 Task: Find connections with filter location Saint-Louis with filter topic #2021with filter profile language French with filter current company Whizz HR with filter school NRI Careers with filter industry Nanotechnology Research with filter service category Retirement Planning with filter keywords title Library Assistant
Action: Mouse moved to (305, 237)
Screenshot: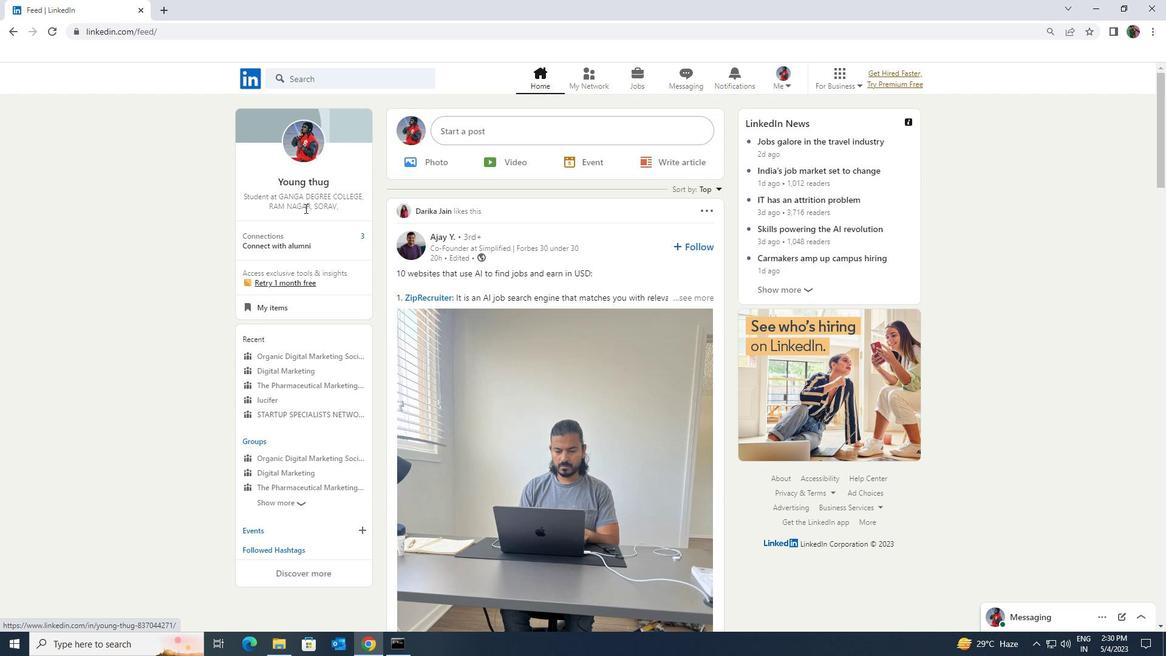 
Action: Mouse pressed left at (305, 237)
Screenshot: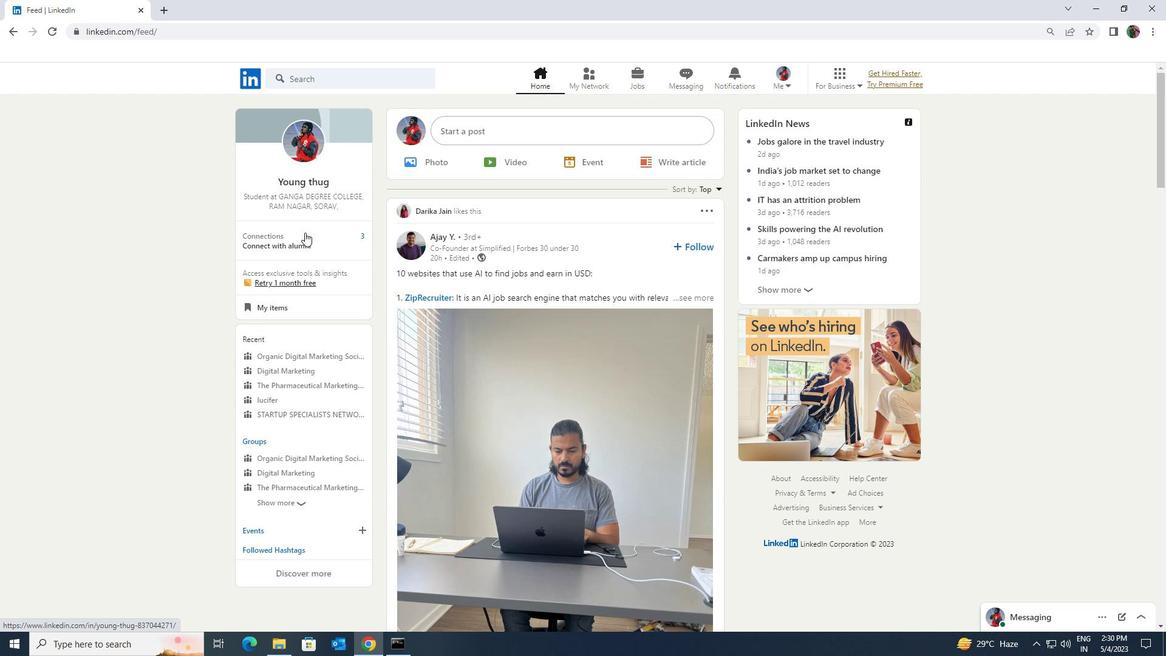 
Action: Mouse moved to (300, 145)
Screenshot: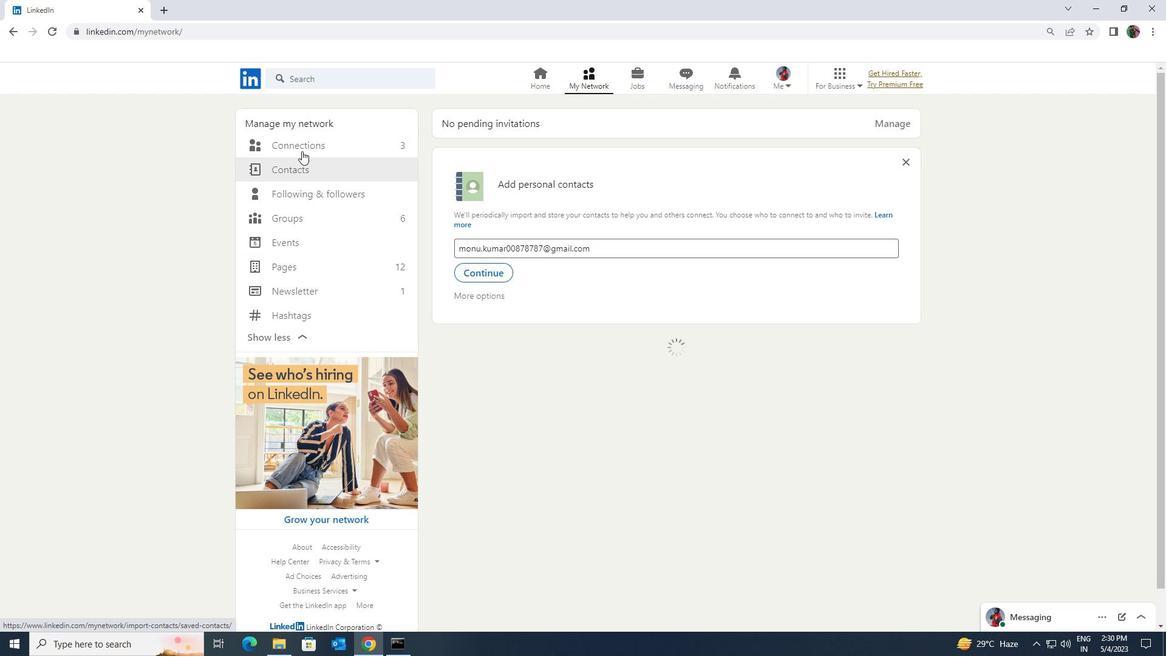 
Action: Mouse pressed left at (300, 145)
Screenshot: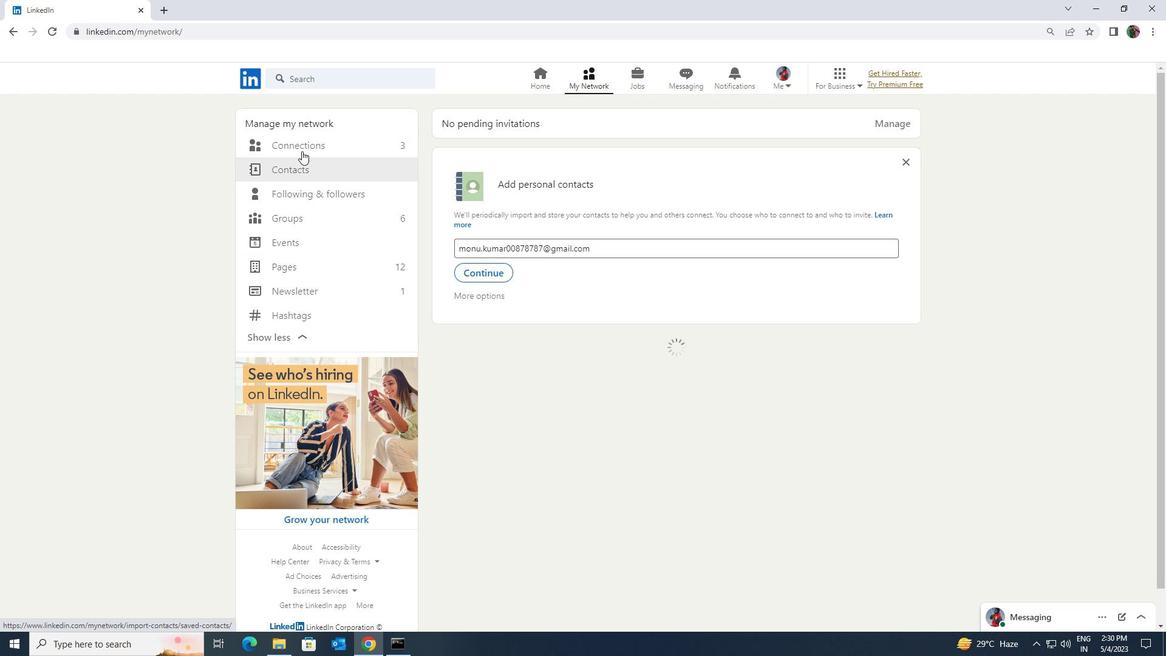 
Action: Mouse moved to (655, 148)
Screenshot: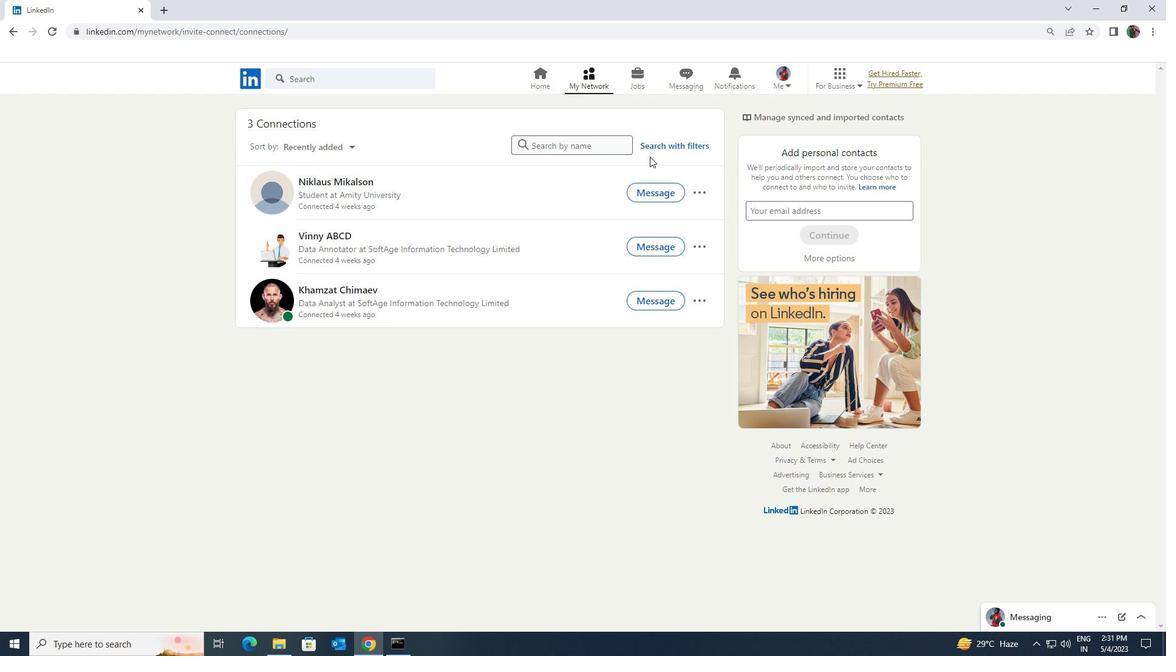 
Action: Mouse pressed left at (655, 148)
Screenshot: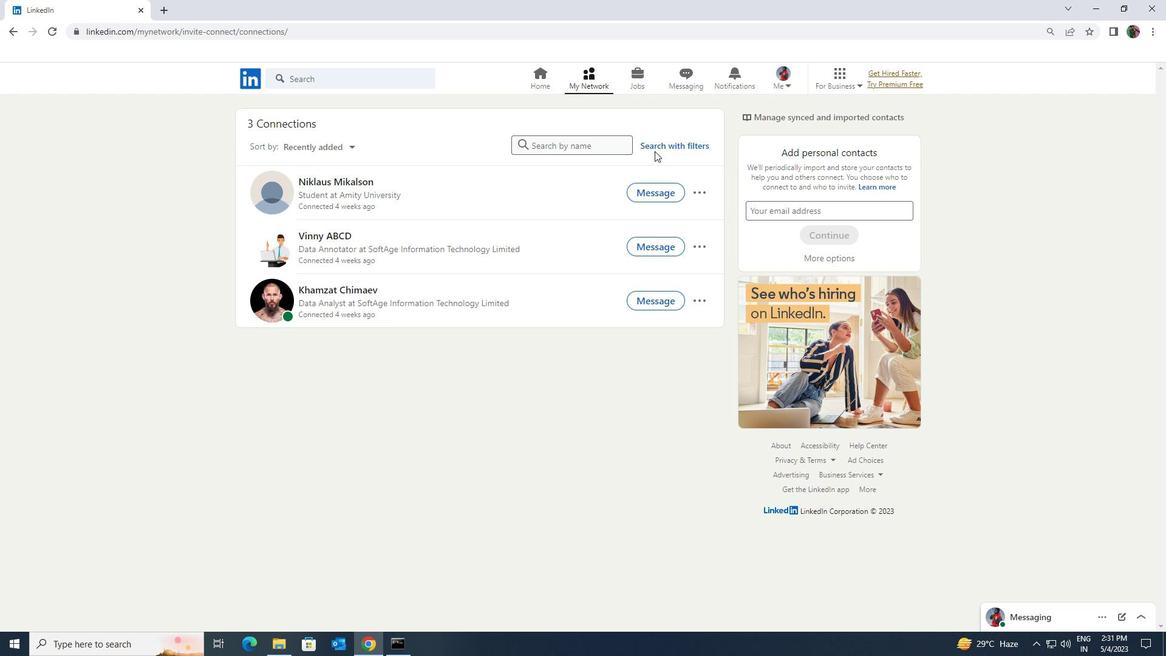 
Action: Mouse moved to (616, 108)
Screenshot: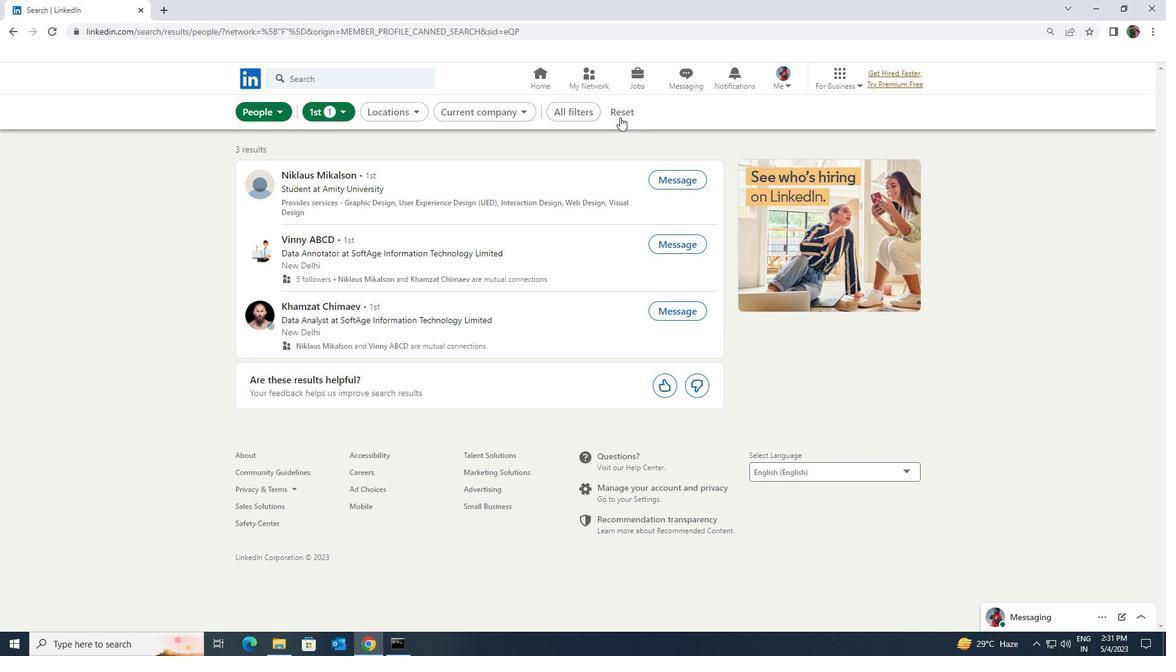
Action: Mouse pressed left at (616, 108)
Screenshot: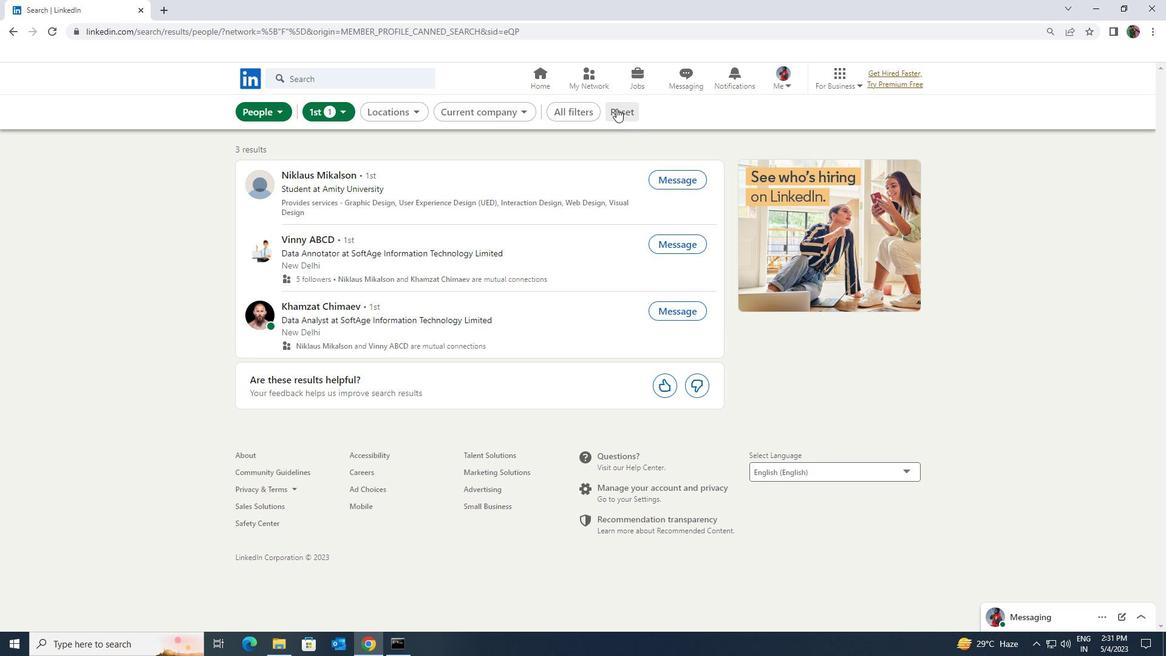
Action: Mouse moved to (604, 108)
Screenshot: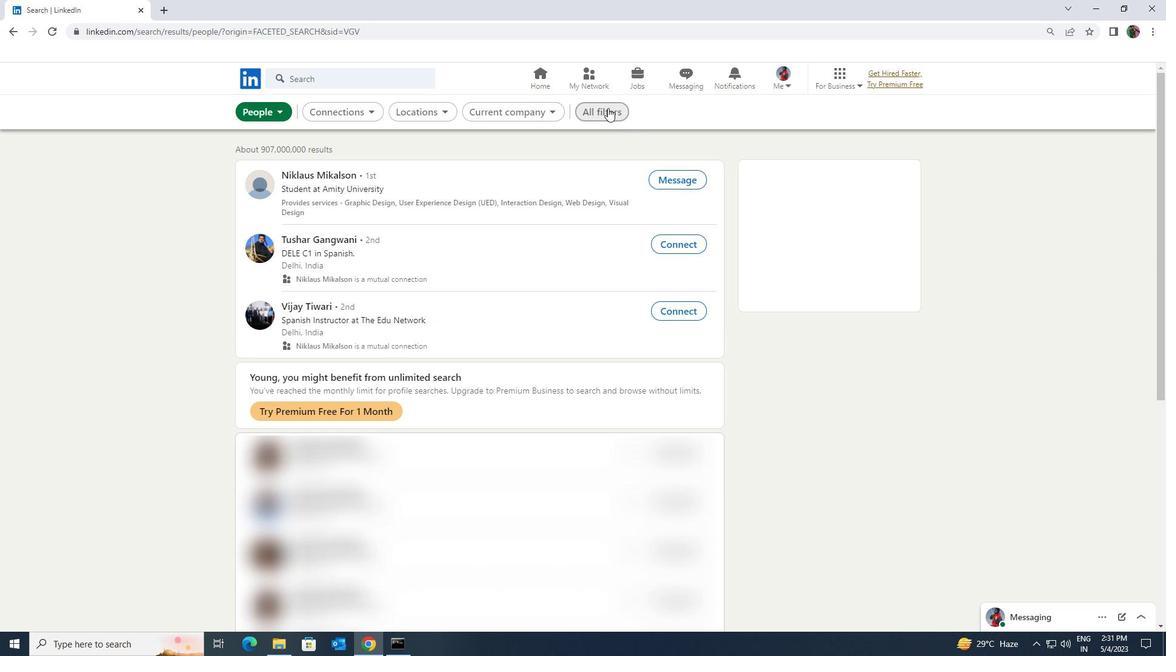 
Action: Mouse pressed left at (604, 108)
Screenshot: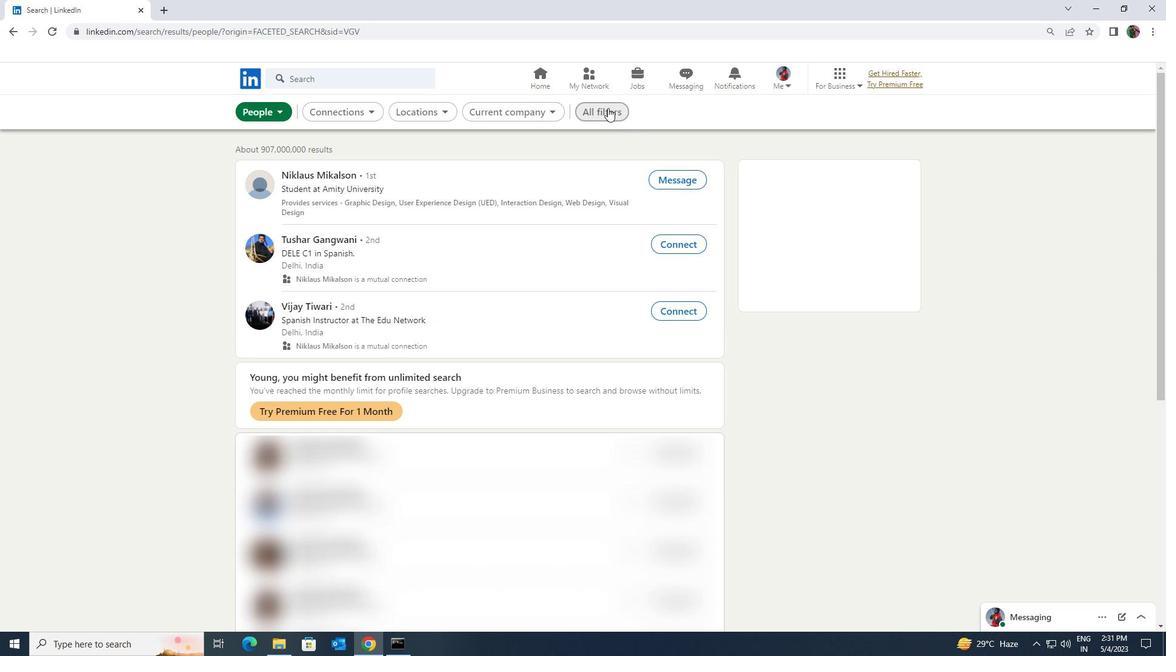 
Action: Mouse moved to (1000, 465)
Screenshot: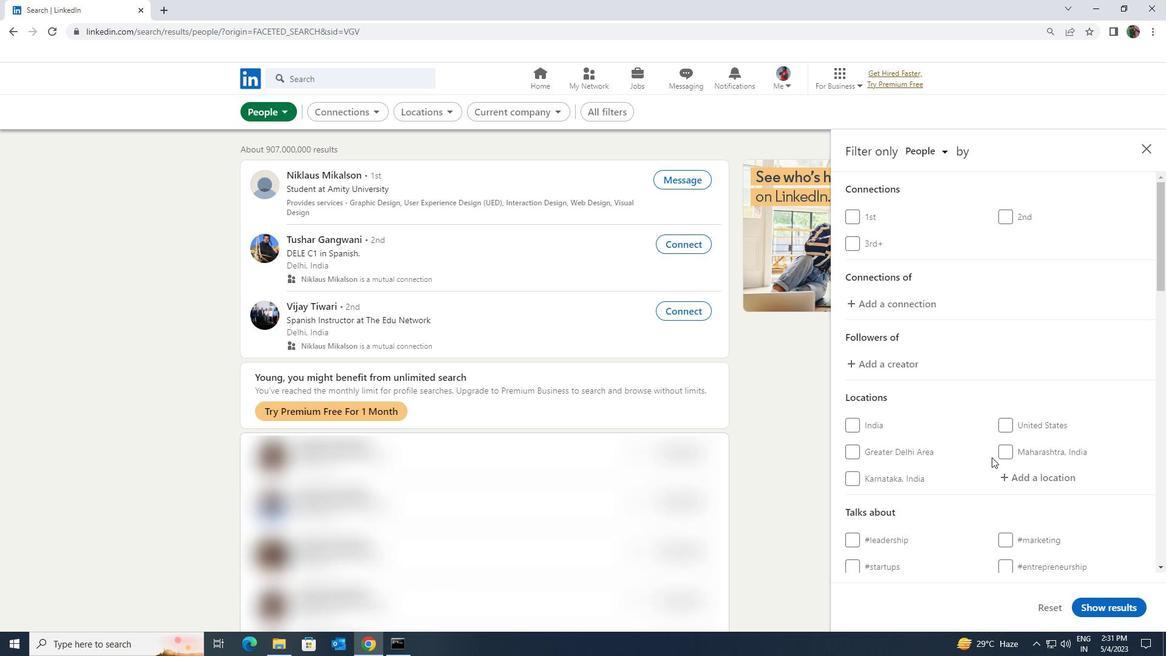 
Action: Mouse pressed left at (1000, 465)
Screenshot: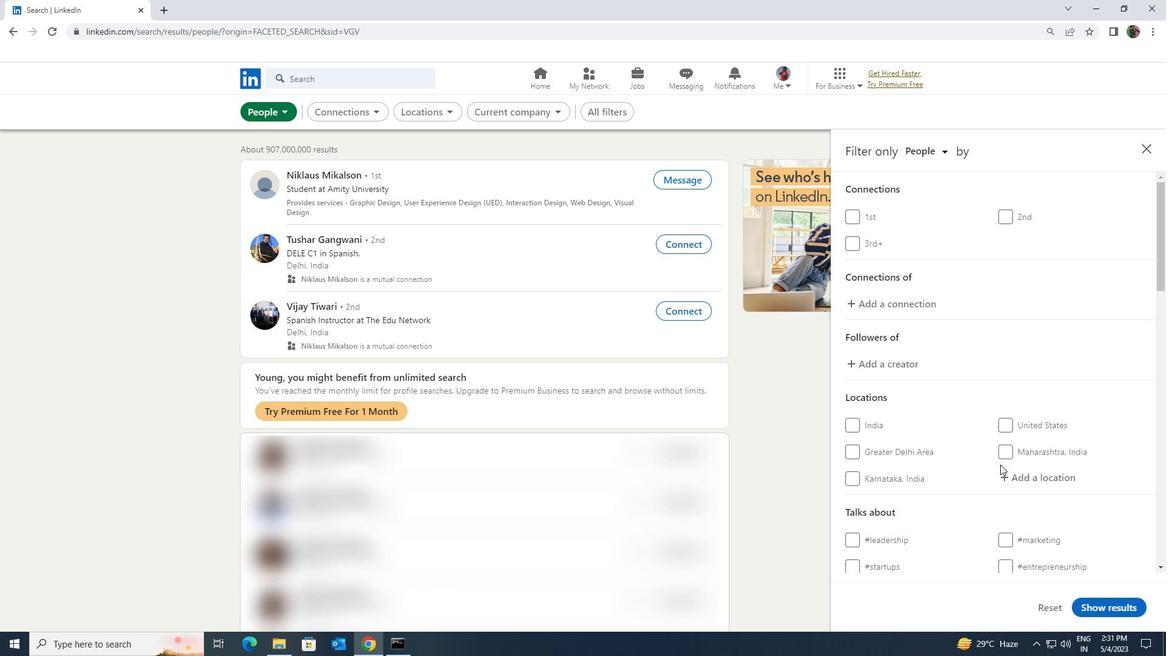 
Action: Mouse moved to (1010, 481)
Screenshot: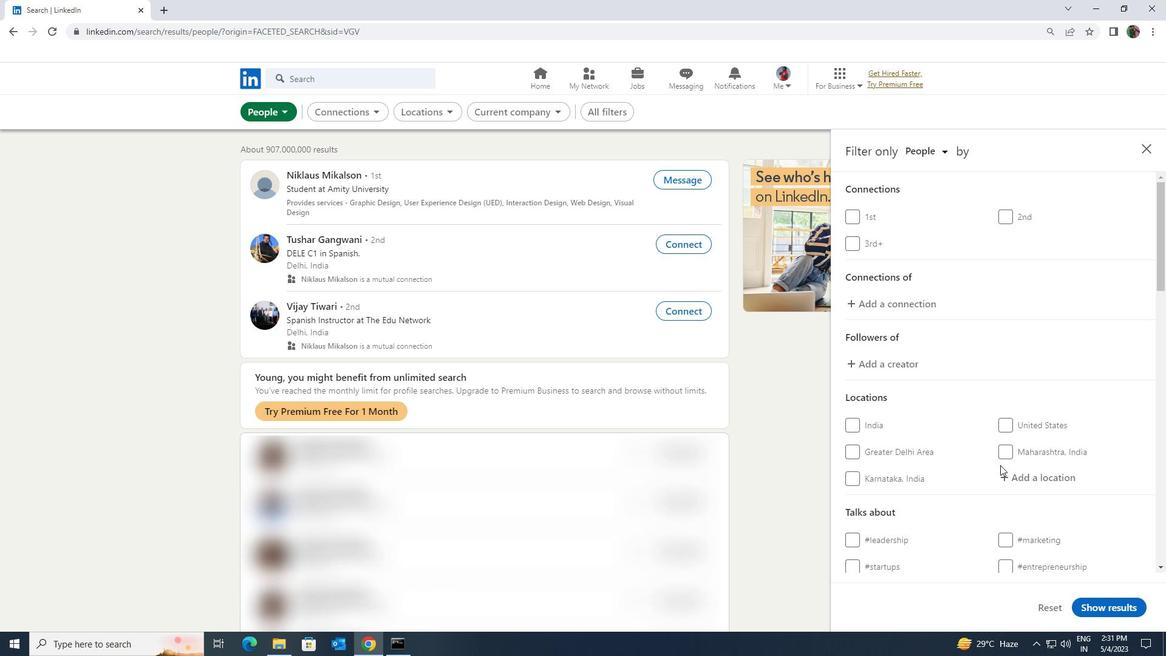 
Action: Mouse pressed left at (1010, 481)
Screenshot: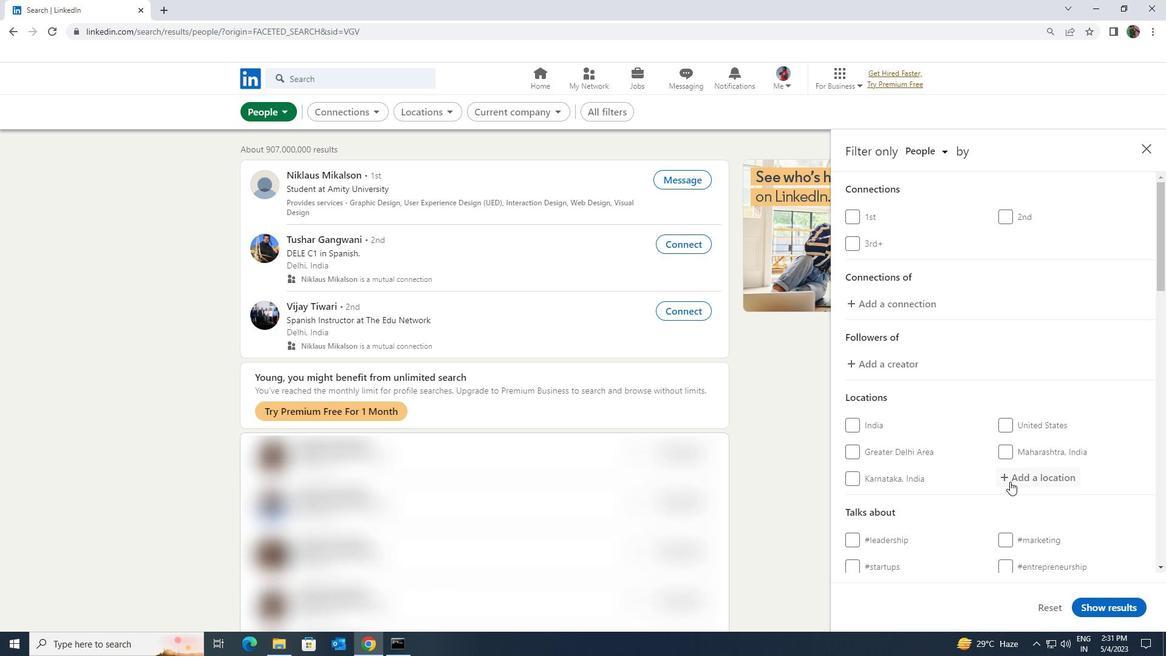 
Action: Key pressed <Key.shift>SAINT<Key.space><Key.shift>LOUIS
Screenshot: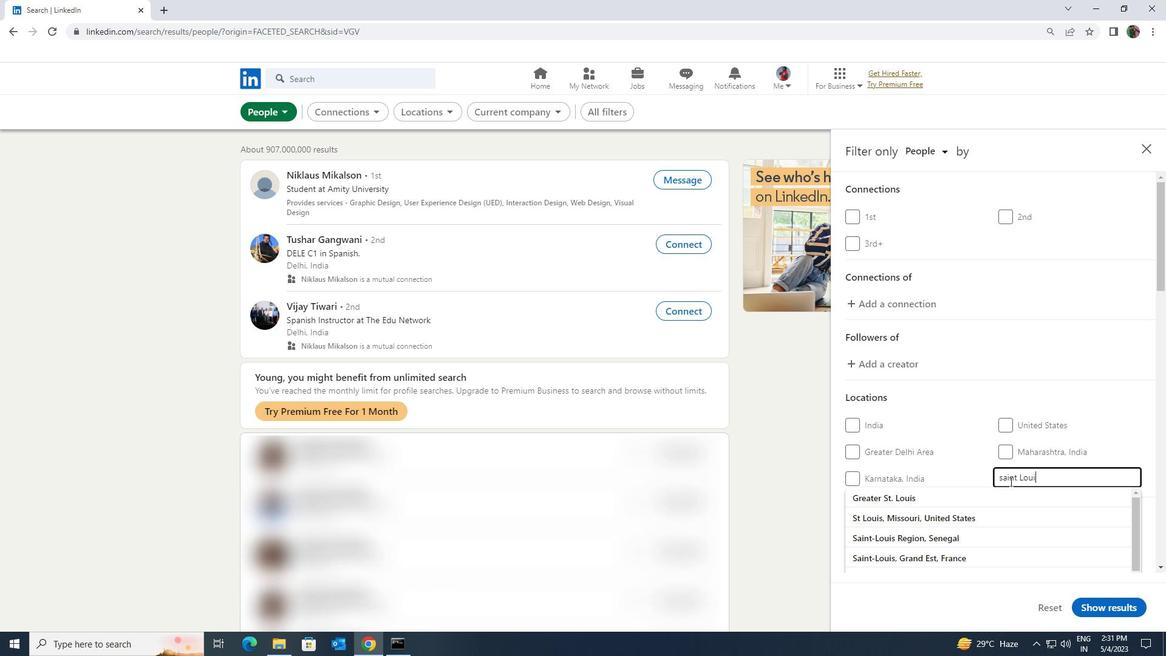 
Action: Mouse moved to (1003, 495)
Screenshot: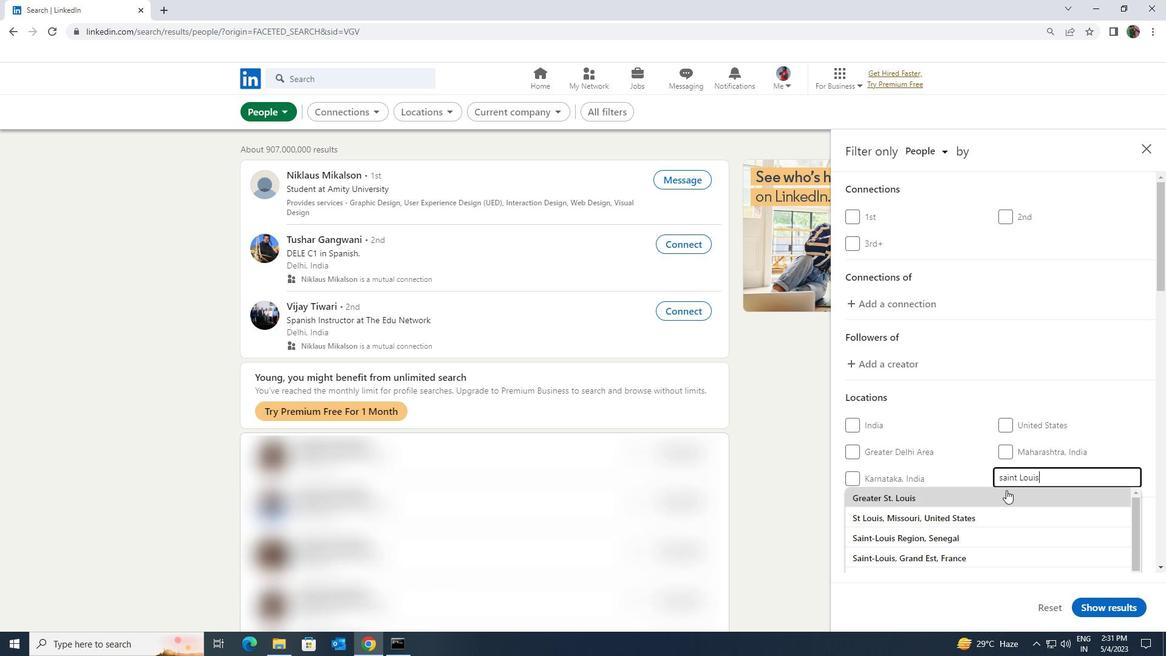
Action: Mouse pressed left at (1003, 495)
Screenshot: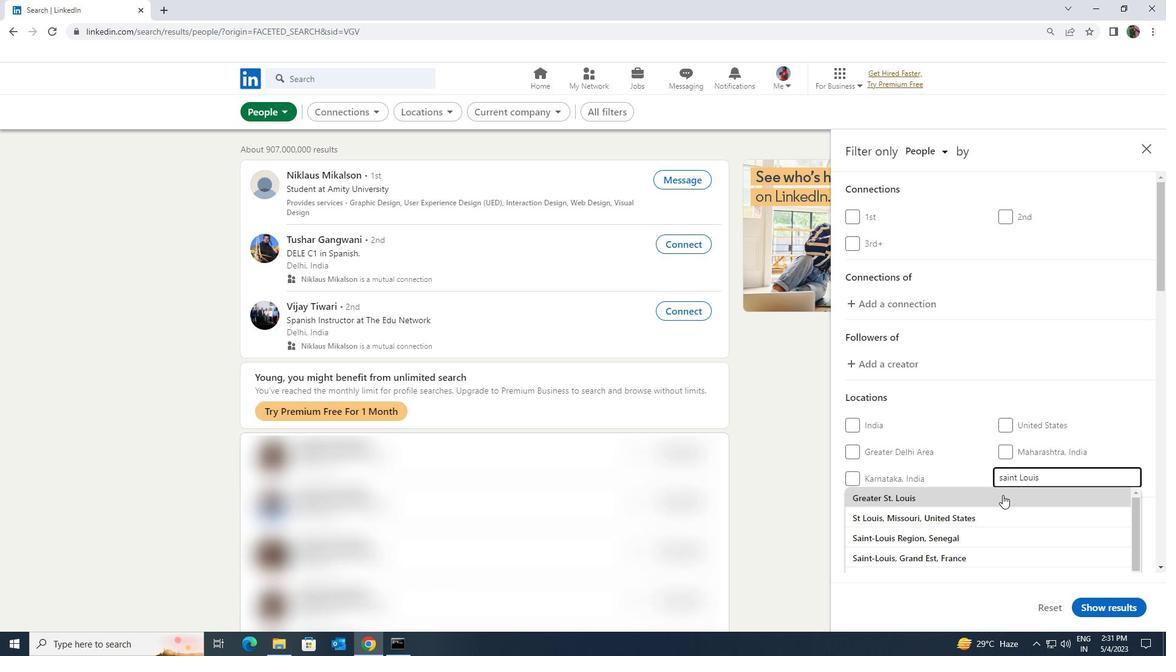 
Action: Mouse scrolled (1003, 494) with delta (0, 0)
Screenshot: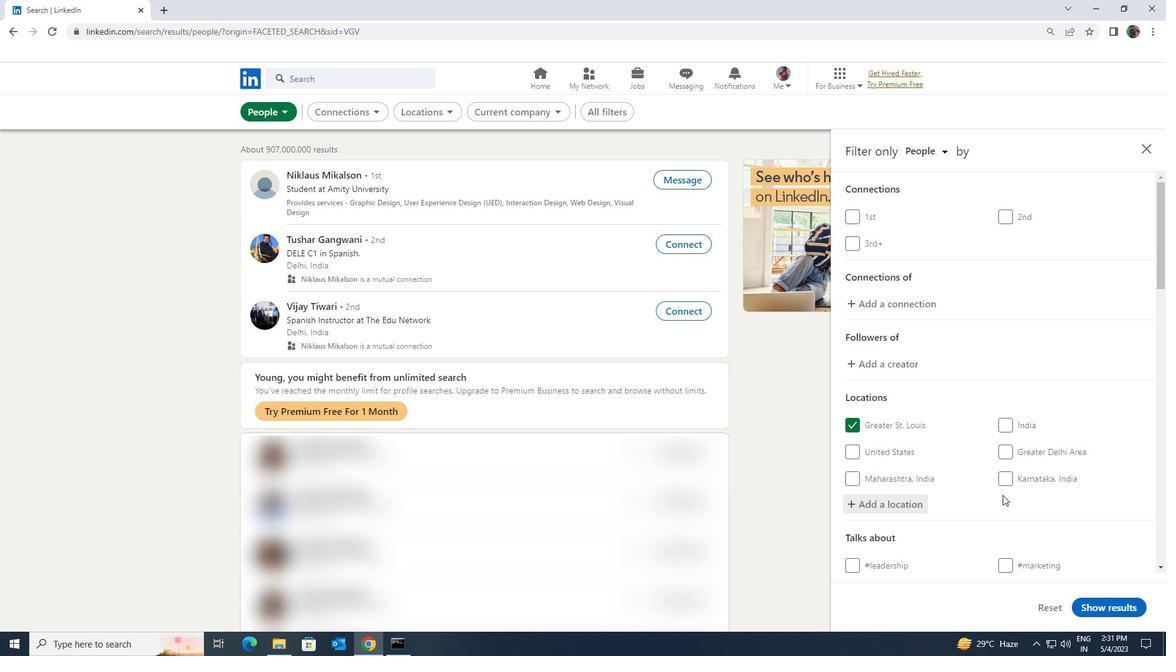 
Action: Mouse scrolled (1003, 494) with delta (0, 0)
Screenshot: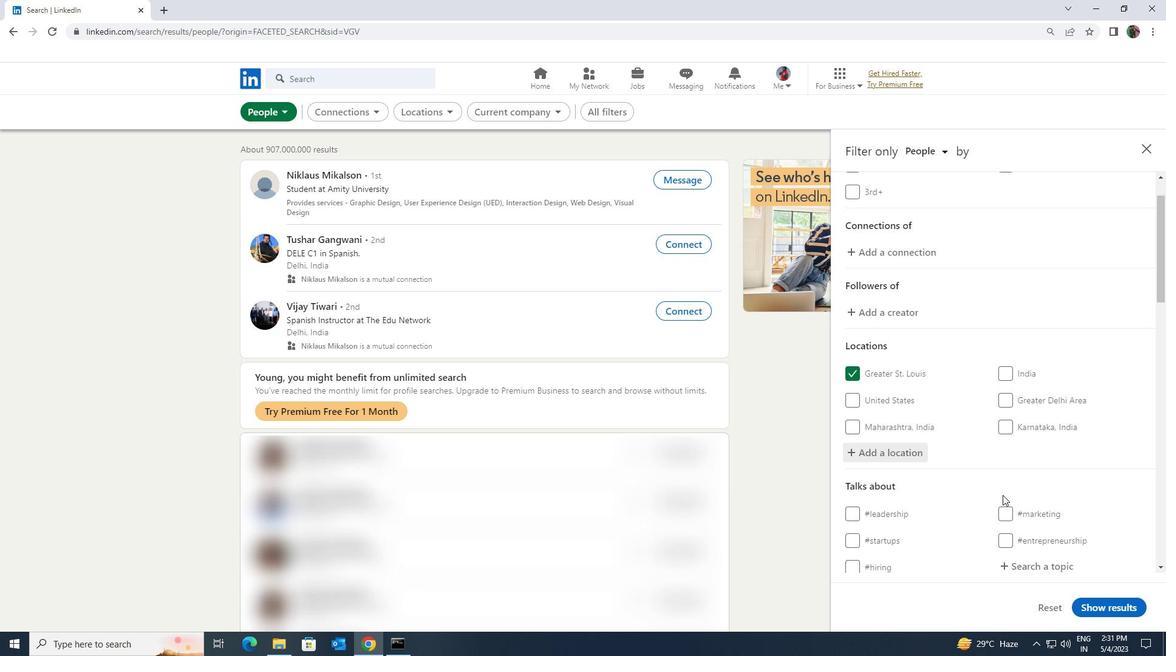 
Action: Mouse moved to (1003, 496)
Screenshot: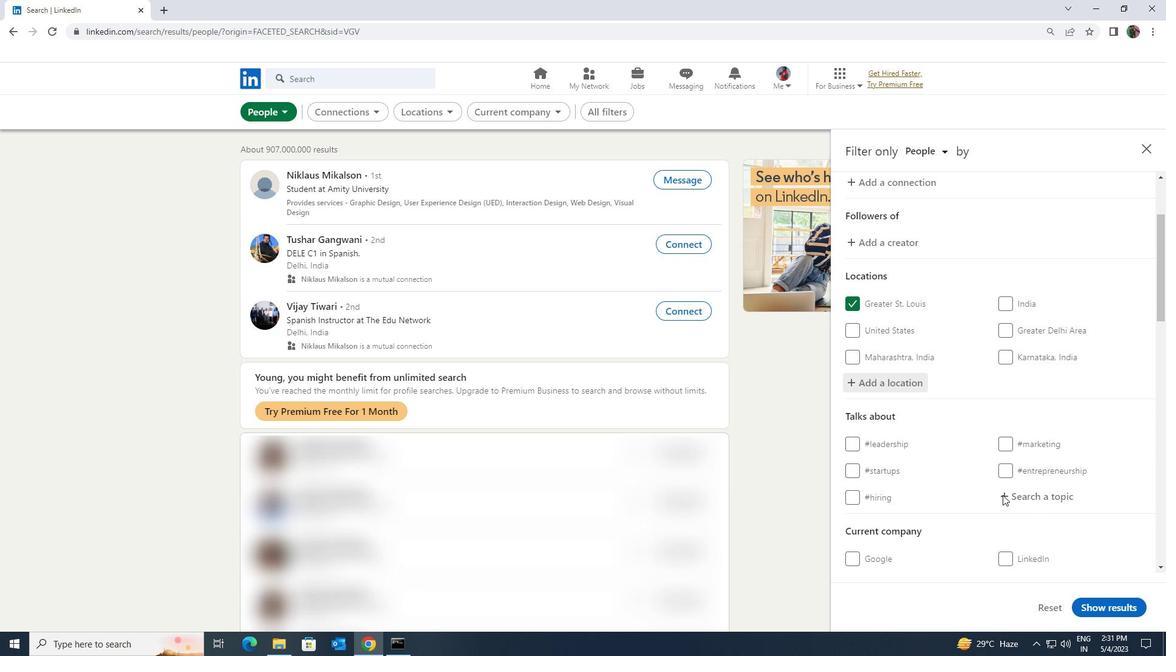 
Action: Mouse pressed left at (1003, 496)
Screenshot: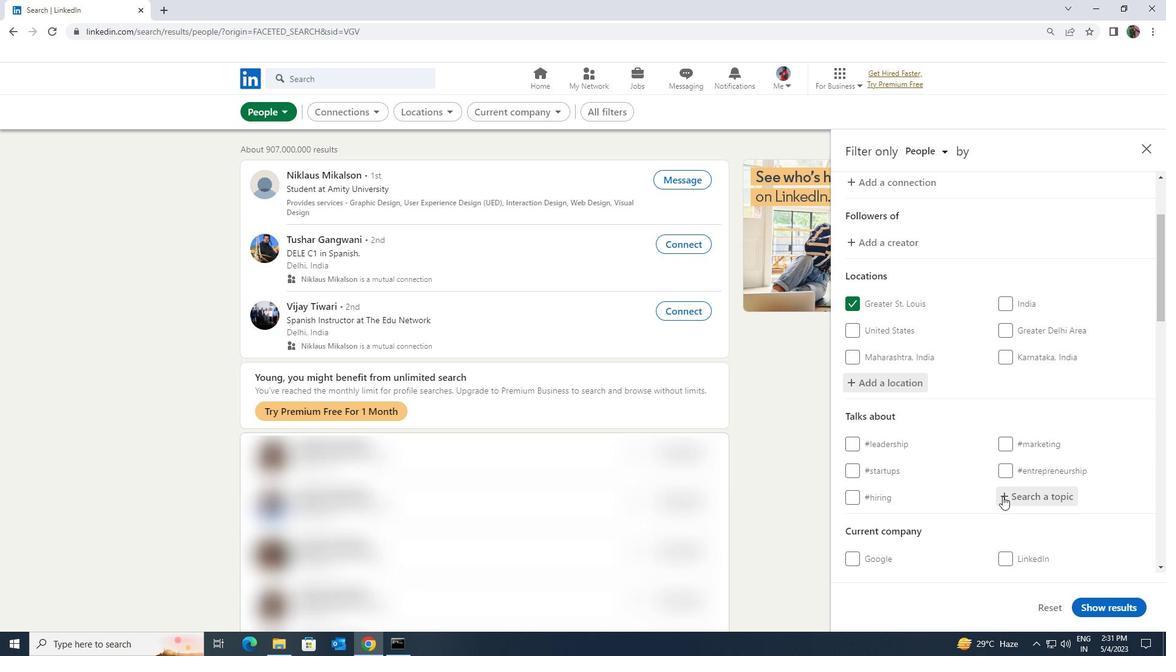 
Action: Key pressed <Key.shift>2021
Screenshot: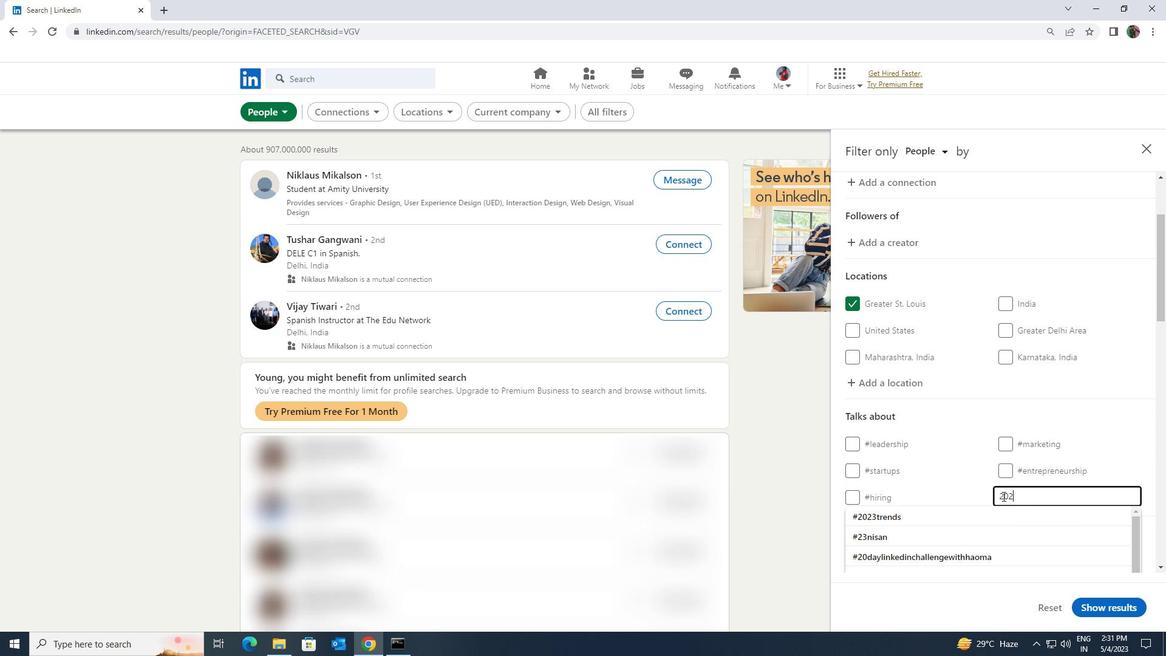 
Action: Mouse moved to (1002, 499)
Screenshot: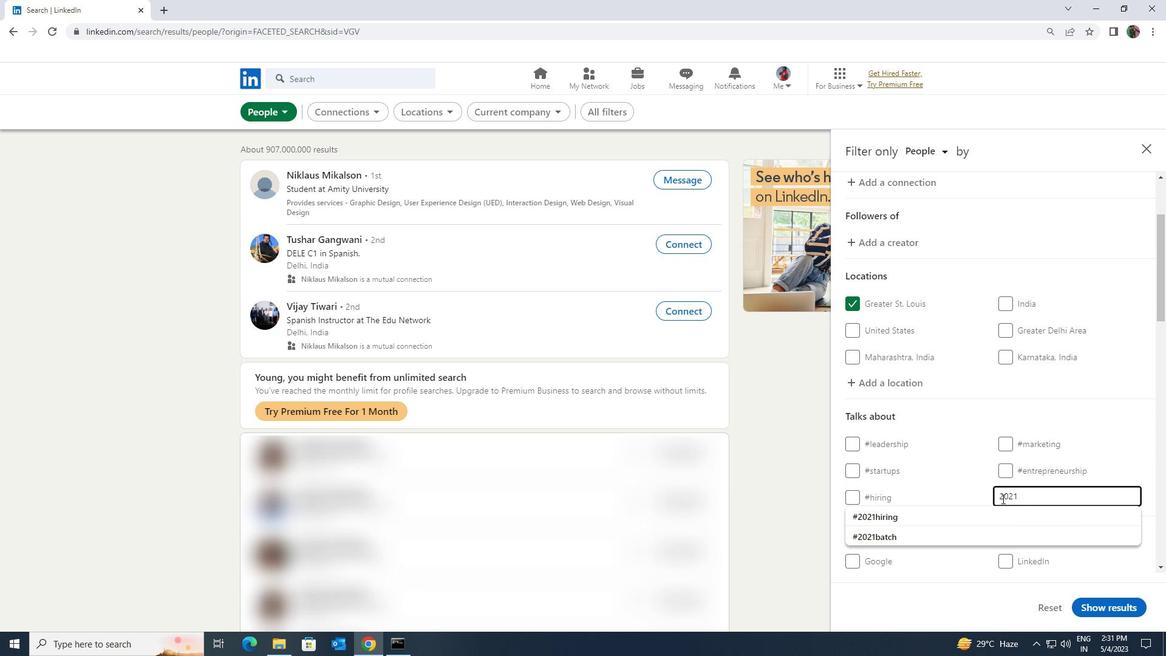 
Action: Key pressed <Key.enter>
Screenshot: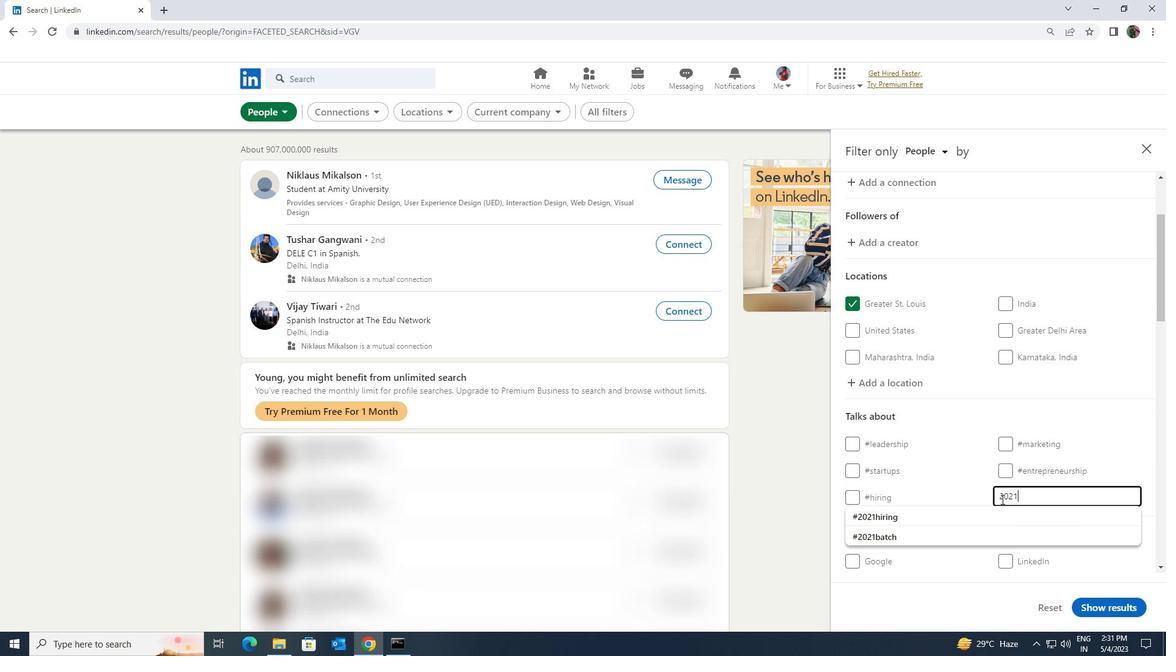 
Action: Mouse moved to (1000, 500)
Screenshot: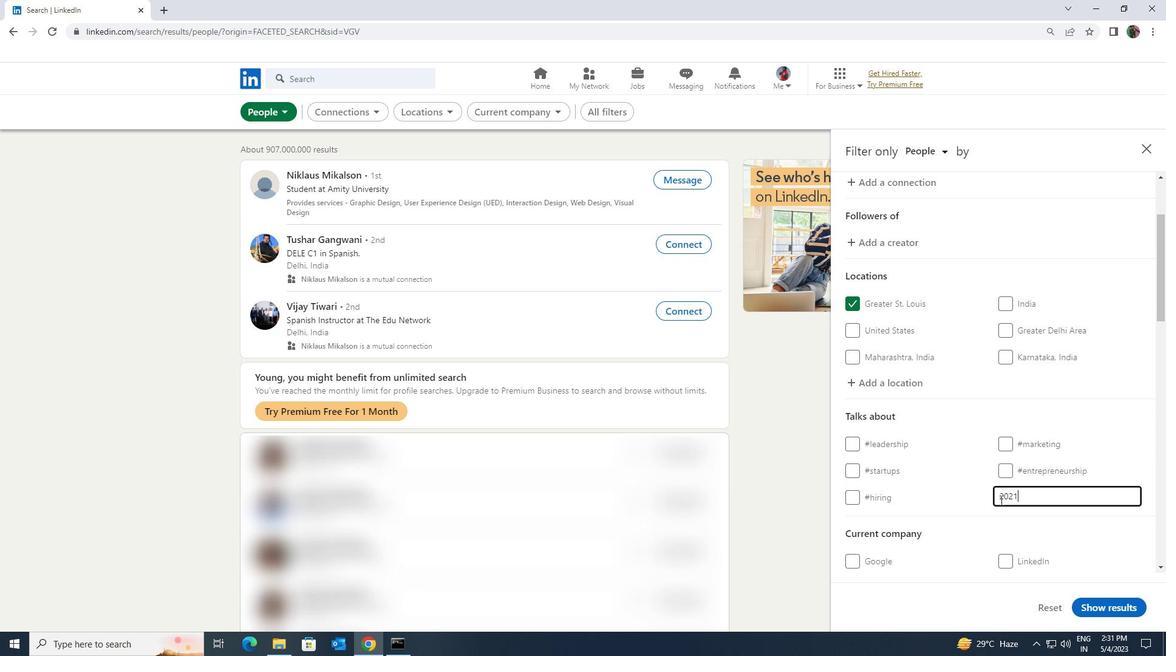
Action: Mouse scrolled (1000, 500) with delta (0, 0)
Screenshot: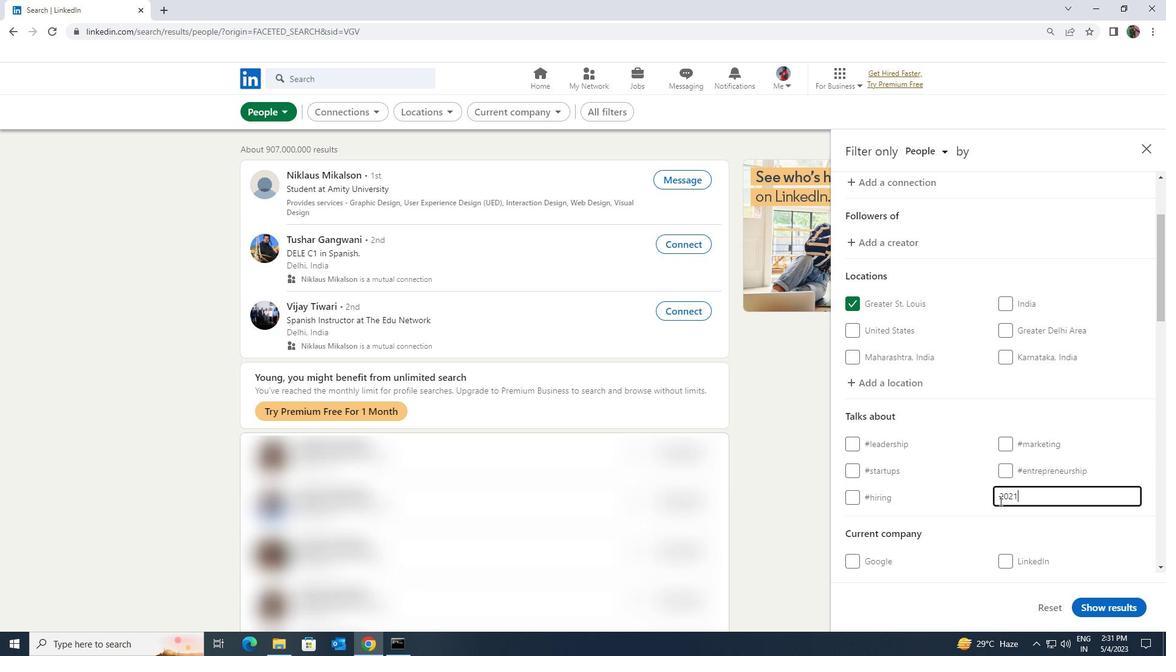 
Action: Mouse scrolled (1000, 500) with delta (0, 0)
Screenshot: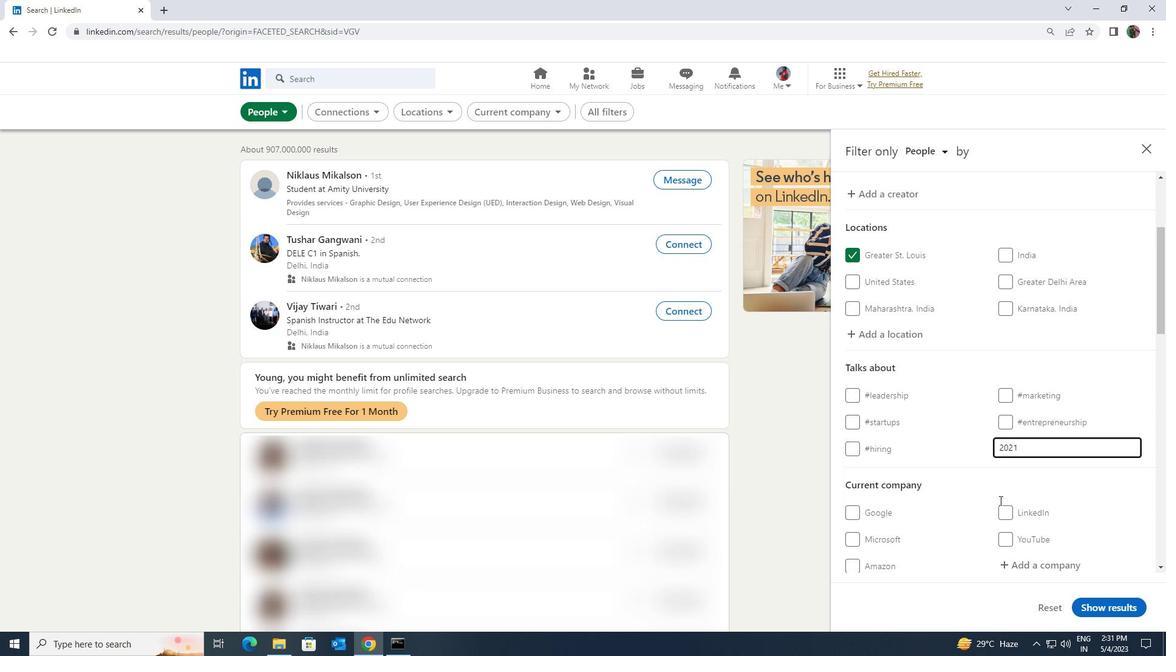 
Action: Mouse moved to (999, 500)
Screenshot: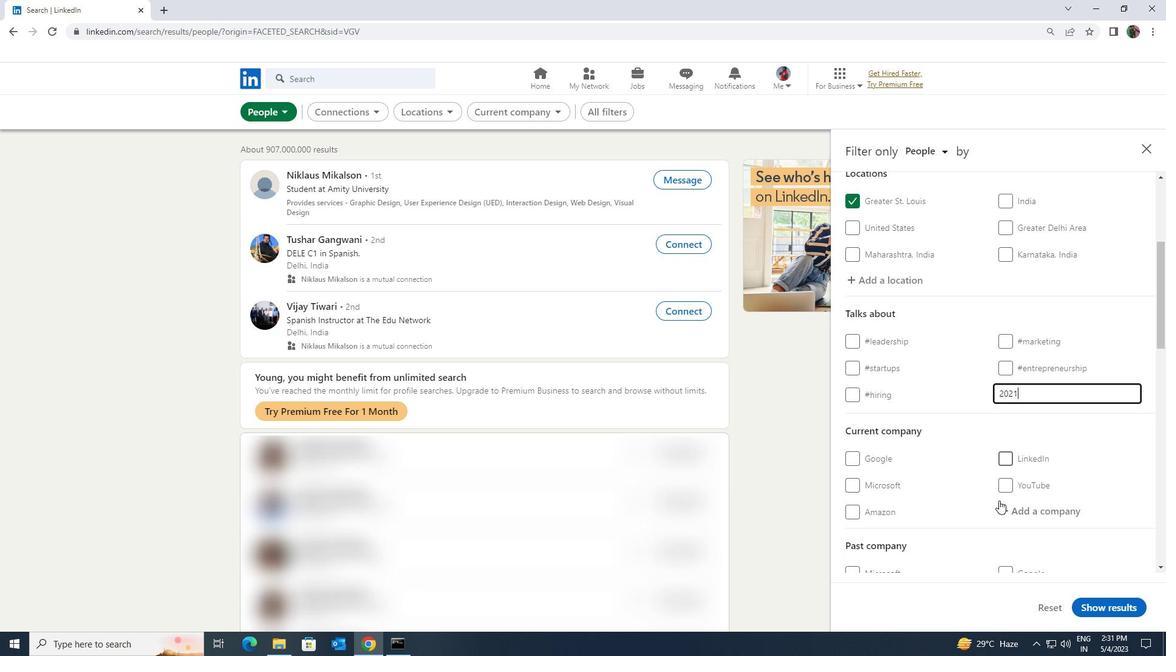 
Action: Mouse scrolled (999, 500) with delta (0, 0)
Screenshot: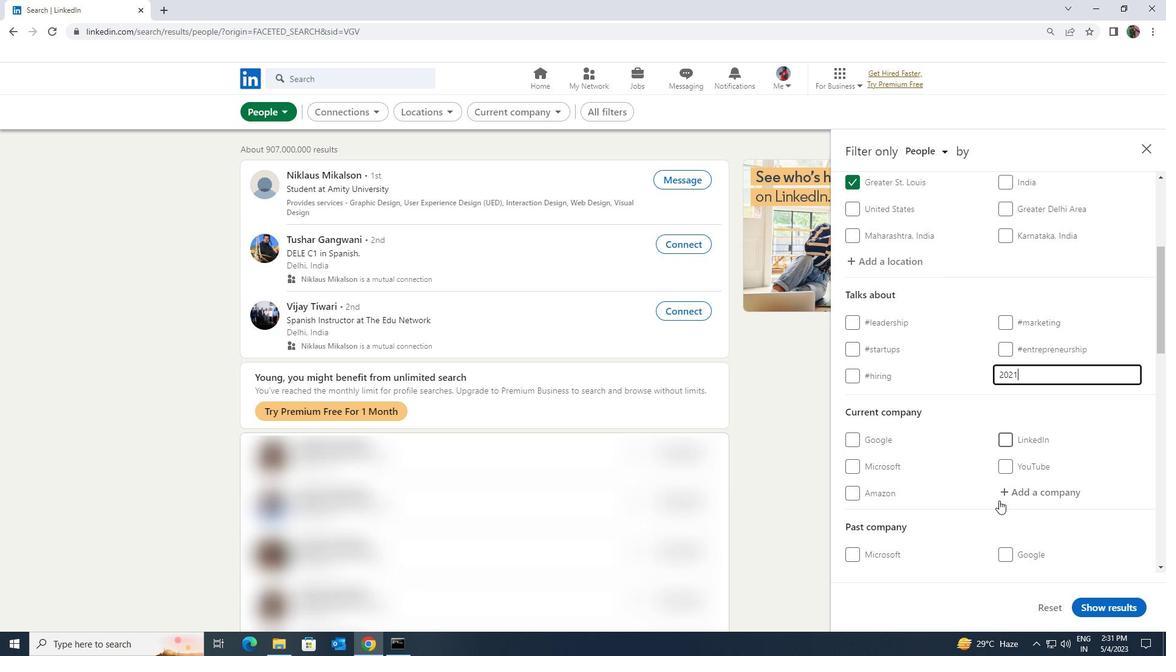 
Action: Mouse scrolled (999, 500) with delta (0, 0)
Screenshot: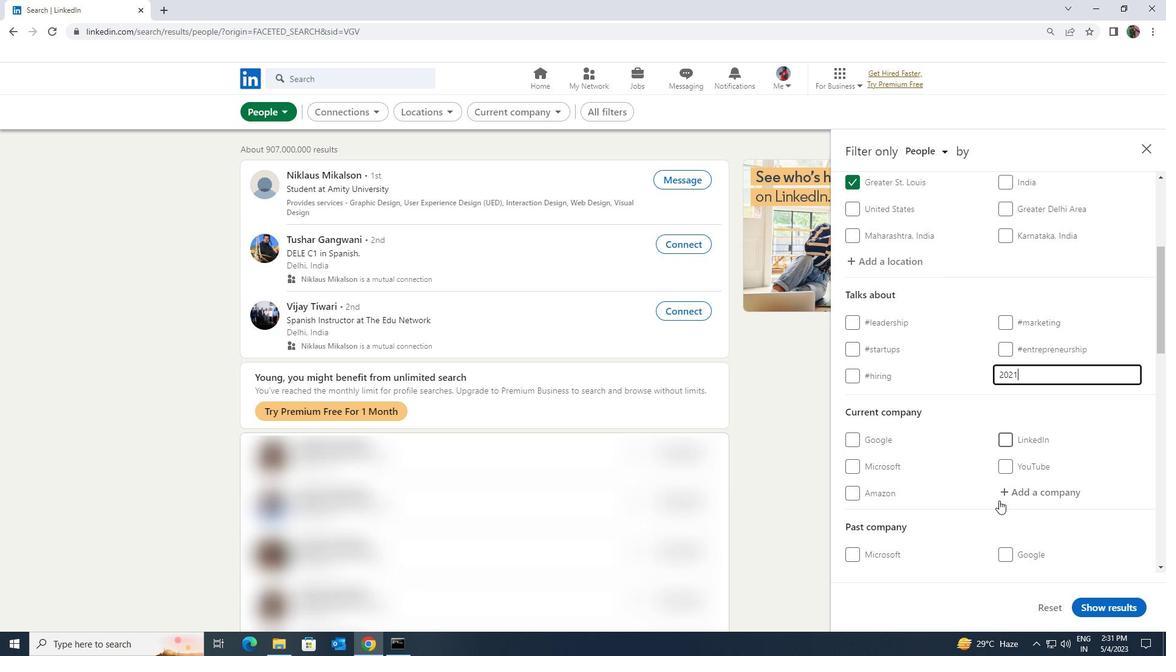 
Action: Mouse scrolled (999, 500) with delta (0, 0)
Screenshot: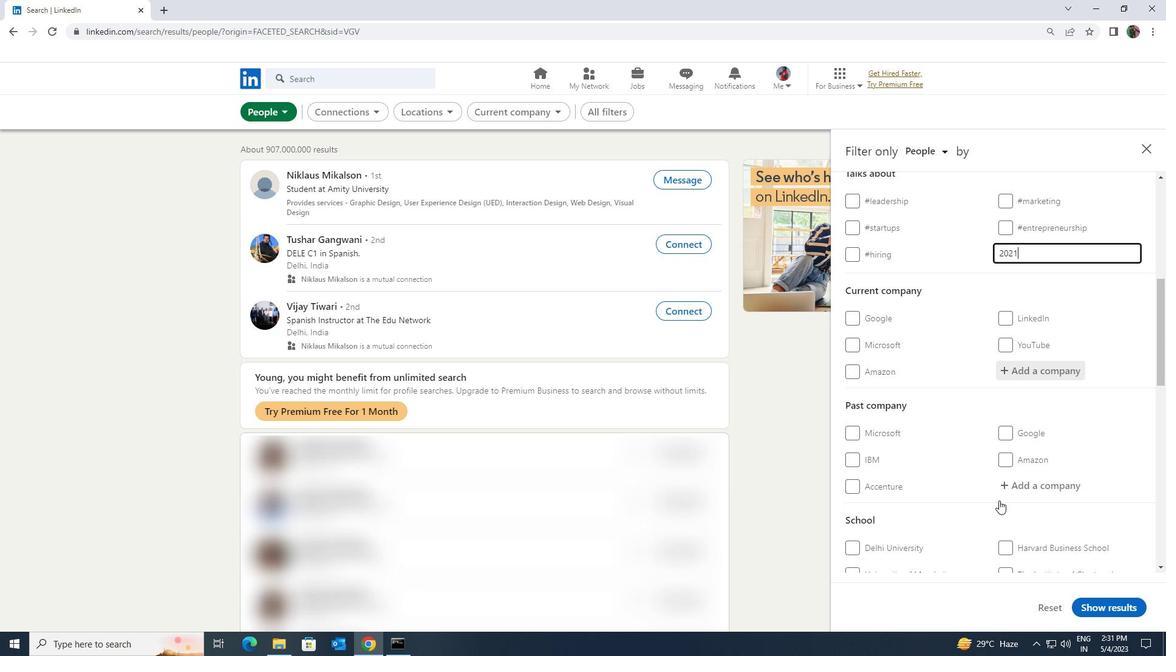 
Action: Mouse scrolled (999, 500) with delta (0, 0)
Screenshot: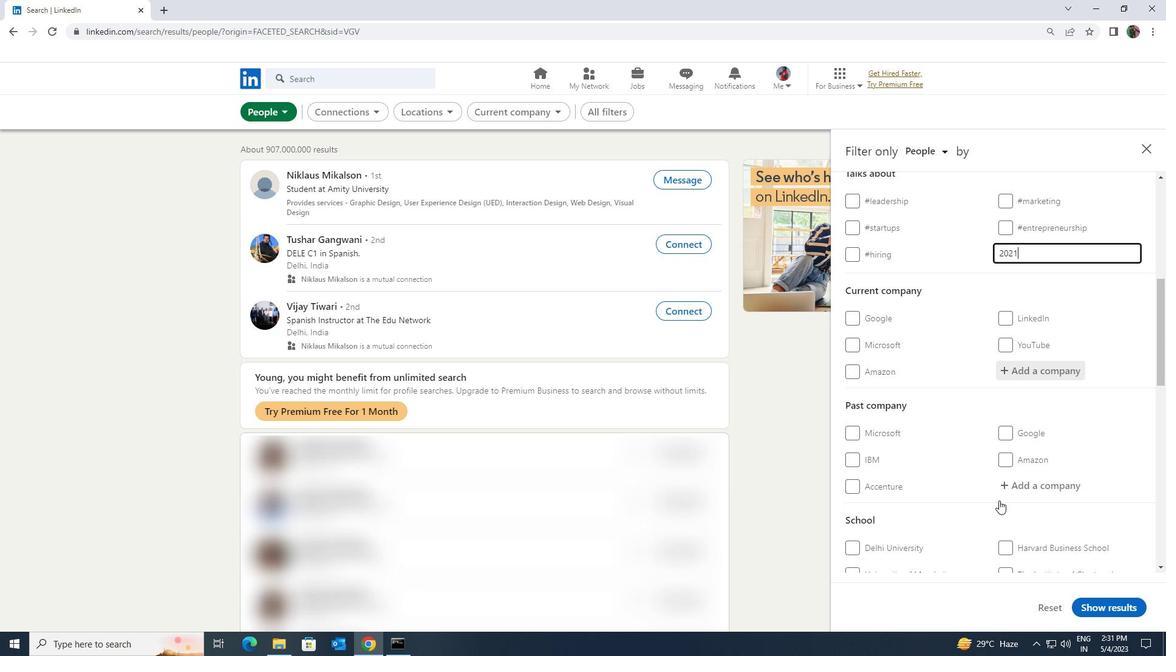 
Action: Mouse scrolled (999, 500) with delta (0, 0)
Screenshot: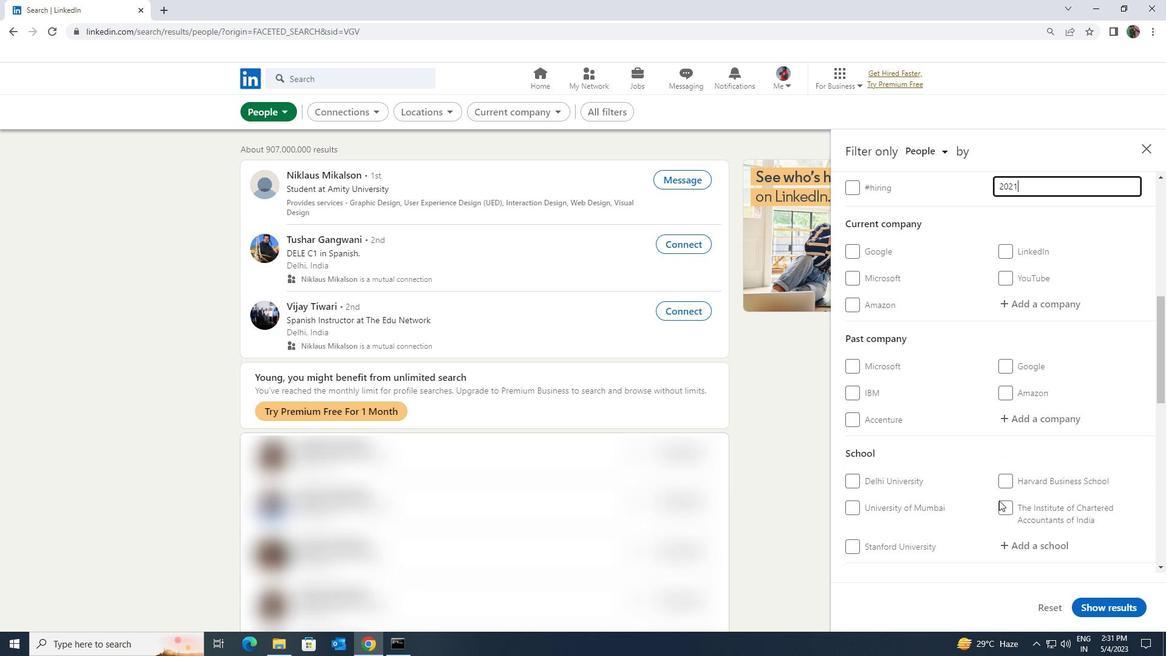 
Action: Mouse scrolled (999, 500) with delta (0, 0)
Screenshot: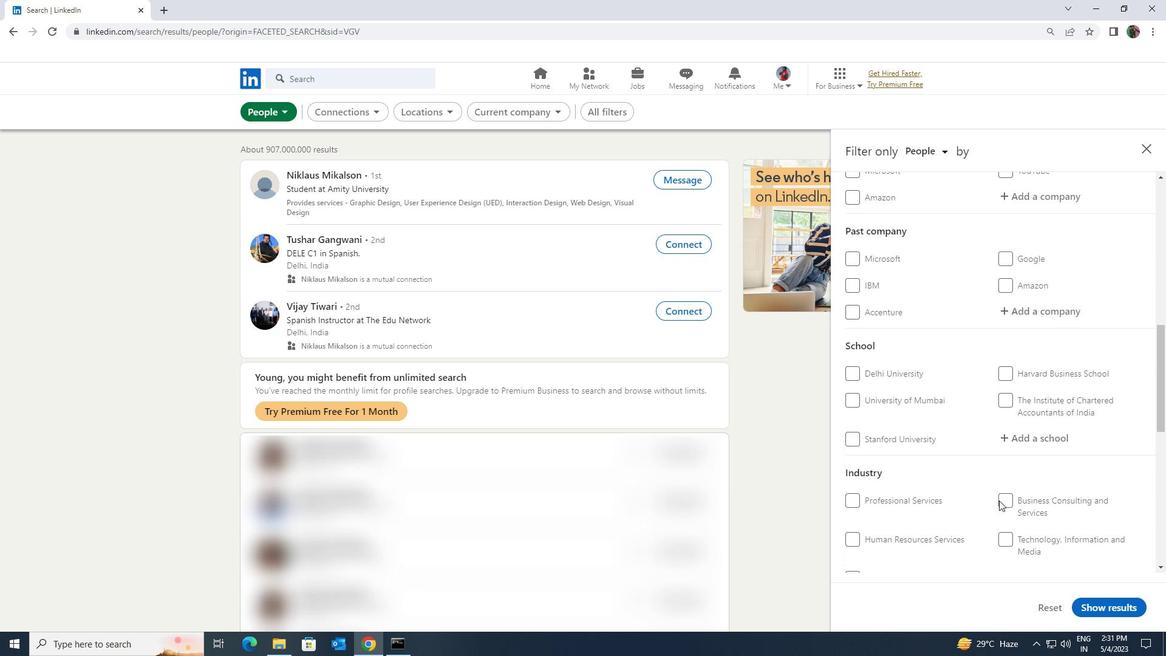 
Action: Mouse scrolled (999, 500) with delta (0, 0)
Screenshot: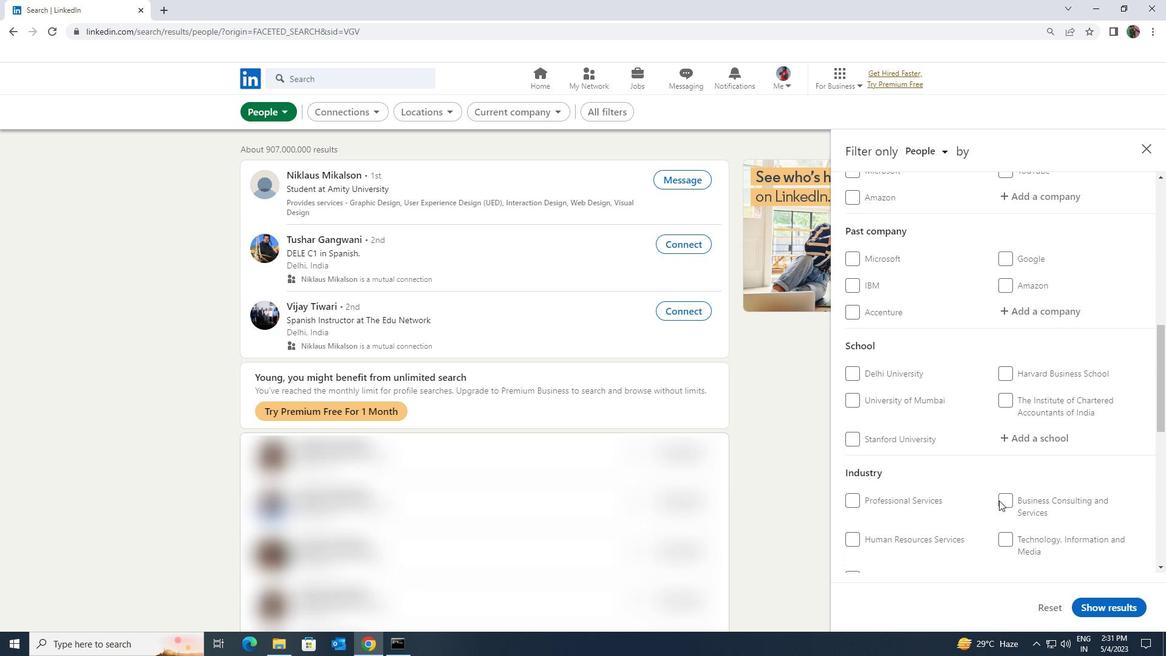 
Action: Mouse scrolled (999, 500) with delta (0, 0)
Screenshot: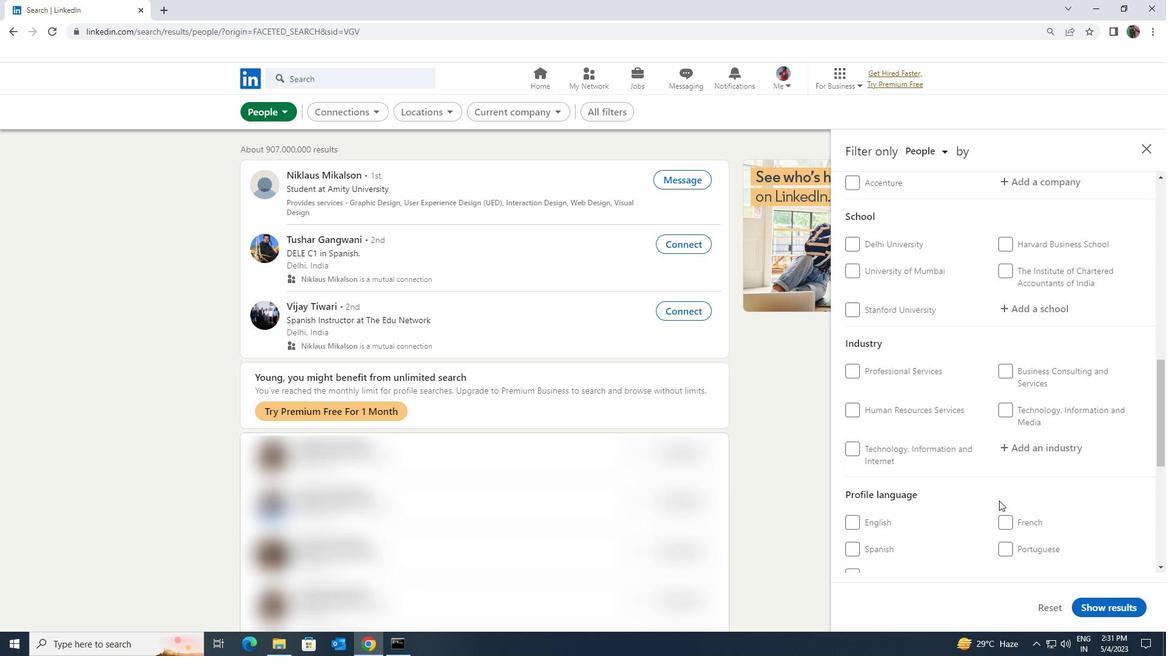 
Action: Mouse scrolled (999, 500) with delta (0, 0)
Screenshot: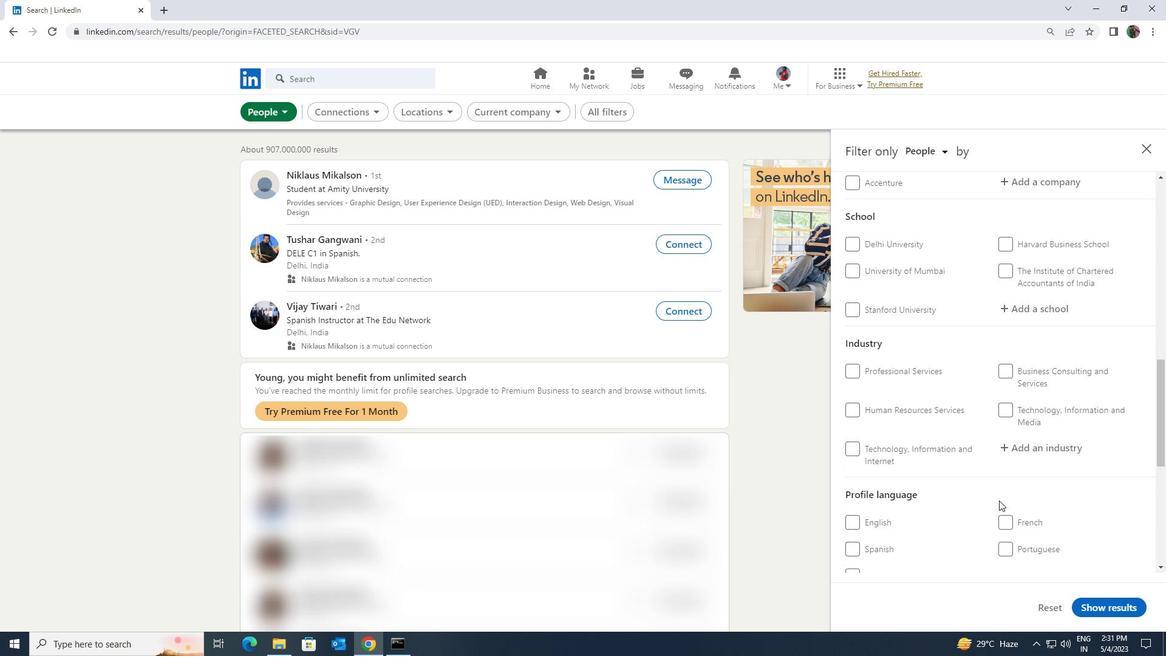 
Action: Mouse moved to (1002, 404)
Screenshot: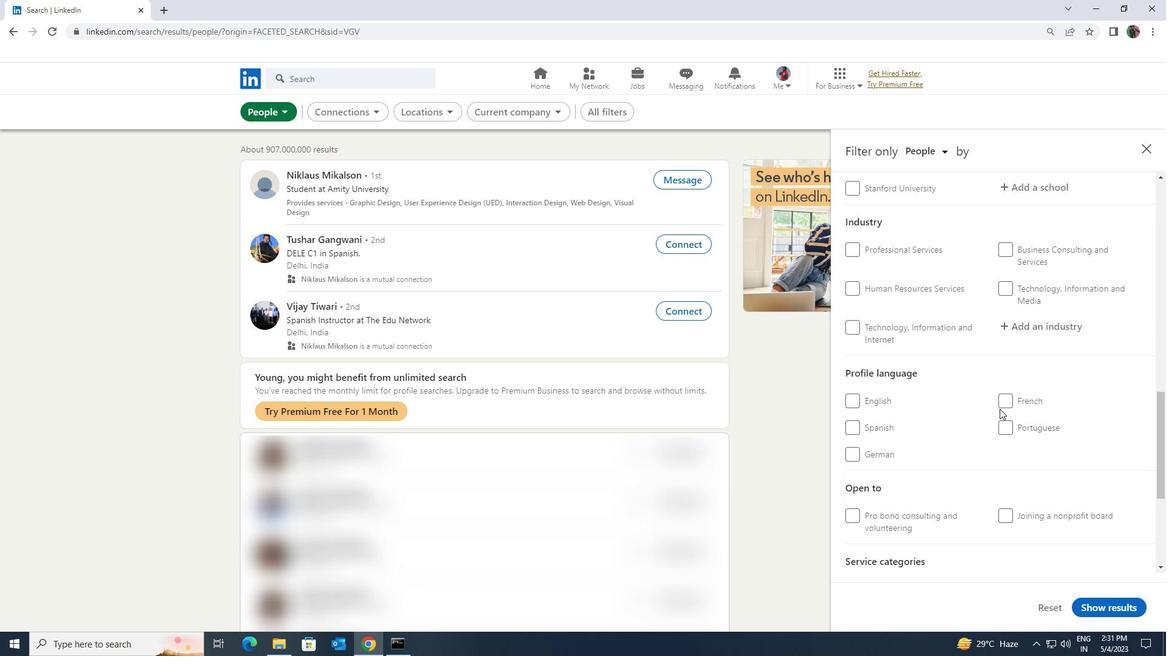 
Action: Mouse pressed left at (1002, 404)
Screenshot: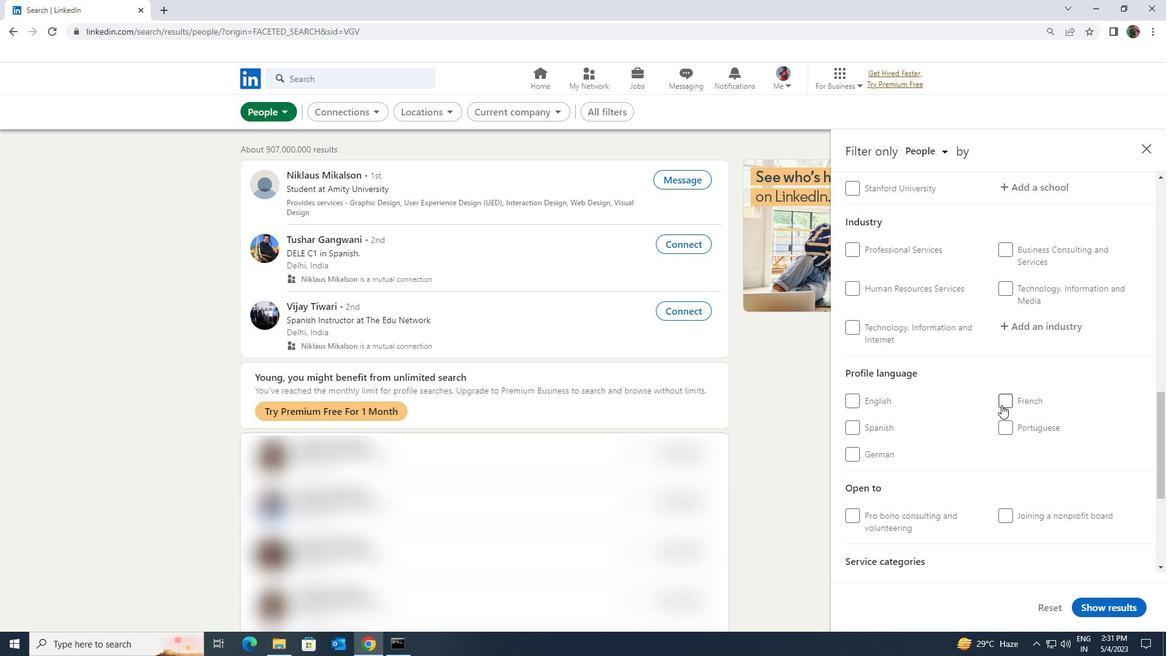 
Action: Mouse moved to (1001, 404)
Screenshot: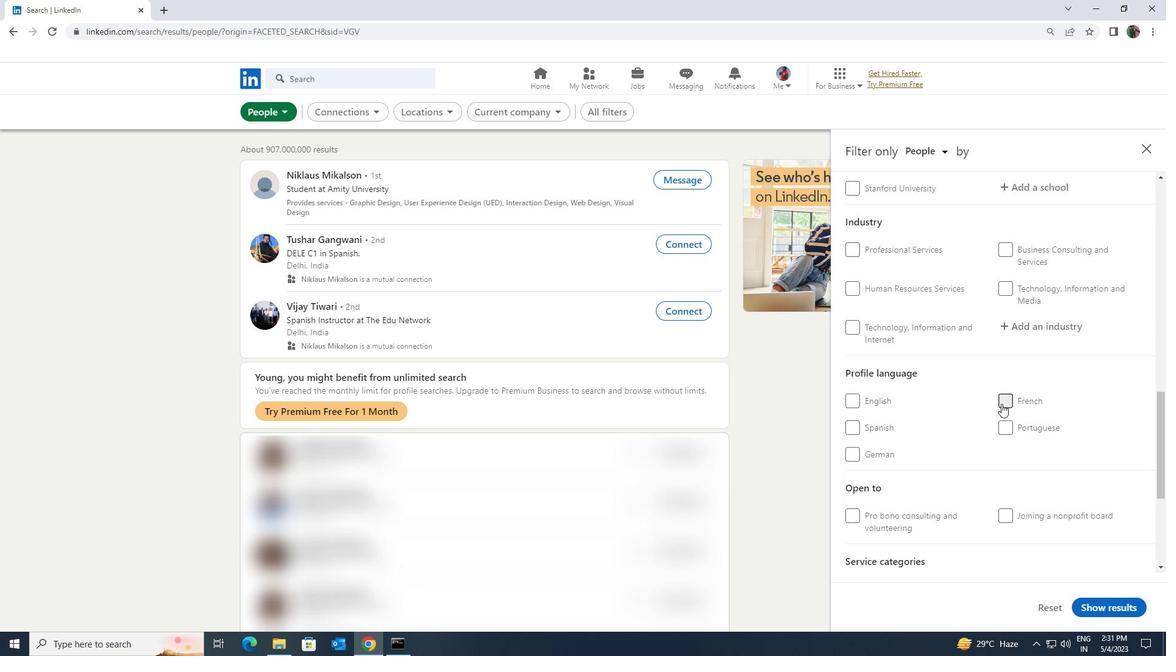 
Action: Mouse scrolled (1001, 404) with delta (0, 0)
Screenshot: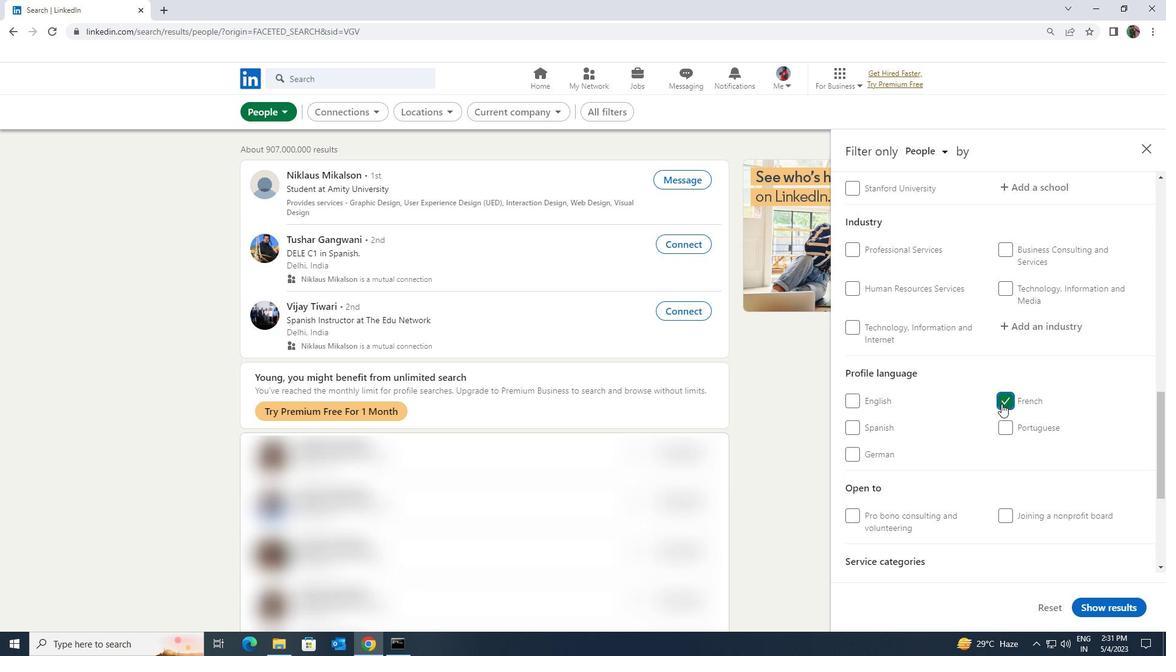 
Action: Mouse scrolled (1001, 404) with delta (0, 0)
Screenshot: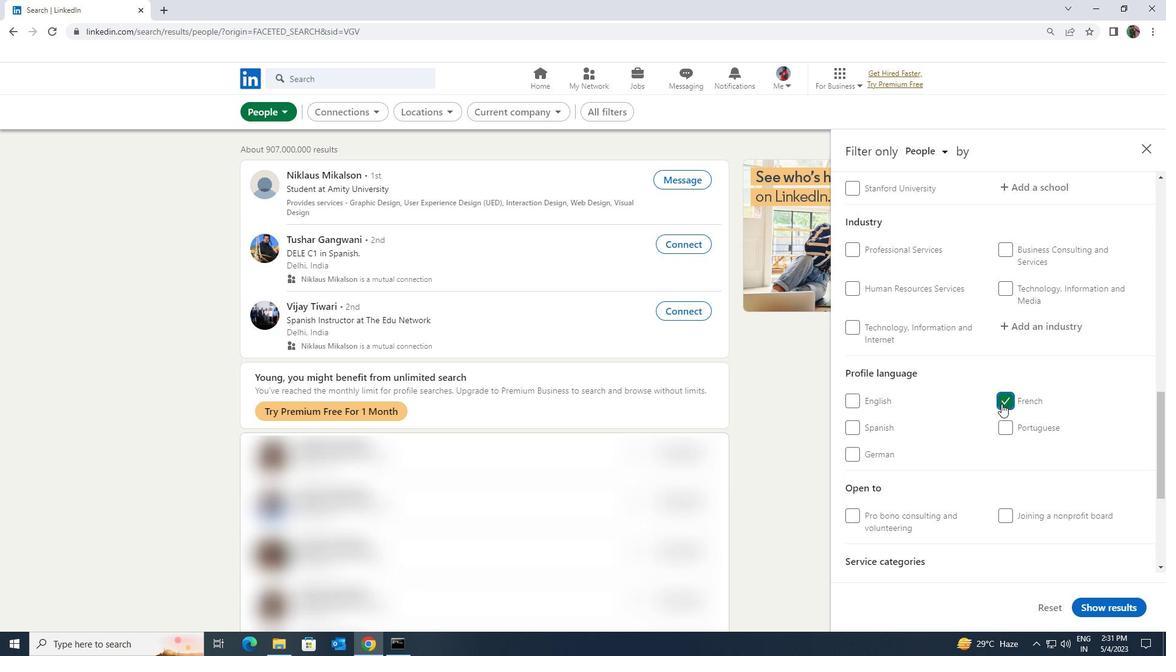 
Action: Mouse scrolled (1001, 404) with delta (0, 0)
Screenshot: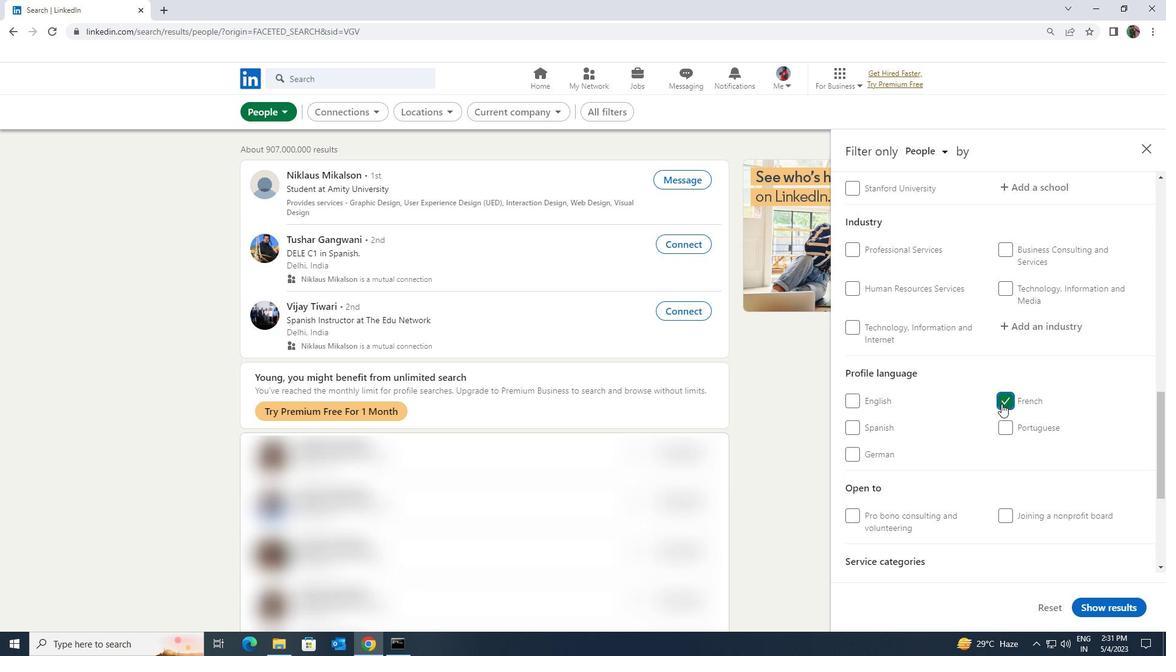
Action: Mouse scrolled (1001, 404) with delta (0, 0)
Screenshot: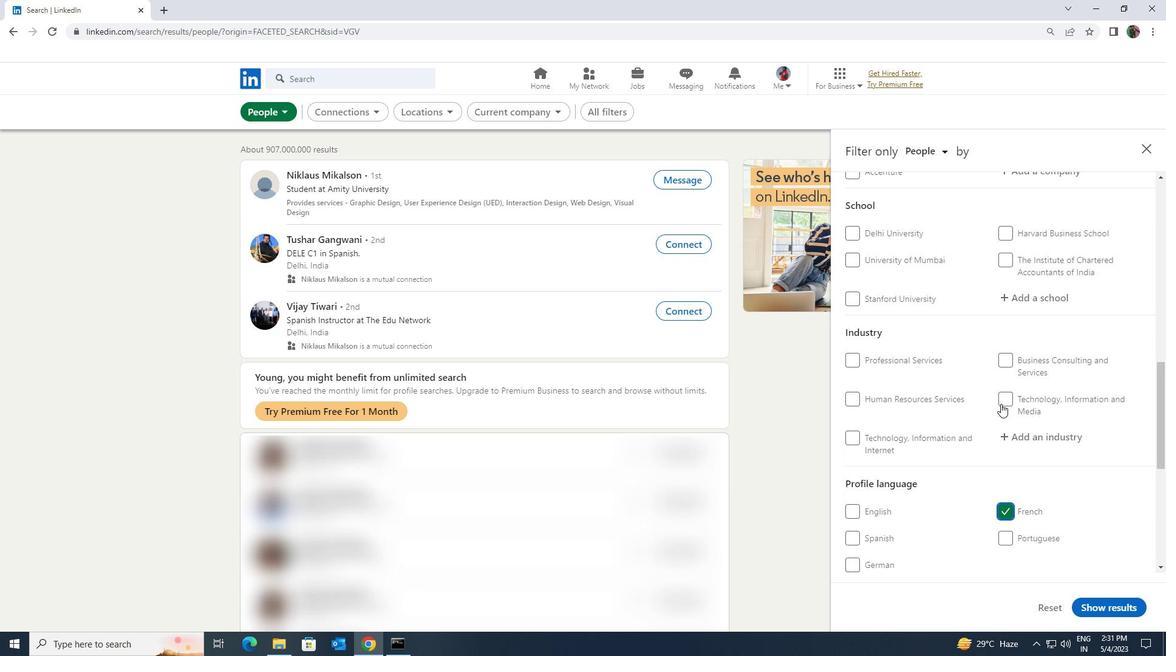 
Action: Mouse scrolled (1001, 404) with delta (0, 0)
Screenshot: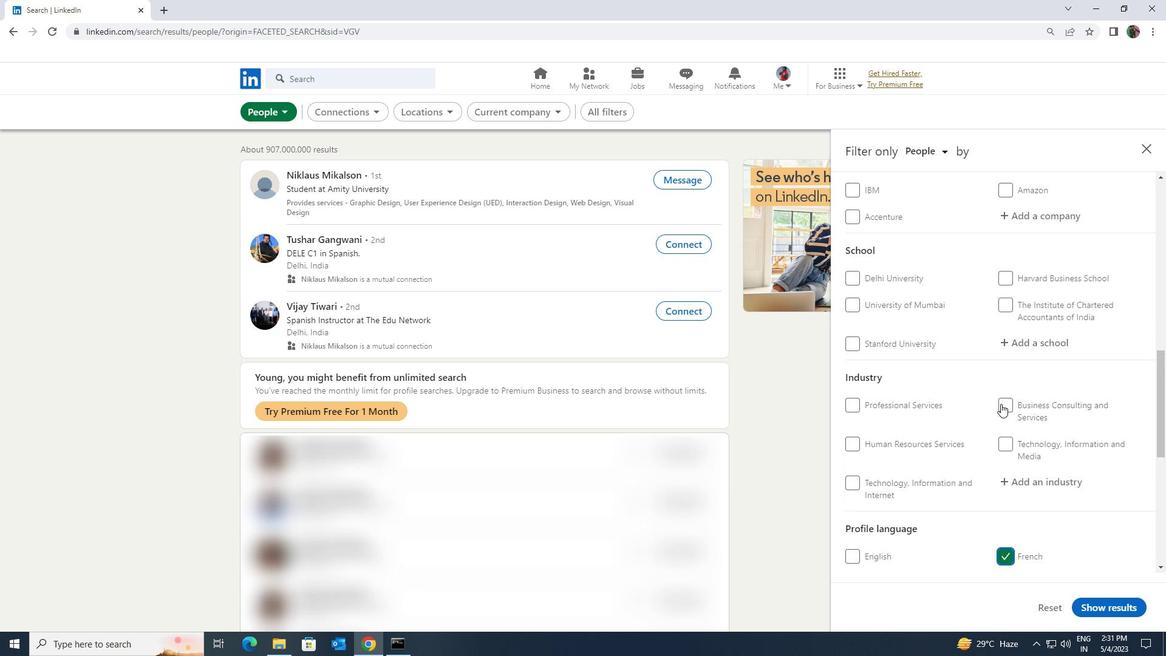 
Action: Mouse scrolled (1001, 404) with delta (0, 0)
Screenshot: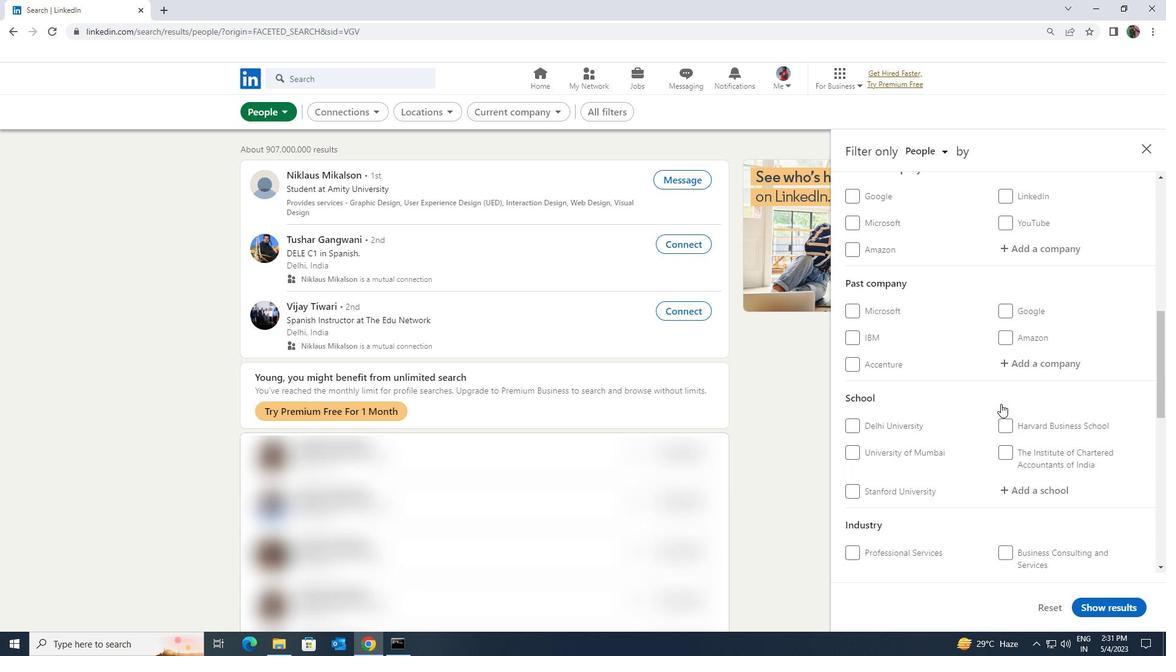
Action: Mouse scrolled (1001, 404) with delta (0, 0)
Screenshot: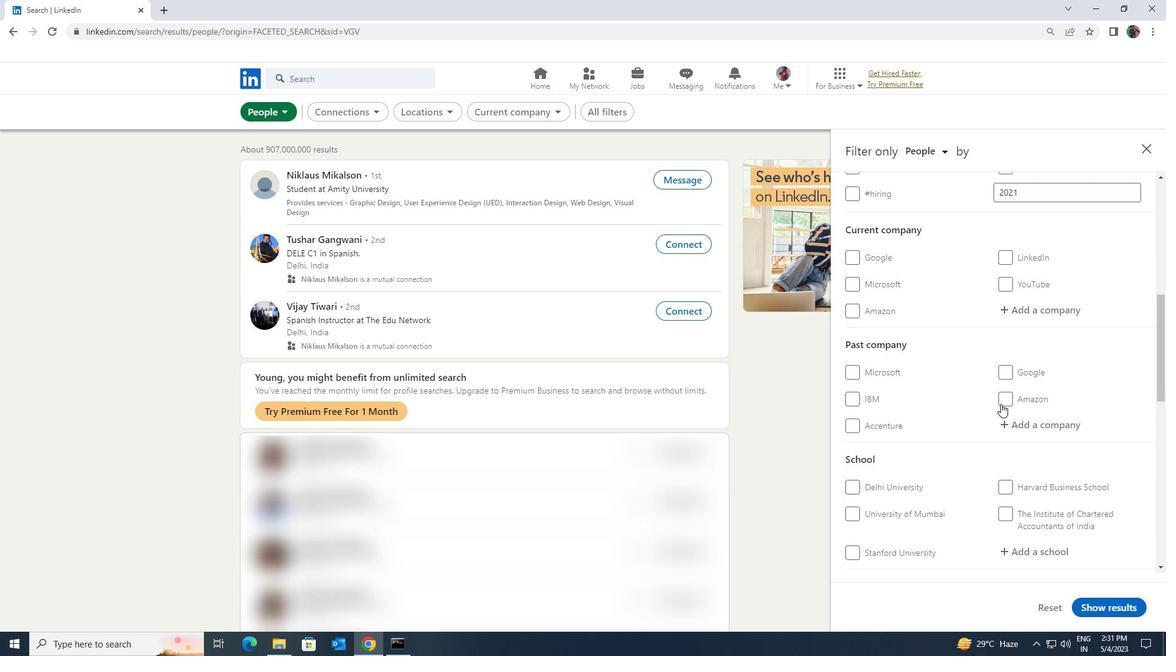 
Action: Mouse moved to (1010, 374)
Screenshot: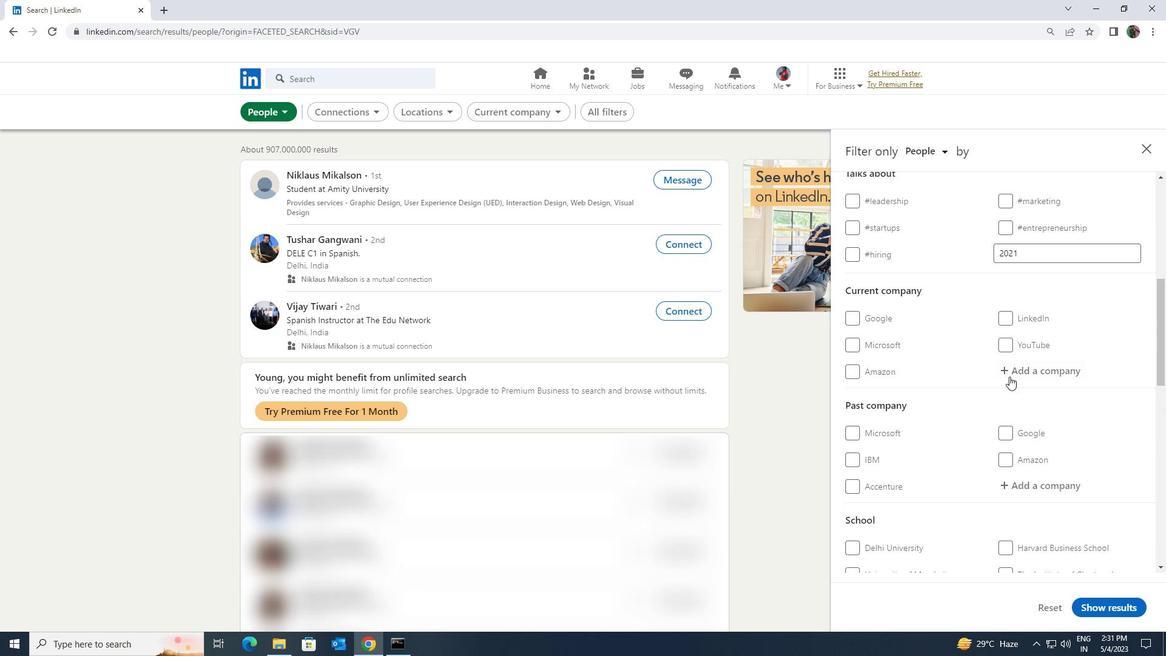 
Action: Mouse pressed left at (1010, 374)
Screenshot: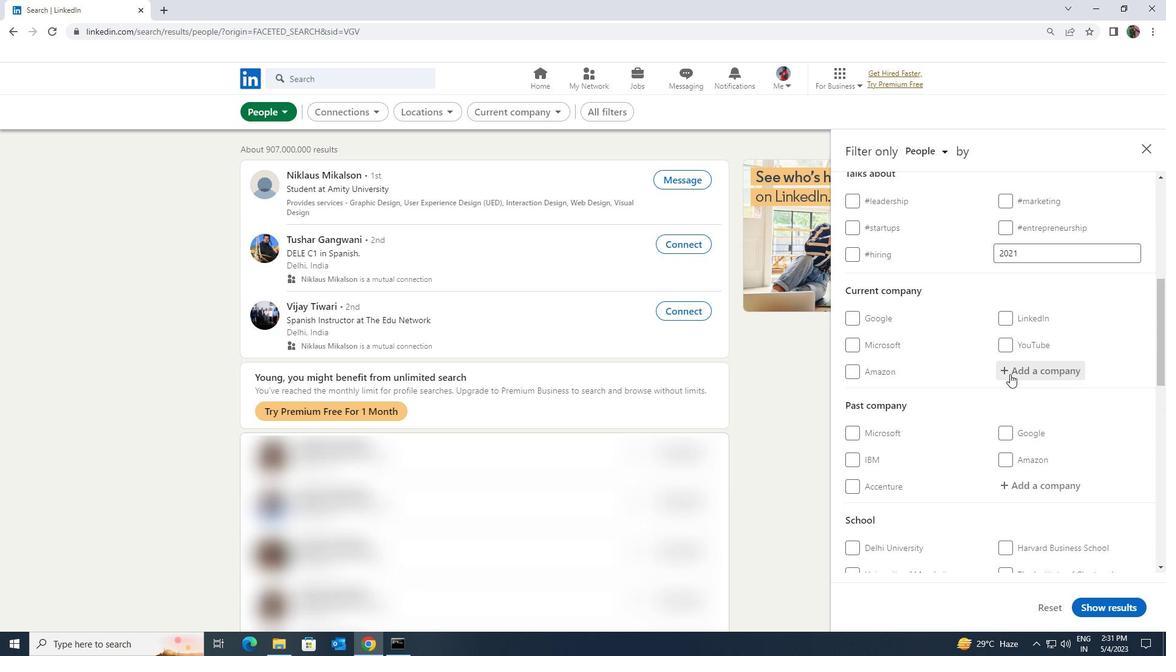 
Action: Key pressed <Key.shift><Key.shift>WHIZZ<Key.space>
Screenshot: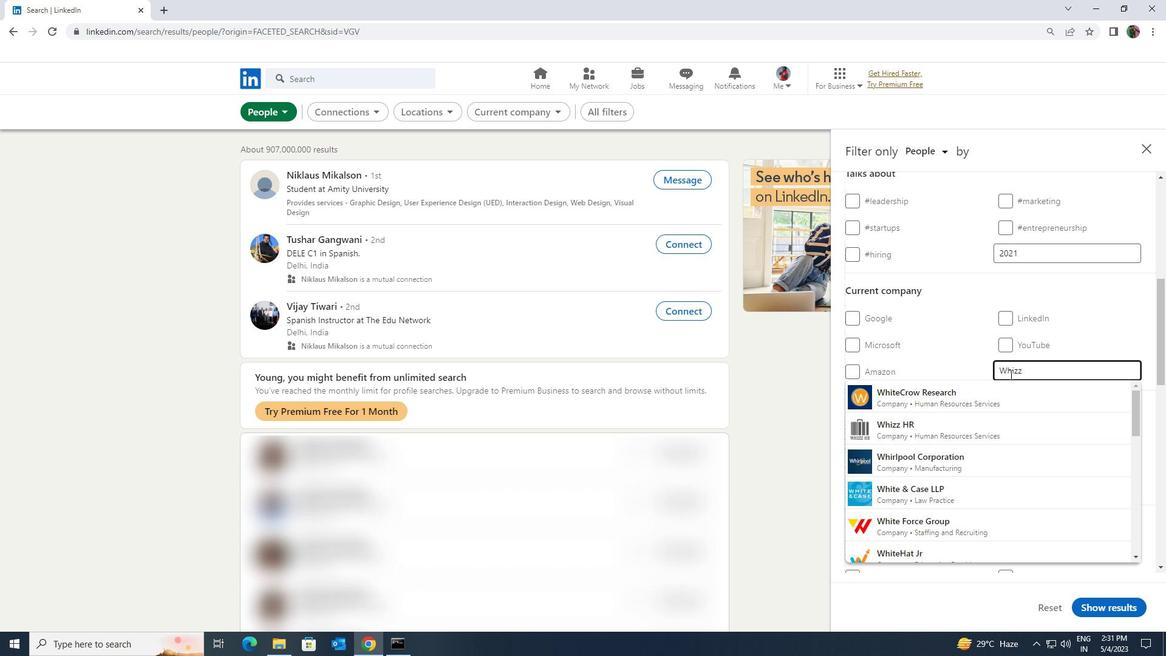 
Action: Mouse moved to (989, 407)
Screenshot: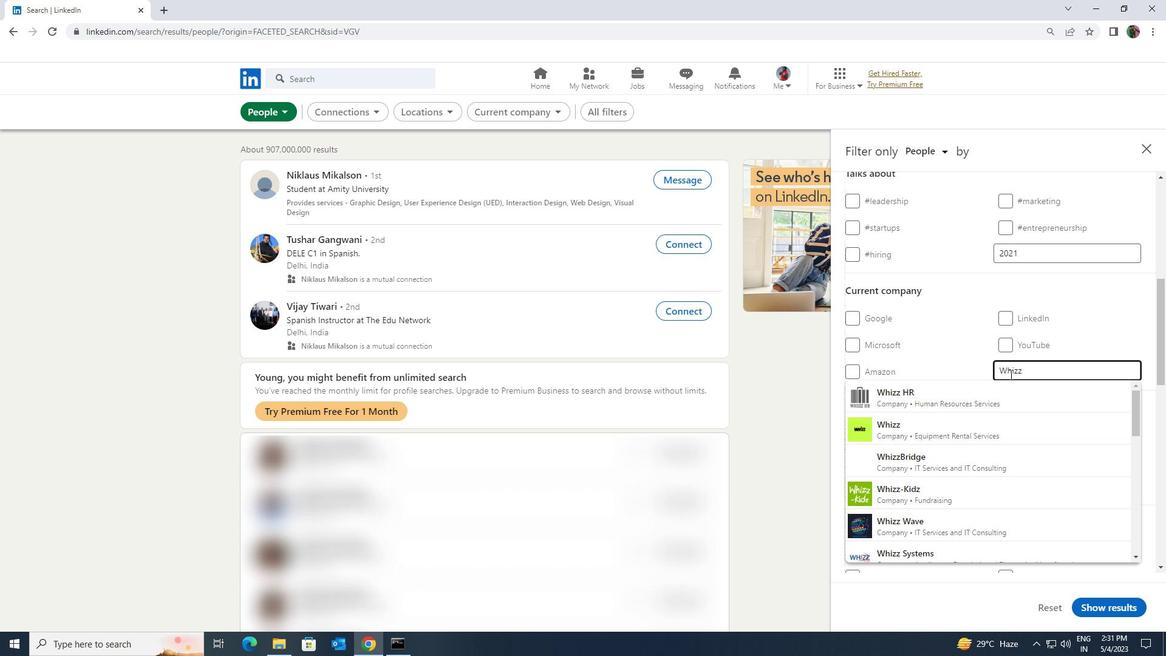 
Action: Mouse pressed left at (989, 407)
Screenshot: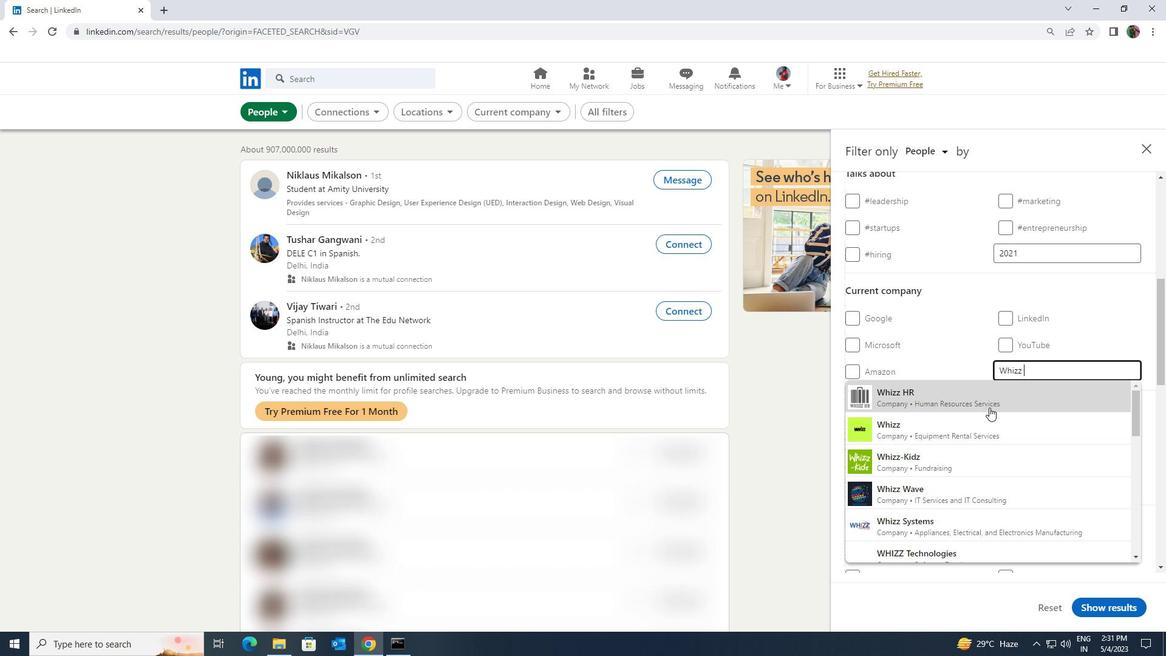 
Action: Mouse scrolled (989, 407) with delta (0, 0)
Screenshot: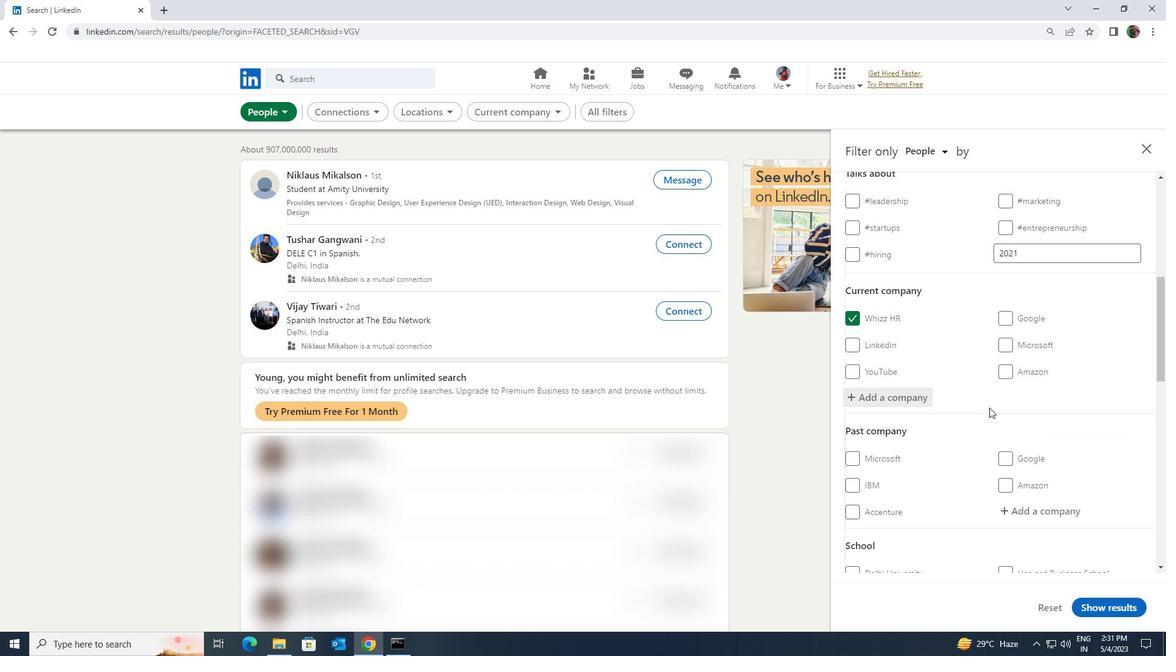 
Action: Mouse scrolled (989, 407) with delta (0, 0)
Screenshot: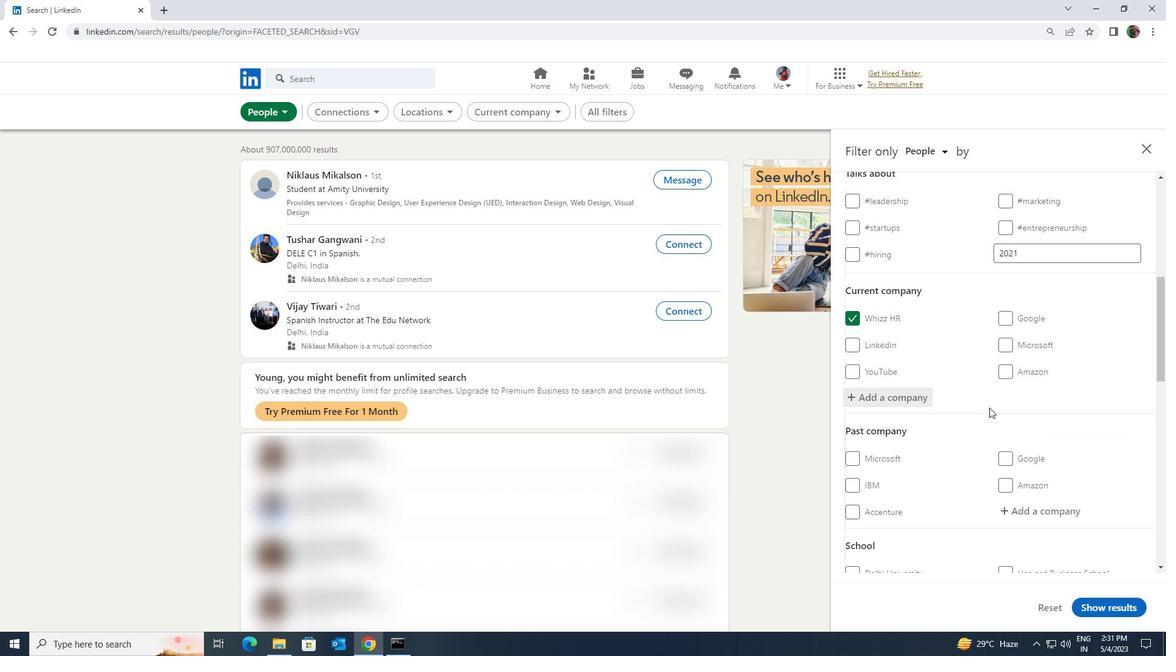 
Action: Mouse moved to (989, 407)
Screenshot: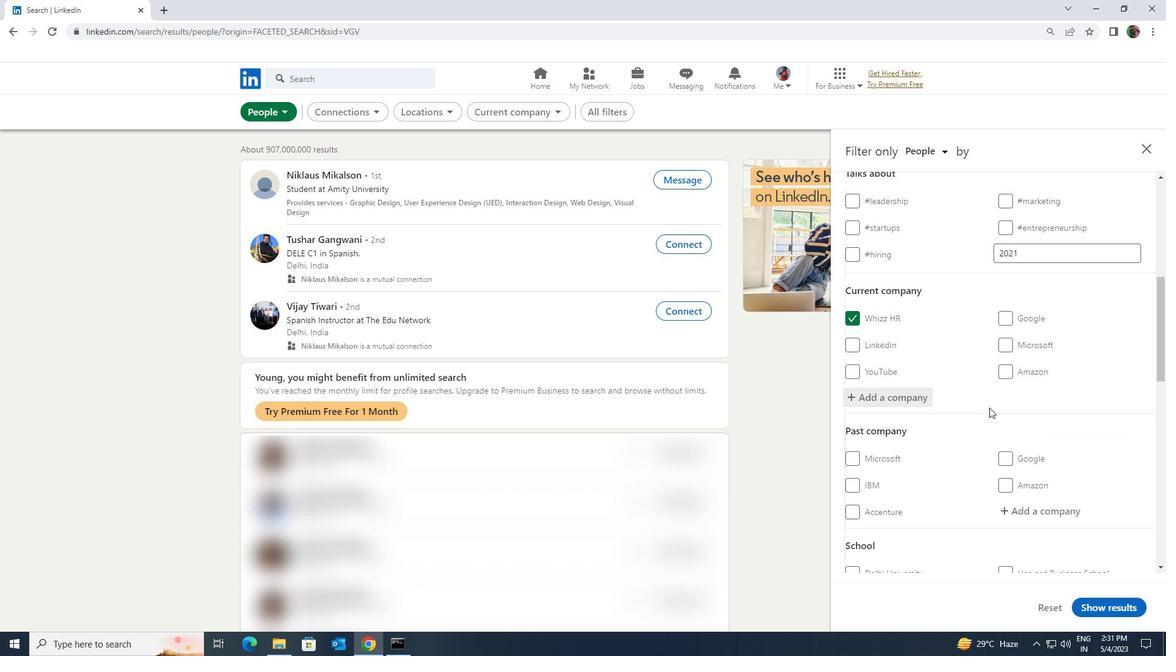 
Action: Mouse scrolled (989, 407) with delta (0, 0)
Screenshot: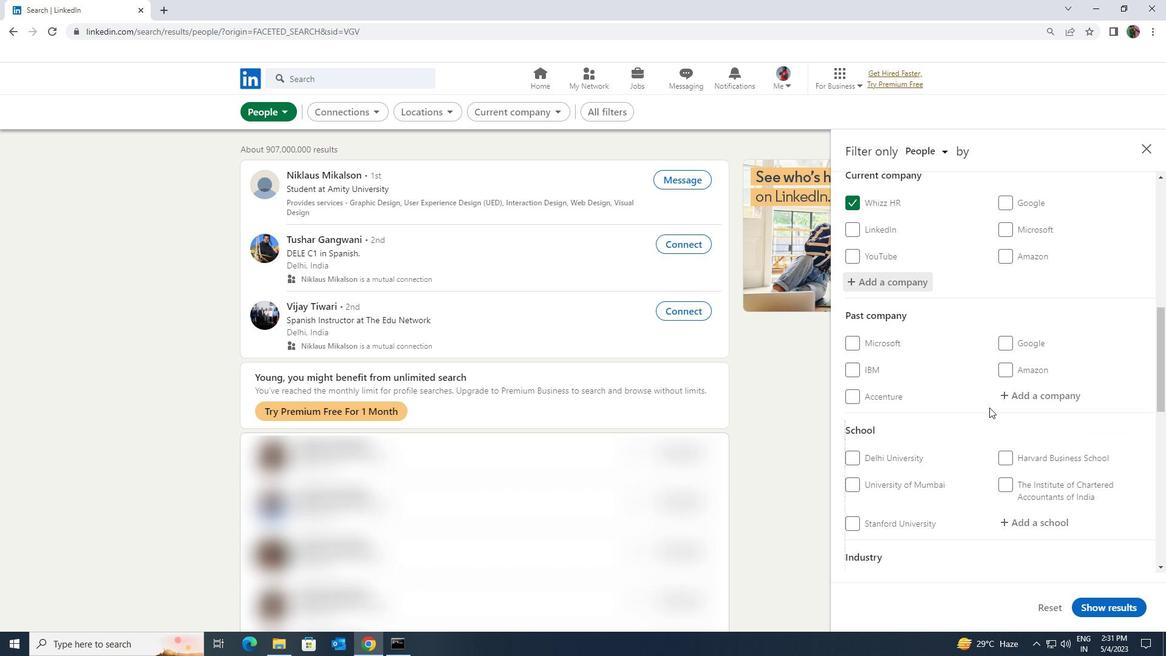 
Action: Mouse scrolled (989, 407) with delta (0, 0)
Screenshot: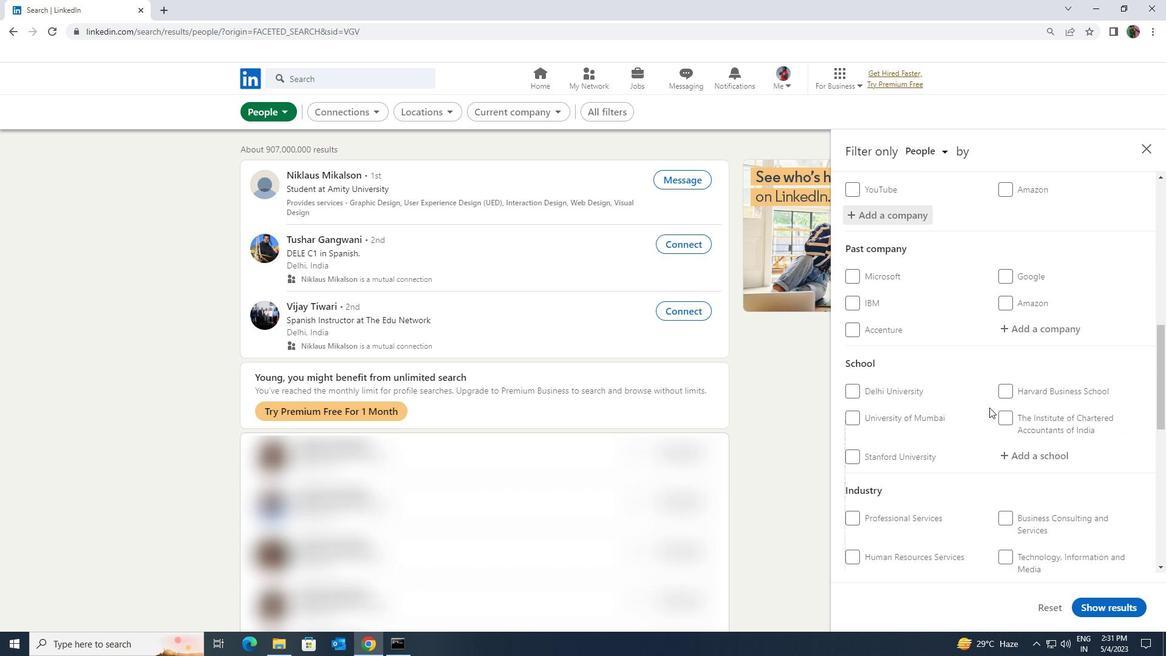 
Action: Mouse moved to (1010, 398)
Screenshot: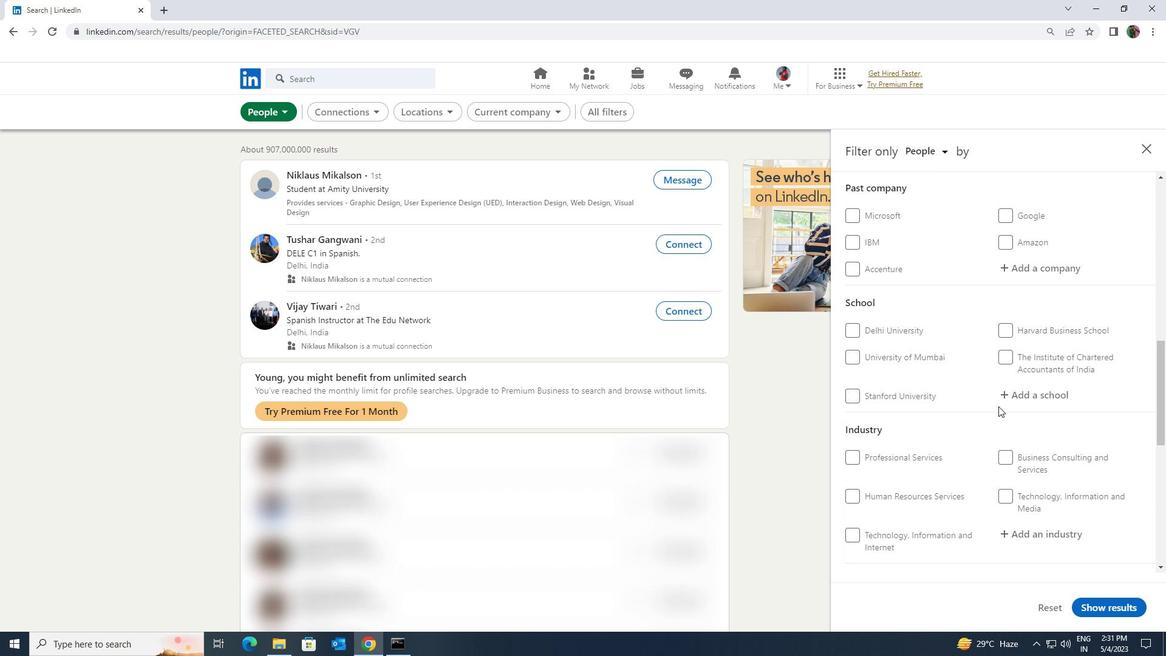 
Action: Mouse pressed left at (1010, 398)
Screenshot: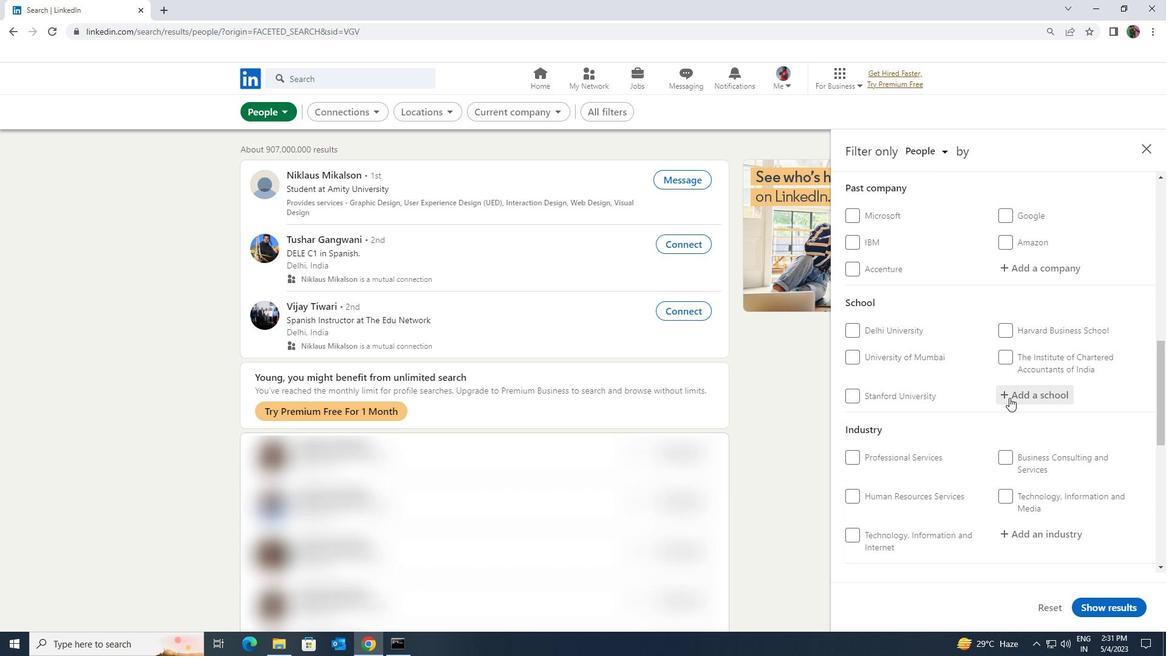 
Action: Mouse moved to (1008, 398)
Screenshot: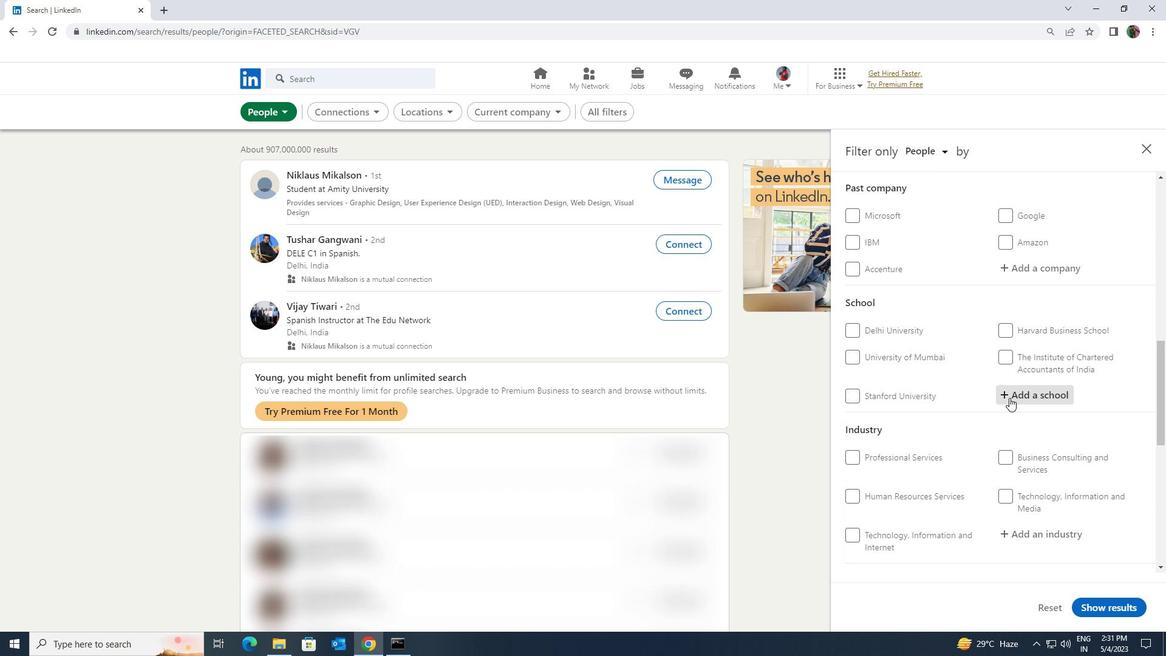
Action: Key pressed <Key.shift>NRI<Key.space><Key.shift>CA
Screenshot: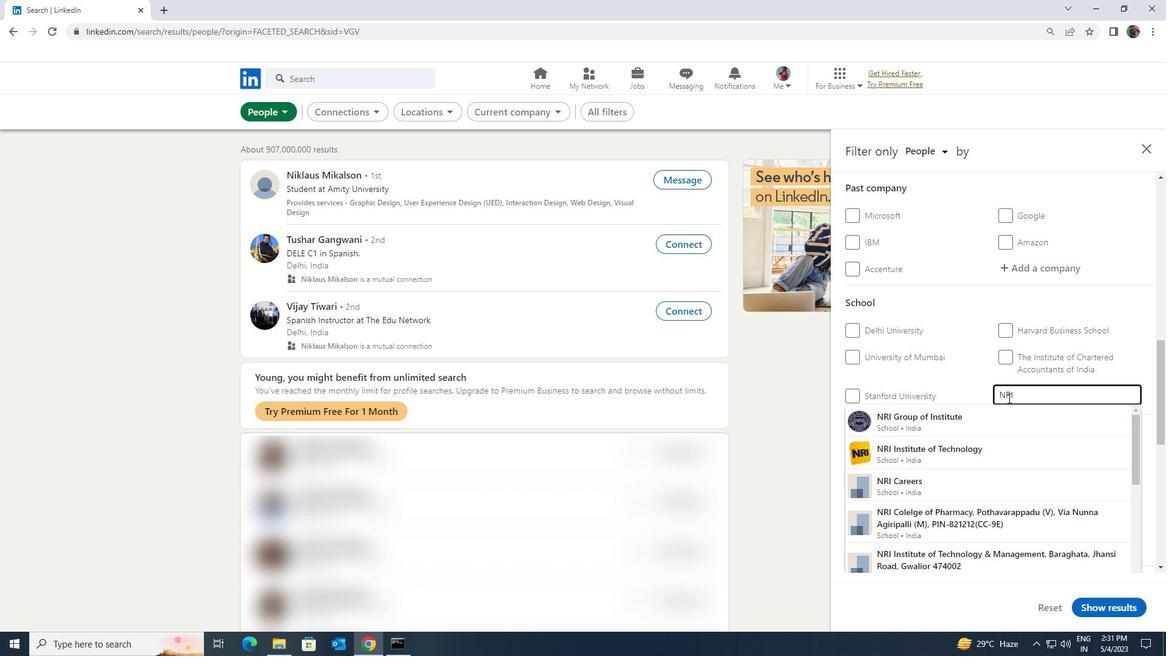 
Action: Mouse moved to (993, 409)
Screenshot: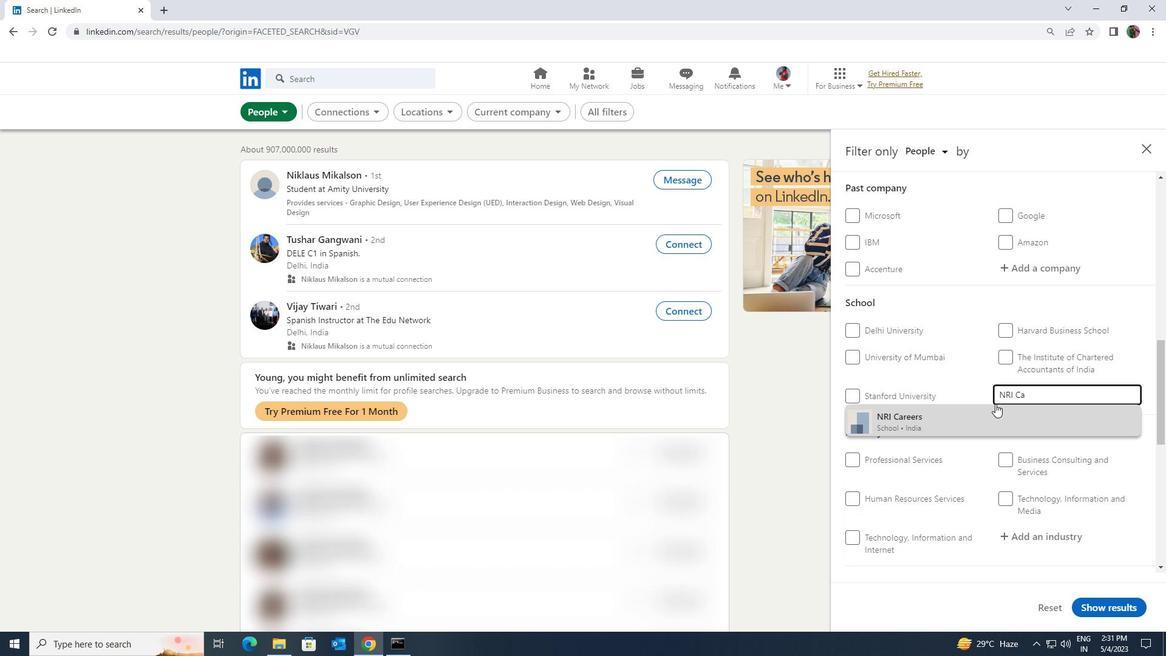 
Action: Mouse pressed left at (993, 409)
Screenshot: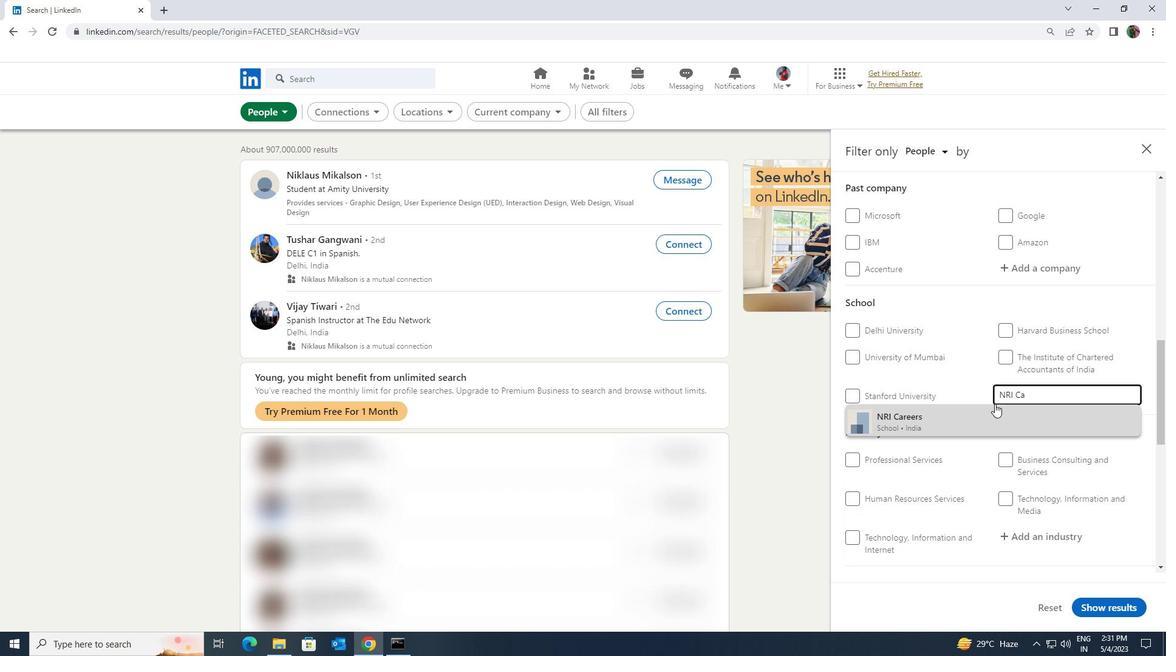 
Action: Mouse scrolled (993, 408) with delta (0, 0)
Screenshot: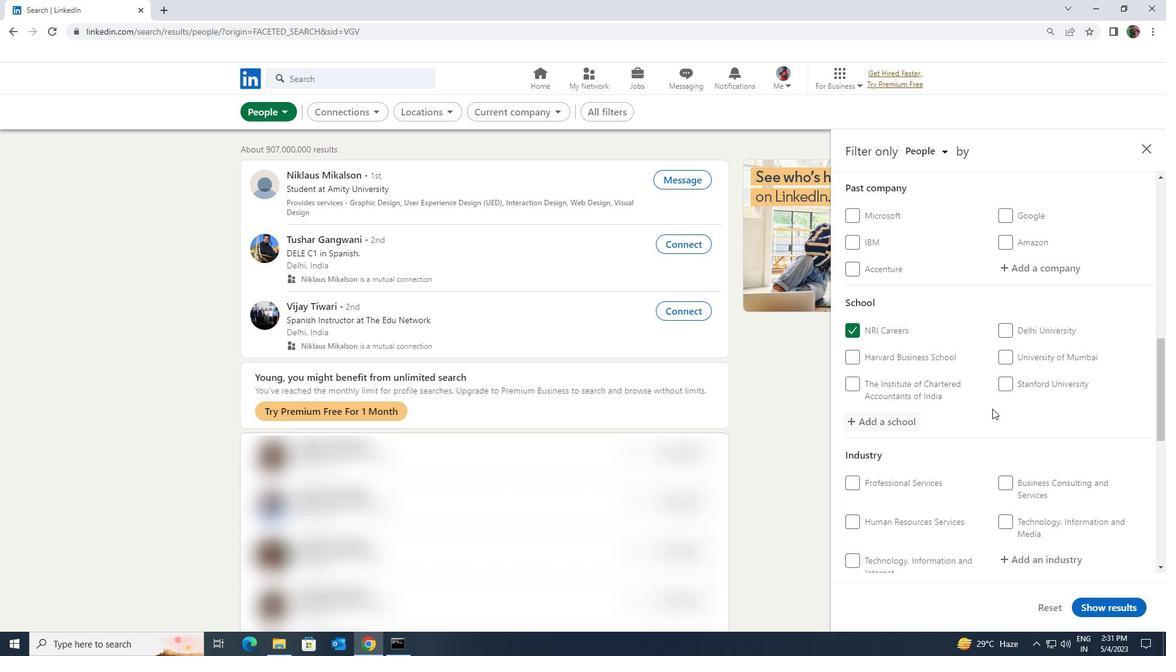 
Action: Mouse scrolled (993, 408) with delta (0, 0)
Screenshot: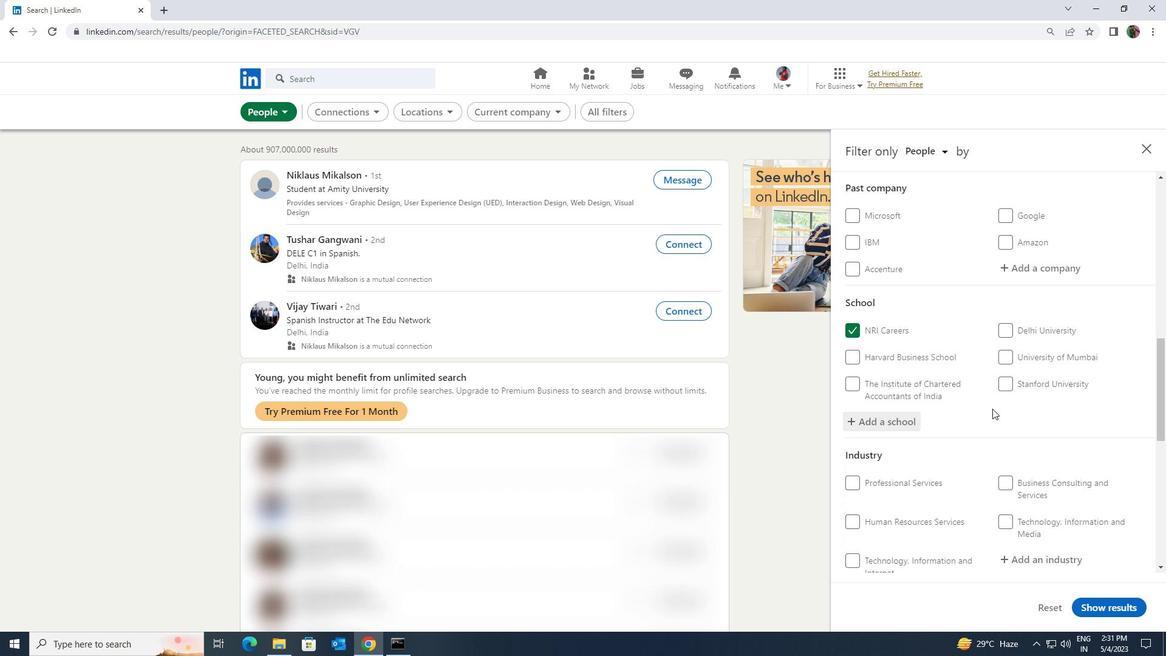 
Action: Mouse scrolled (993, 408) with delta (0, 0)
Screenshot: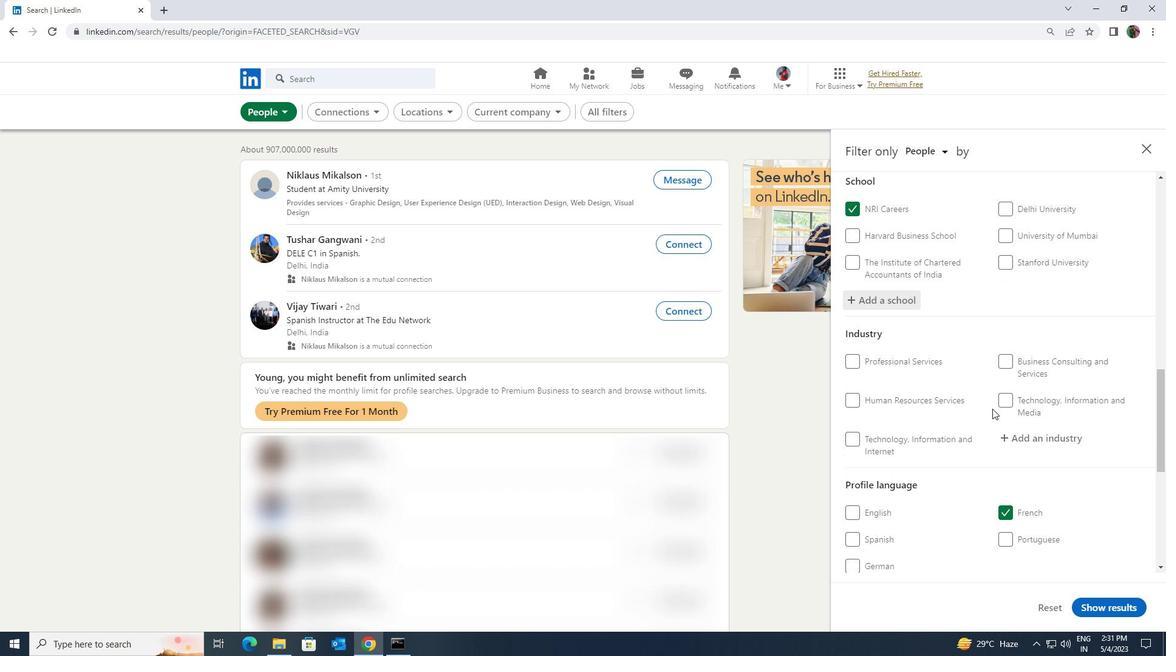 
Action: Mouse moved to (1010, 381)
Screenshot: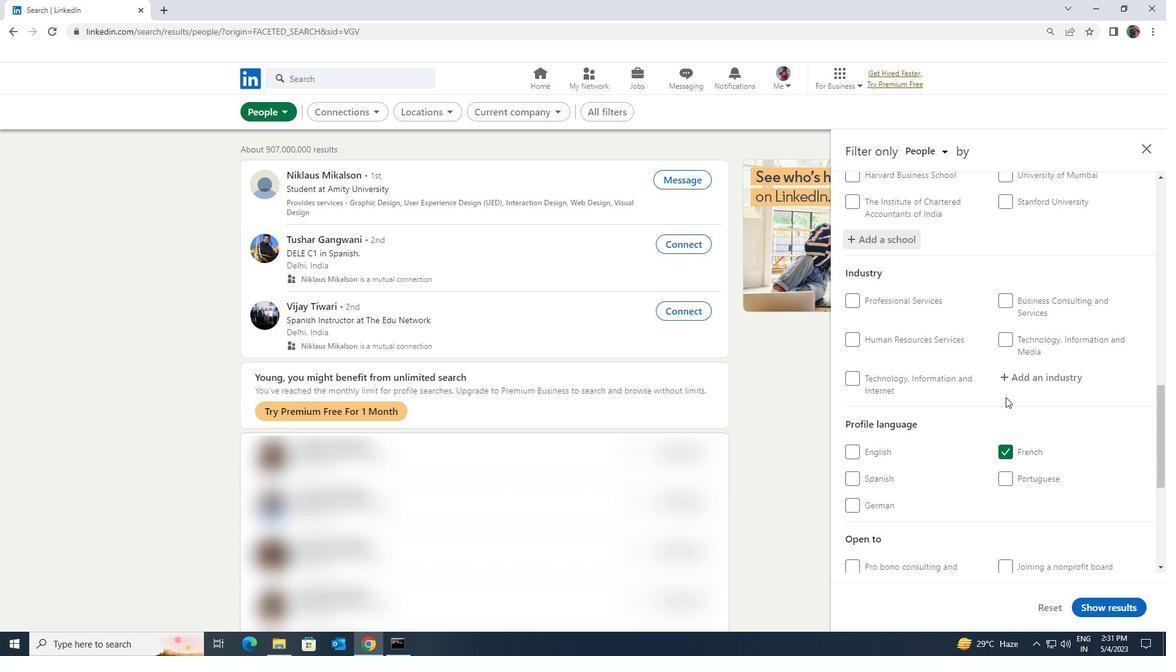 
Action: Mouse pressed left at (1010, 381)
Screenshot: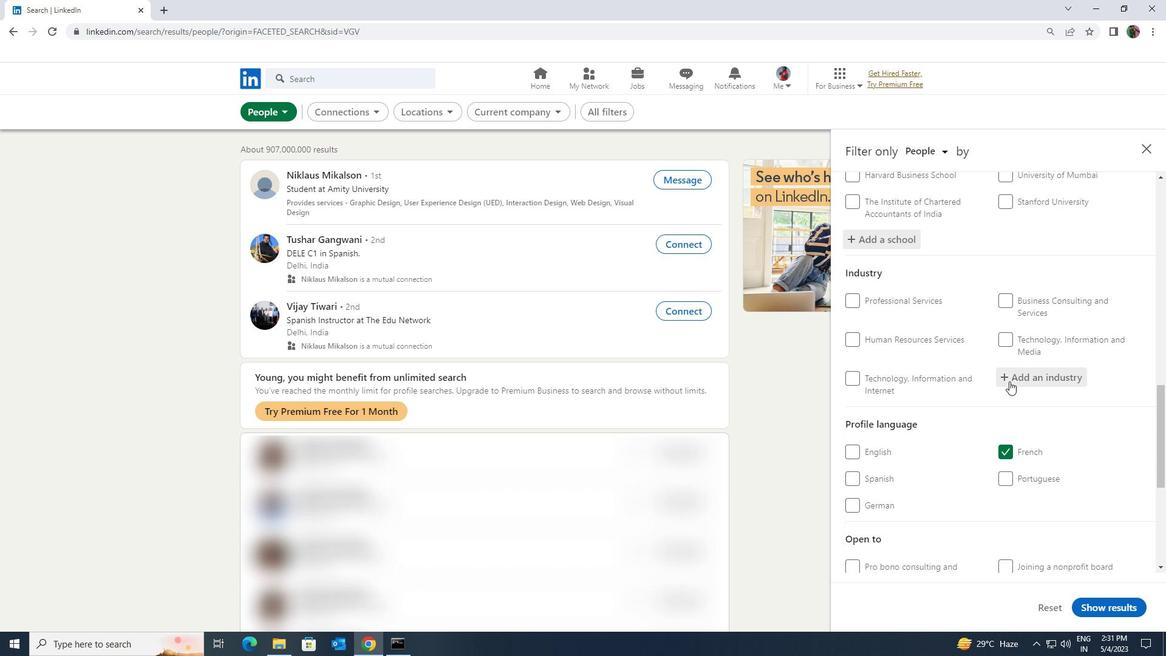 
Action: Key pressed <Key.shift>NANOTEC
Screenshot: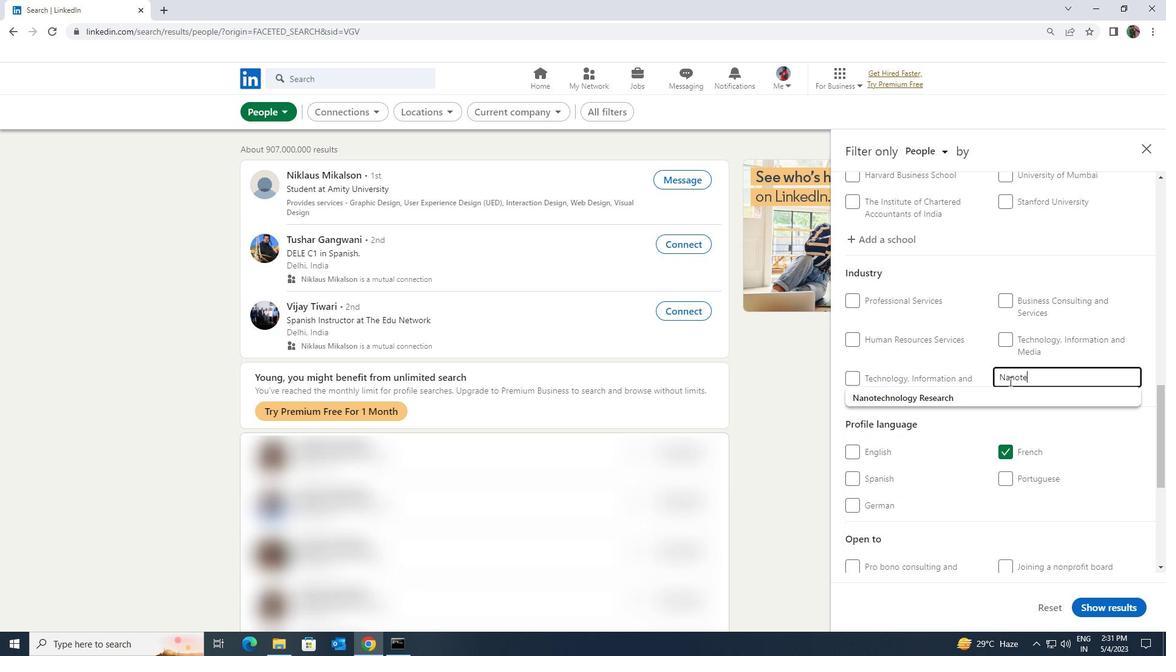 
Action: Mouse moved to (1007, 388)
Screenshot: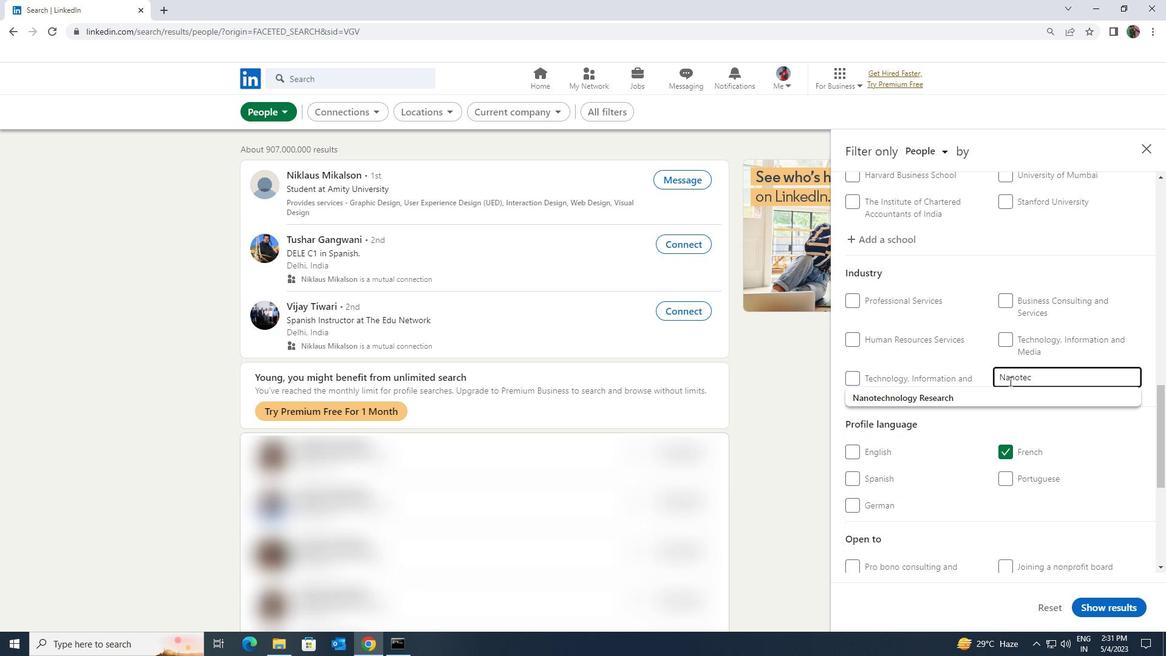 
Action: Mouse pressed left at (1007, 388)
Screenshot: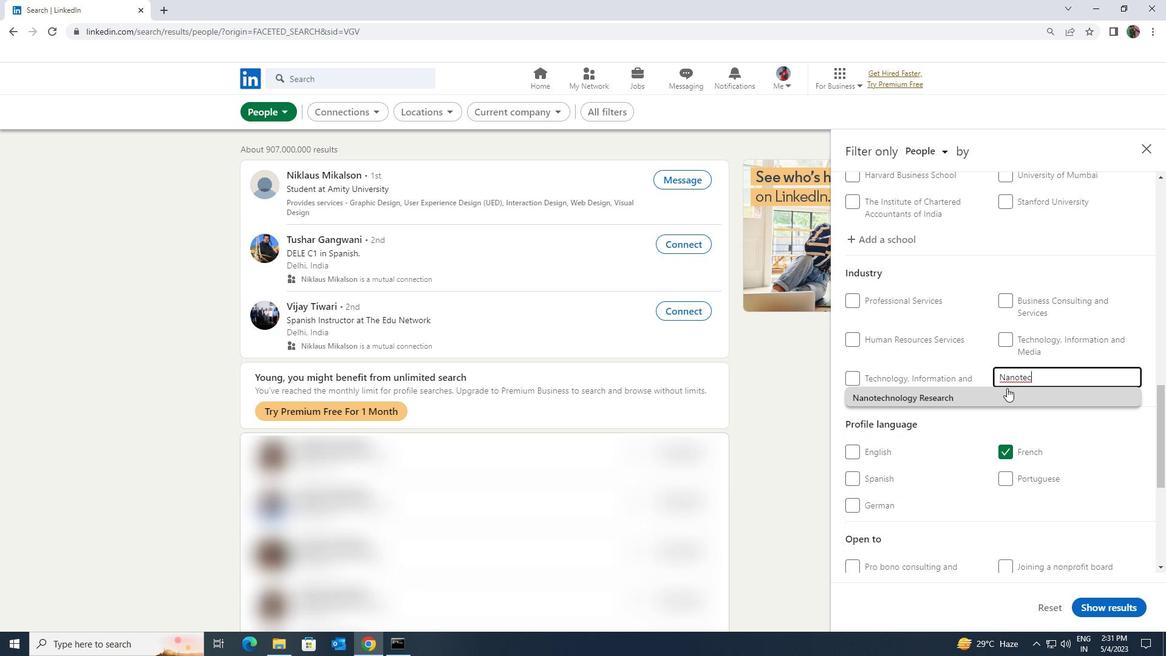 
Action: Mouse scrolled (1007, 387) with delta (0, 0)
Screenshot: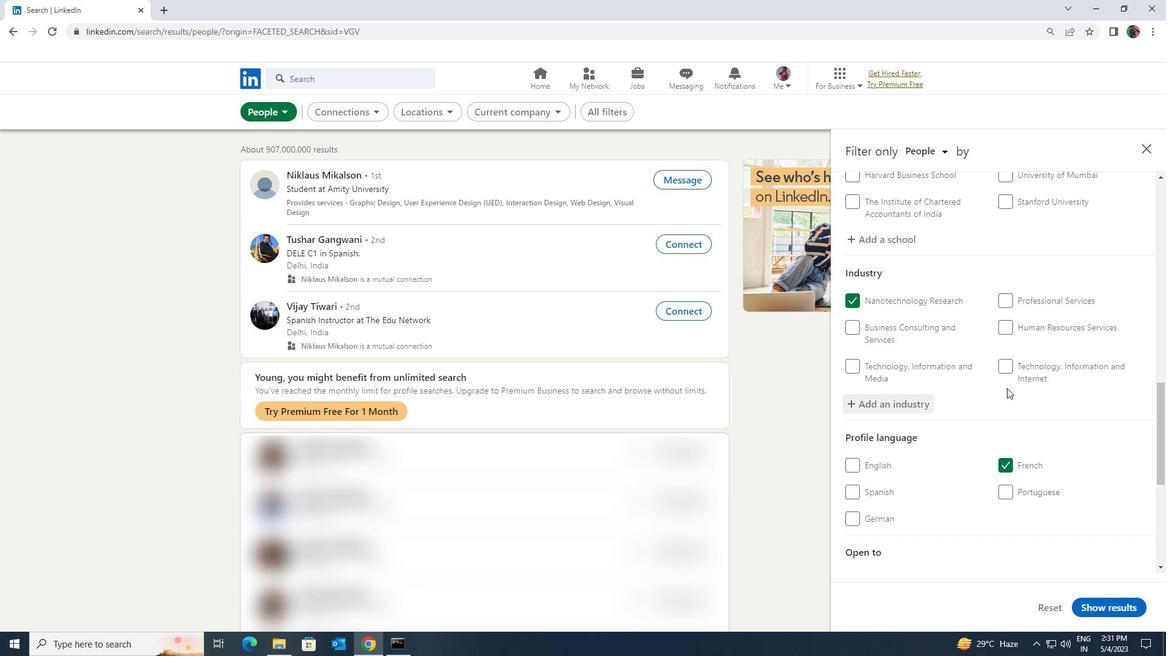 
Action: Mouse scrolled (1007, 387) with delta (0, 0)
Screenshot: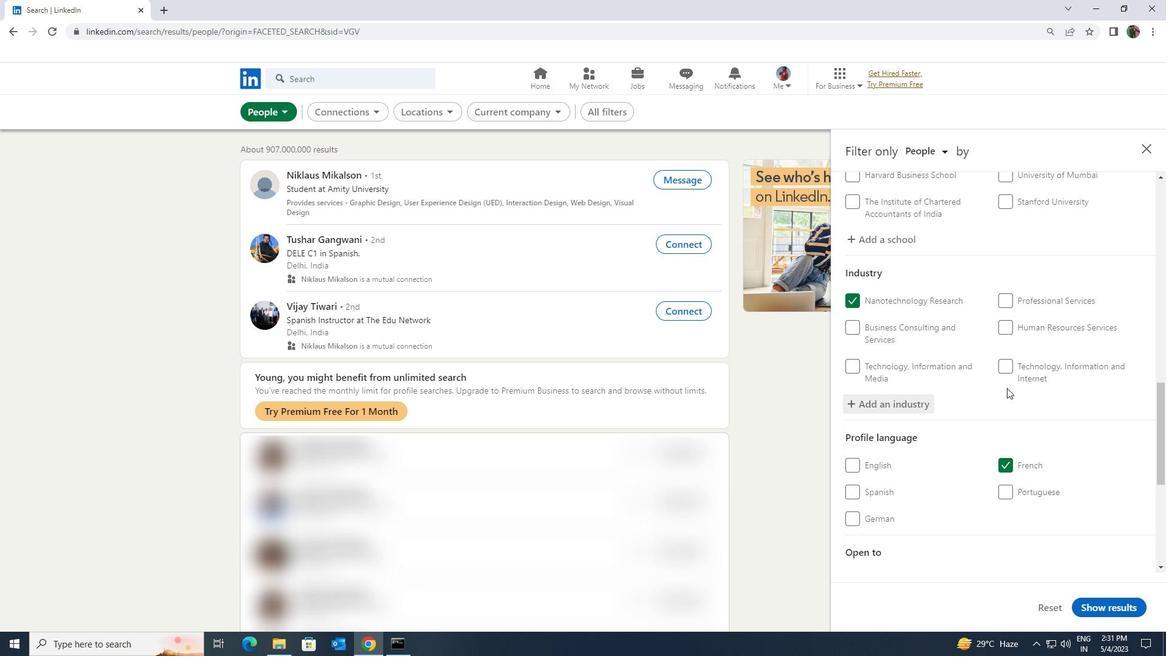 
Action: Mouse scrolled (1007, 387) with delta (0, 0)
Screenshot: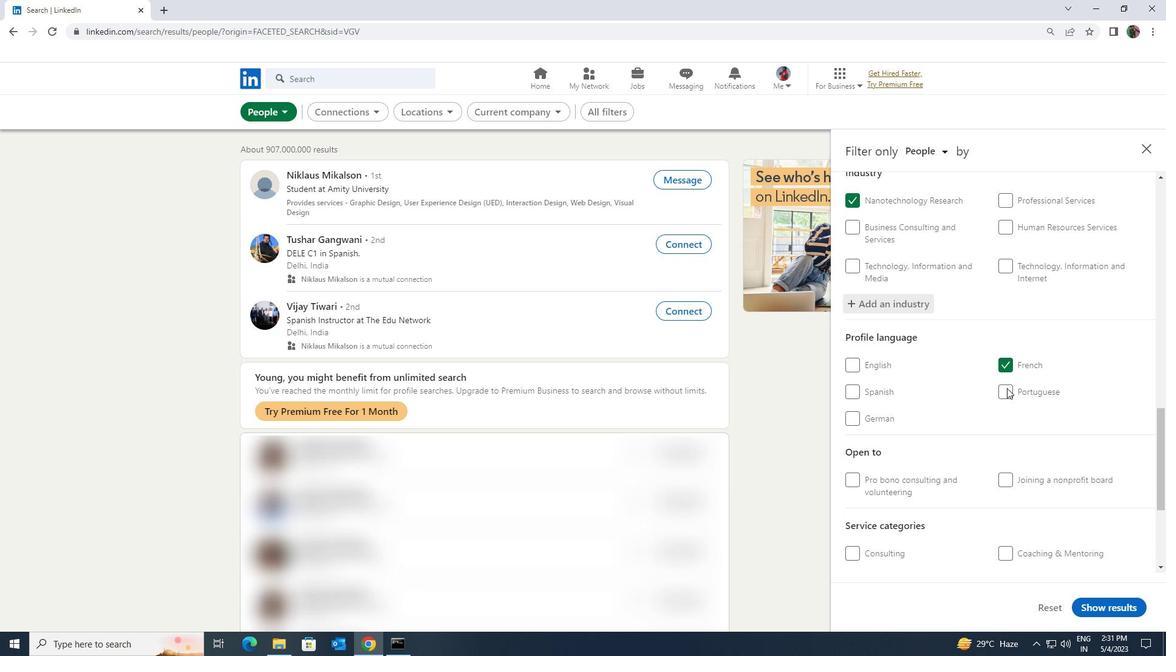
Action: Mouse scrolled (1007, 387) with delta (0, 0)
Screenshot: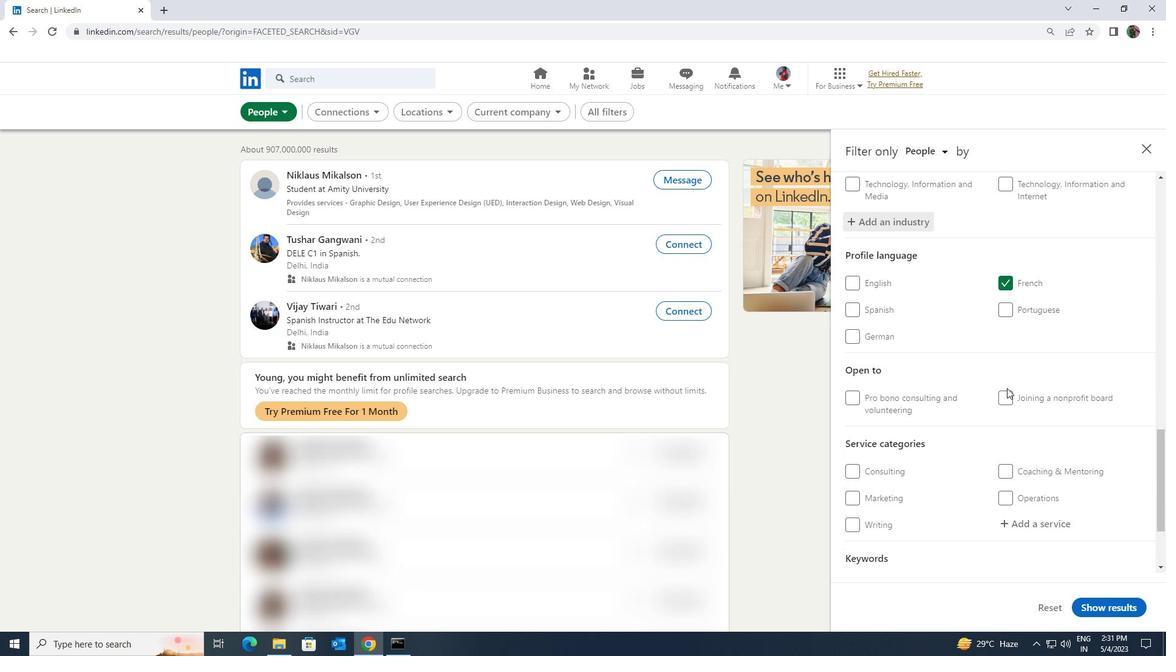 
Action: Mouse scrolled (1007, 387) with delta (0, 0)
Screenshot: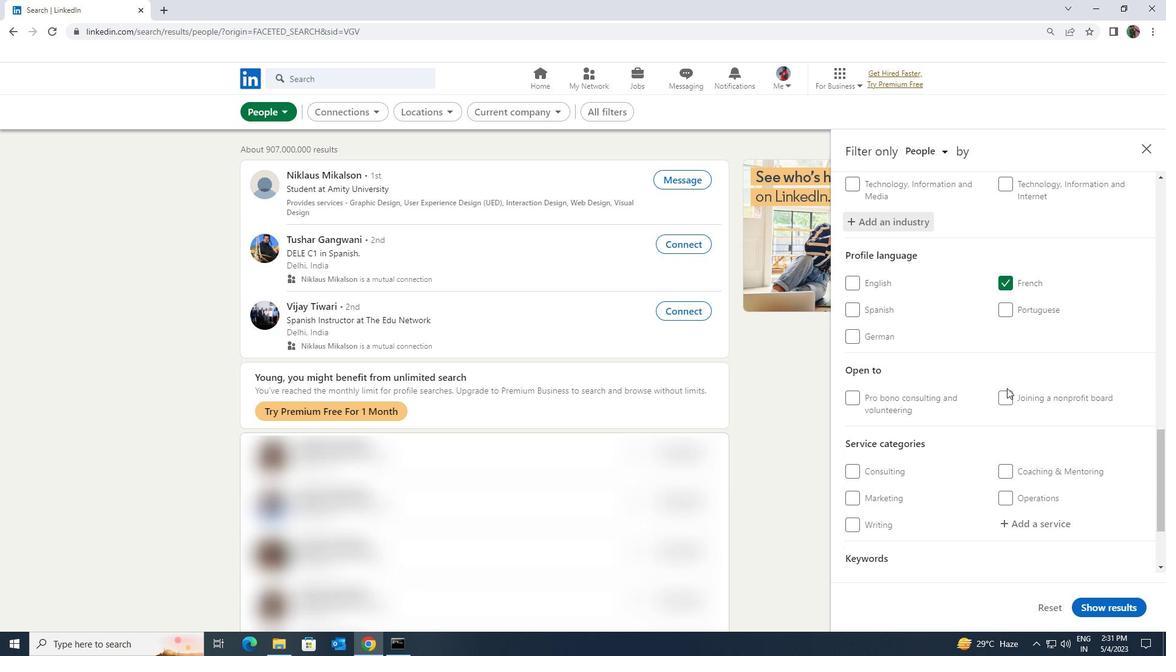 
Action: Mouse moved to (1010, 395)
Screenshot: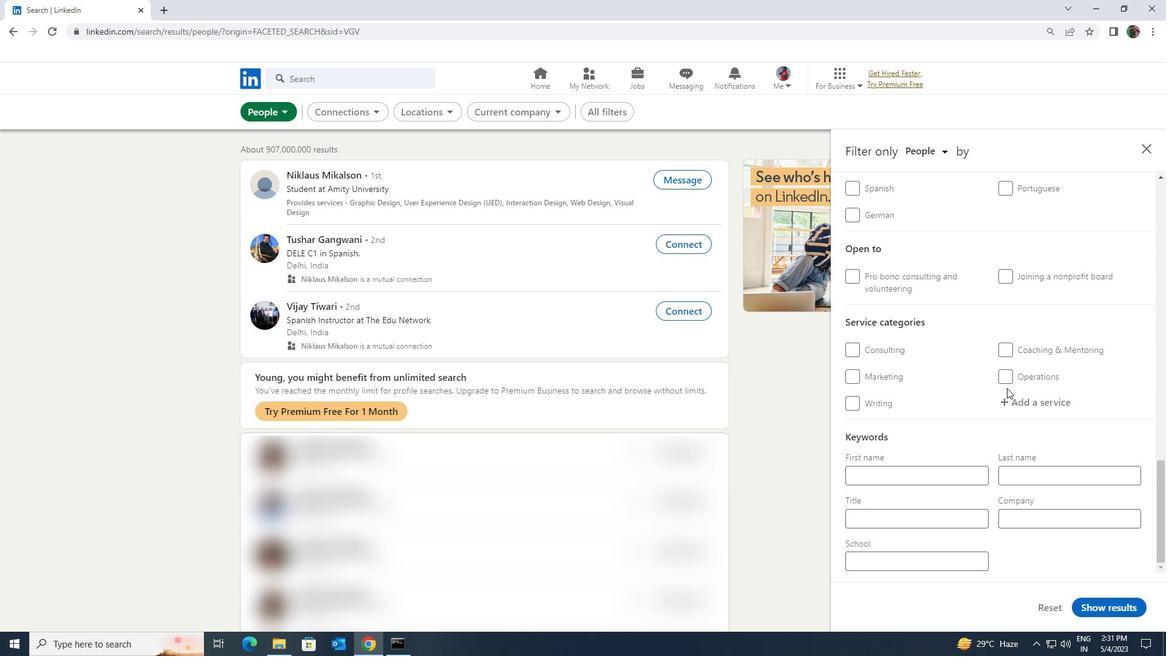 
Action: Mouse pressed left at (1010, 395)
Screenshot: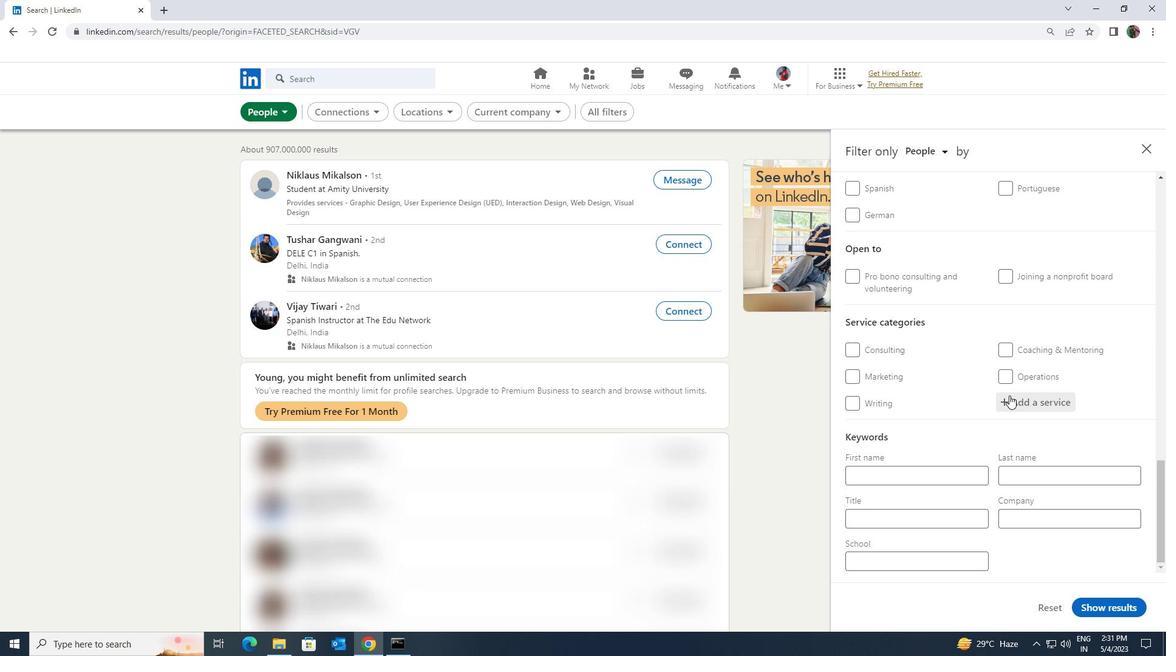 
Action: Mouse moved to (1005, 401)
Screenshot: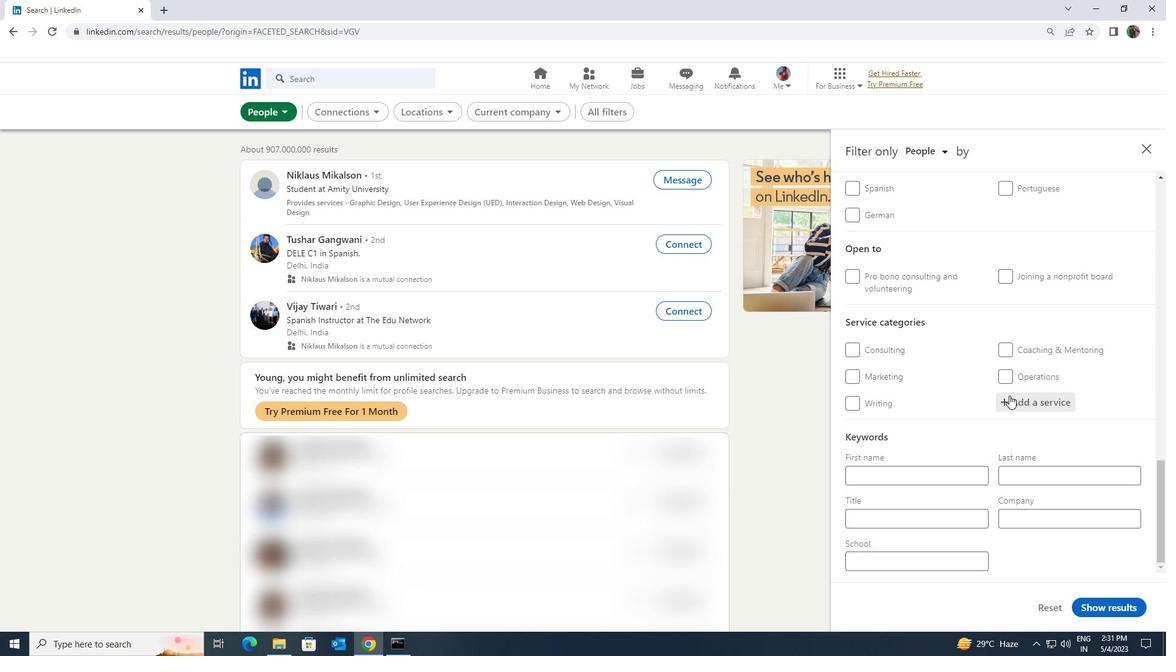 
Action: Key pressed <Key.shift><Key.shift>RETIRE
Screenshot: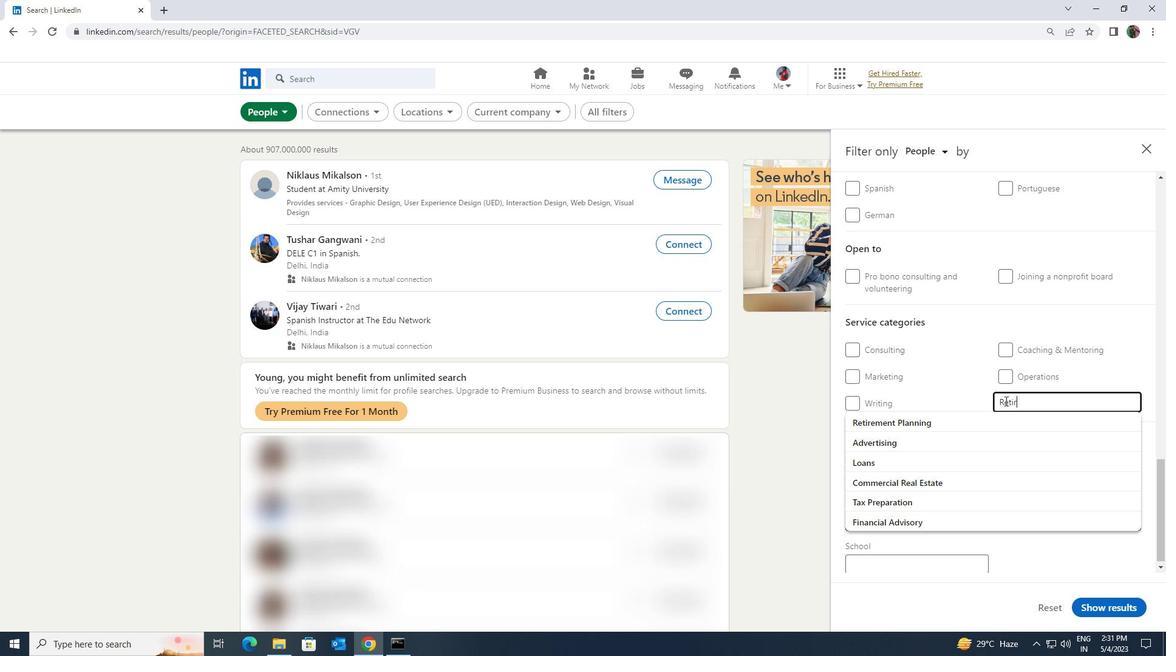 
Action: Mouse moved to (1000, 411)
Screenshot: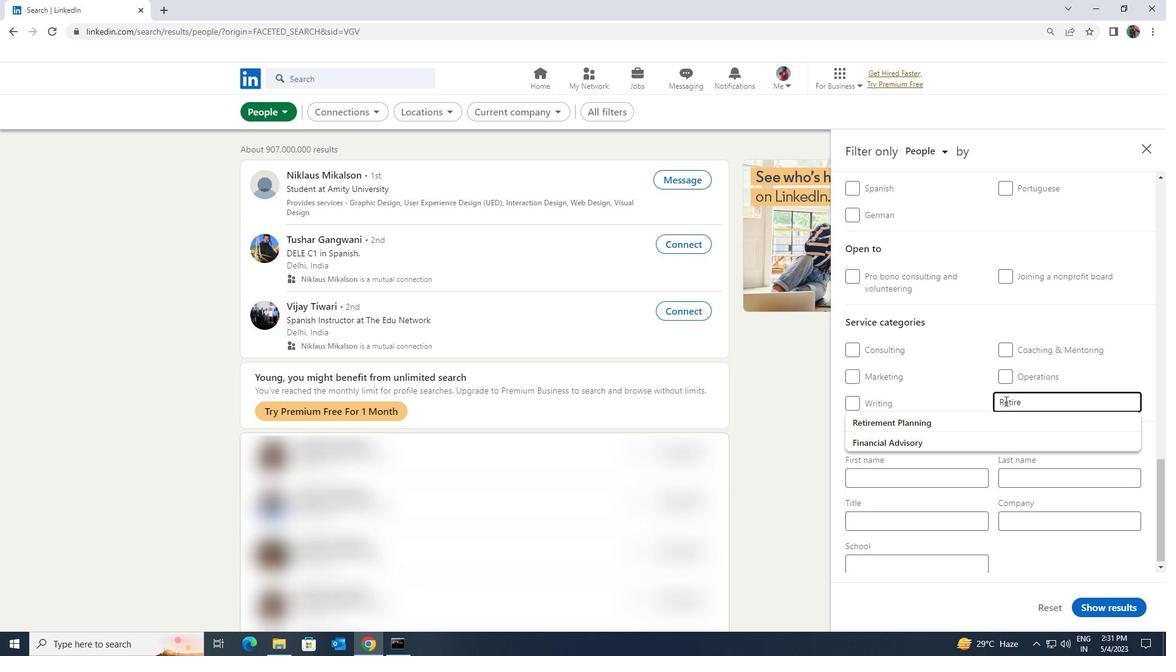 
Action: Mouse pressed left at (1000, 411)
Screenshot: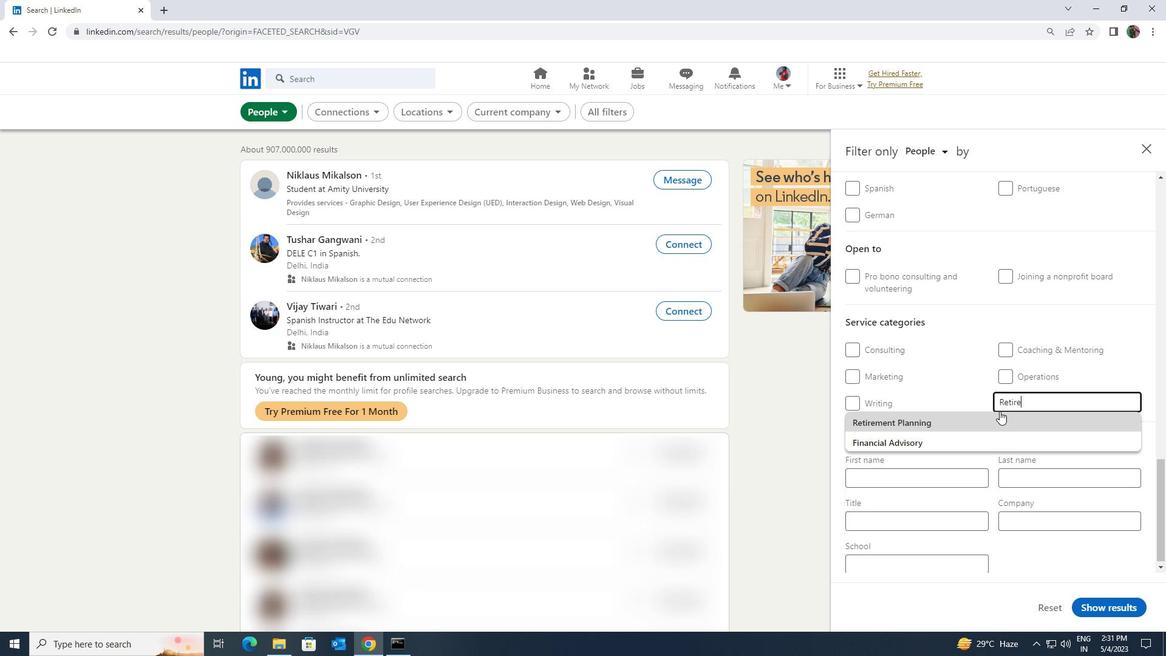 
Action: Mouse scrolled (1000, 410) with delta (0, 0)
Screenshot: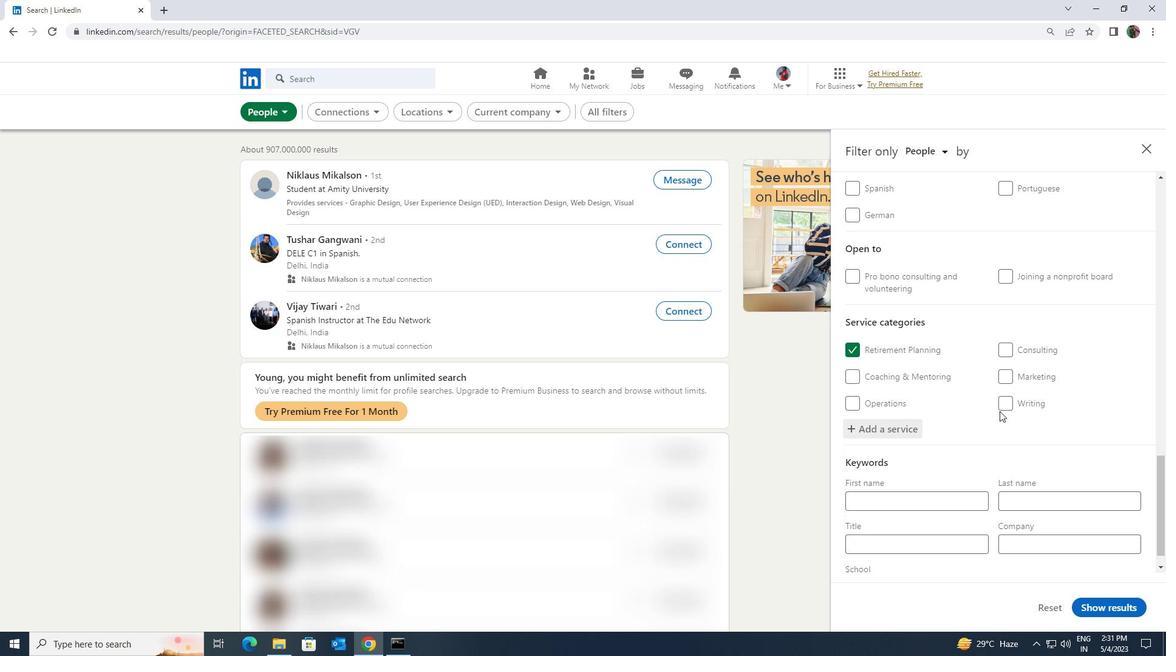 
Action: Mouse scrolled (1000, 410) with delta (0, 0)
Screenshot: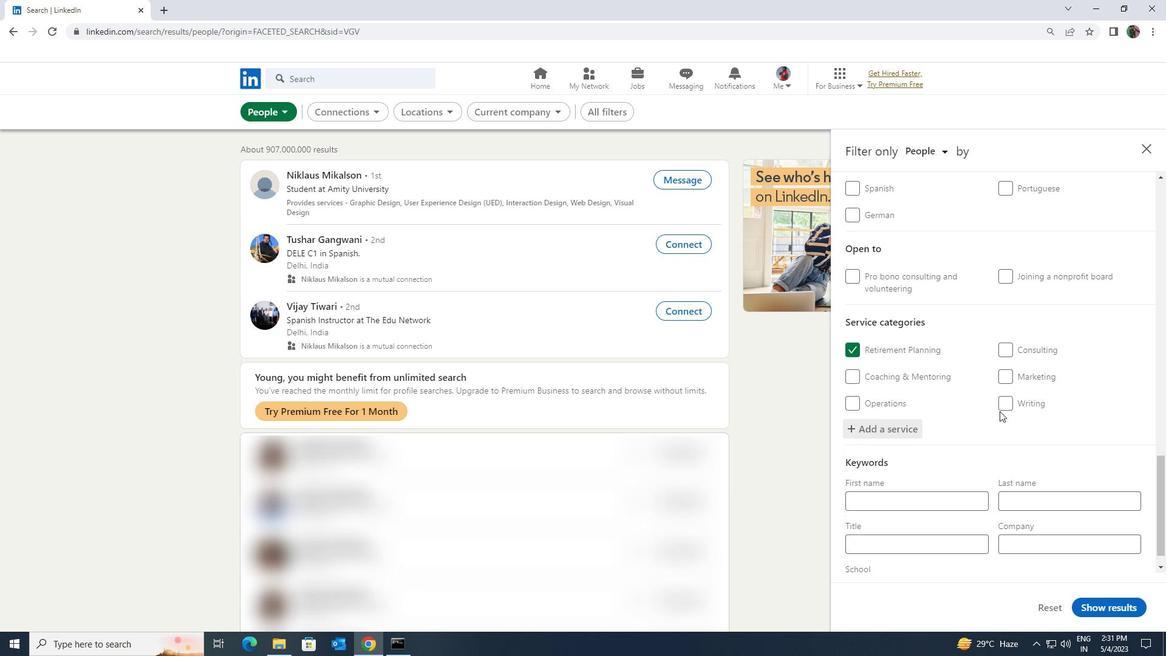 
Action: Mouse moved to (972, 515)
Screenshot: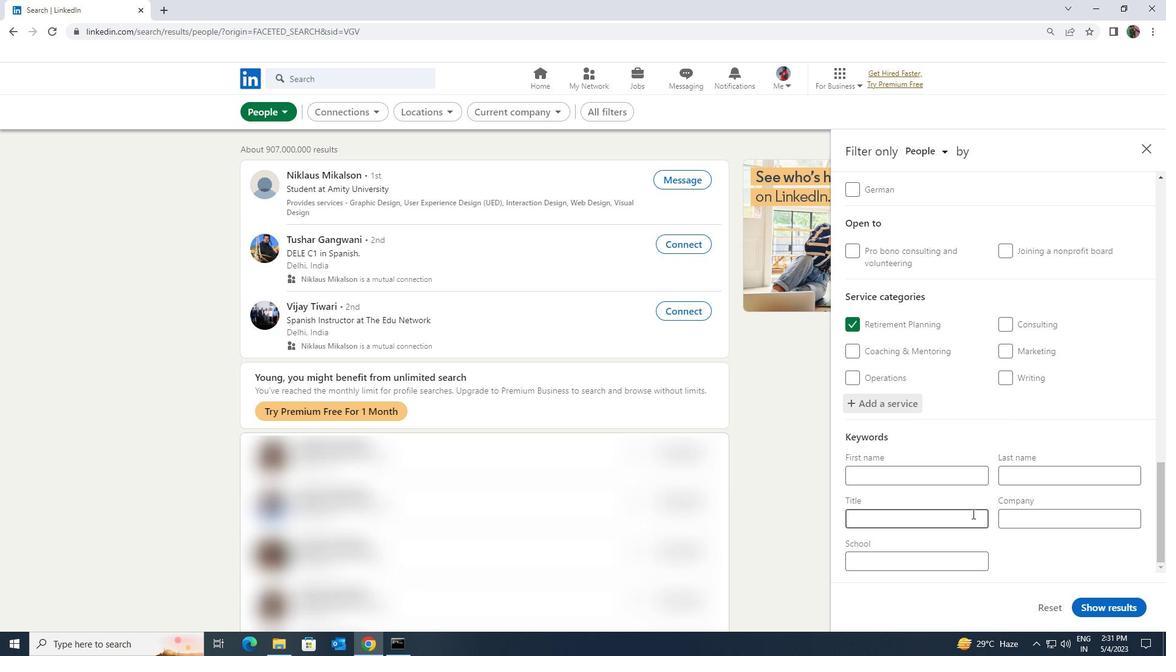 
Action: Mouse pressed left at (972, 515)
Screenshot: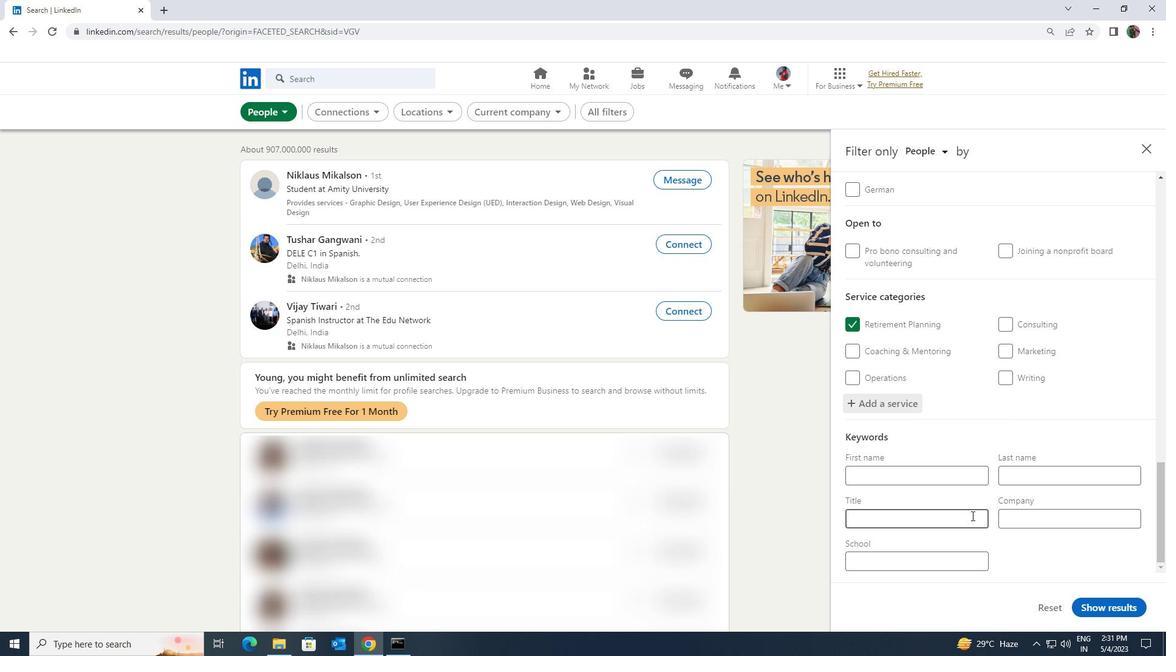 
Action: Mouse moved to (973, 514)
Screenshot: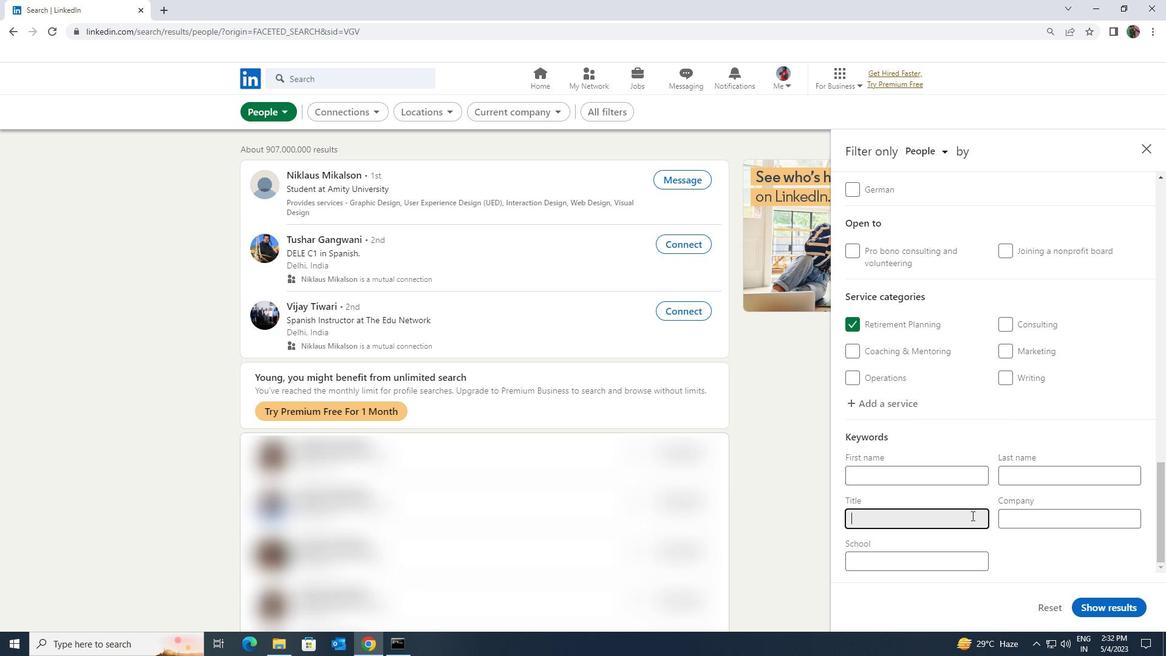 
Action: Key pressed <Key.shift>LIBRARY<Key.space><Key.shift><Key.shift><Key.shift><Key.shift><Key.shift><Key.shift><Key.shift>ASSISTANT
Screenshot: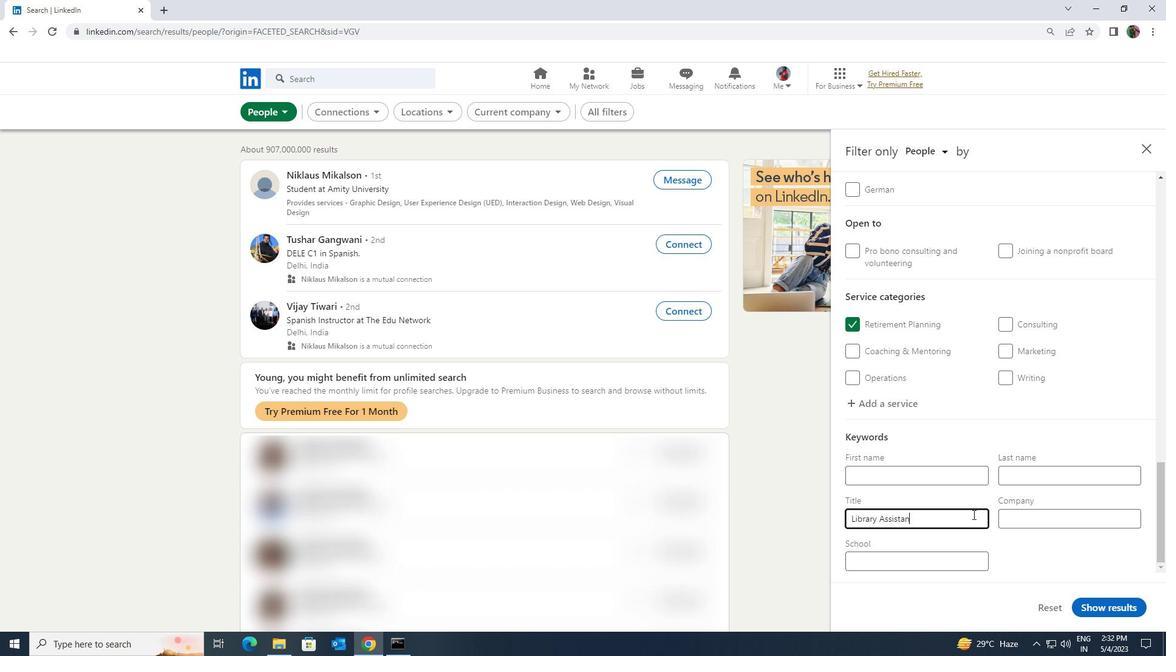 
Action: Mouse moved to (1082, 603)
Screenshot: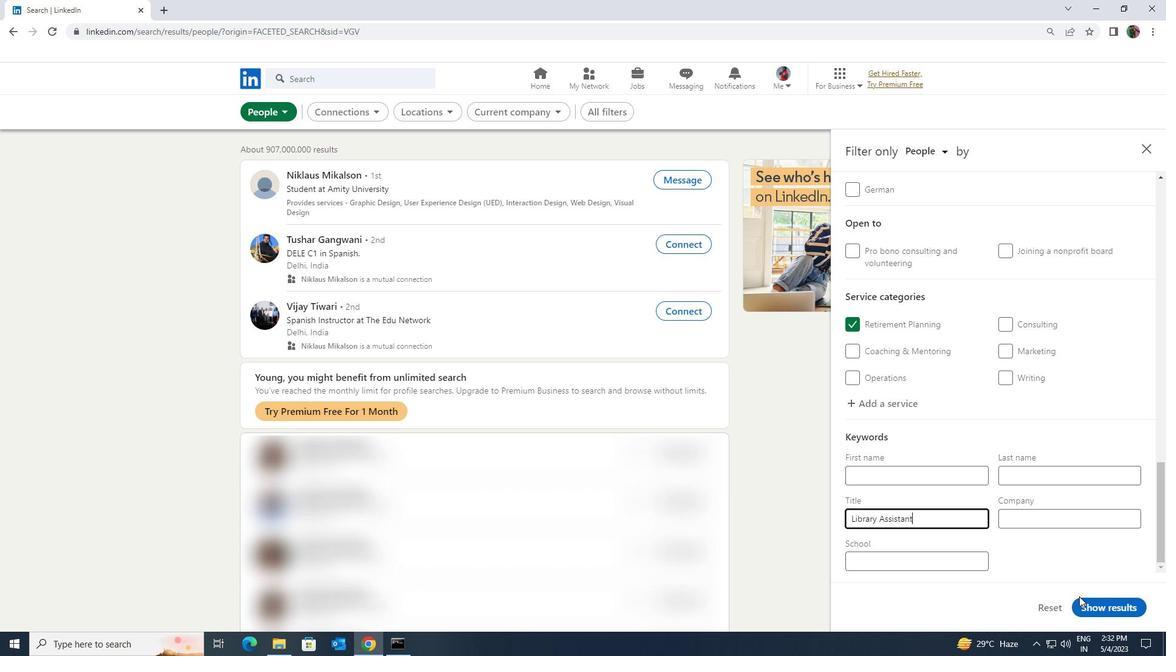 
Action: Mouse pressed left at (1082, 603)
Screenshot: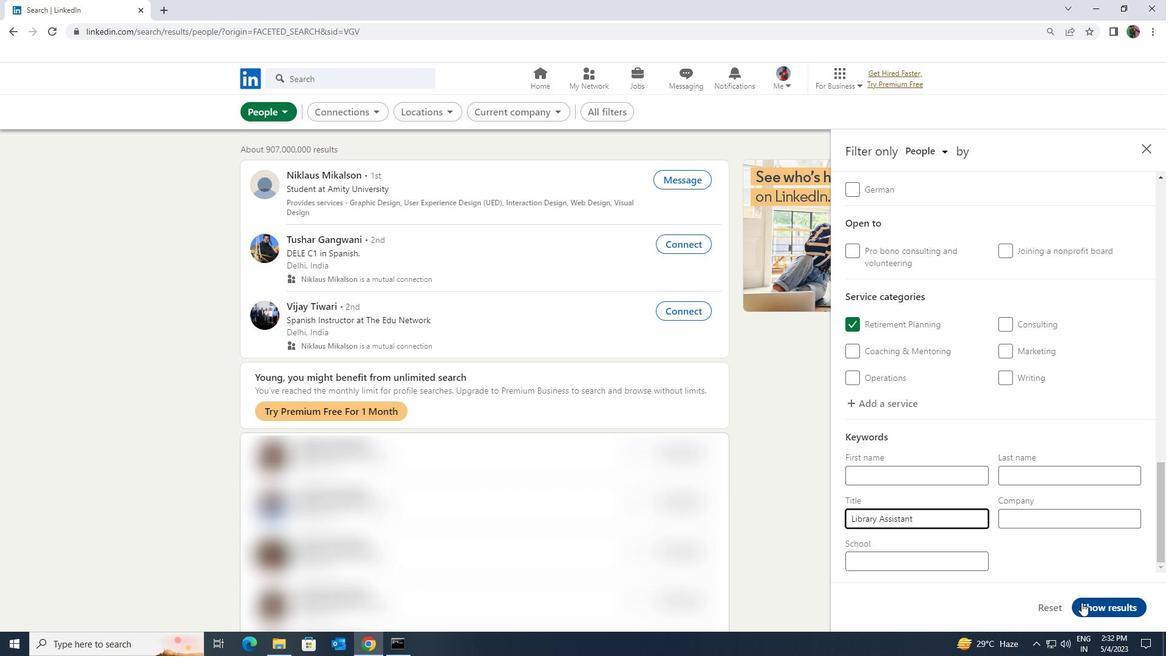 
